 Task: In the  document biography.epub. Below name insert the link: 'in.pinterest.com' Insert Dropdown below the link: Review Status  'Select In progress'Insert Header and write  "LunaTech" . Change font style to  Caveat
Action: Mouse moved to (312, 350)
Screenshot: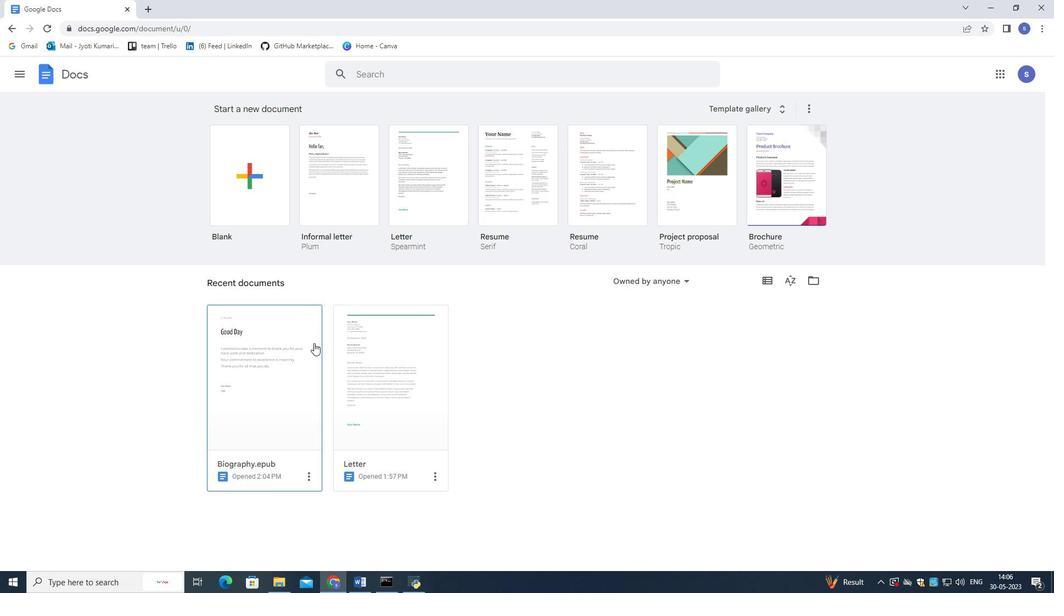 
Action: Mouse scrolled (312, 349) with delta (0, 0)
Screenshot: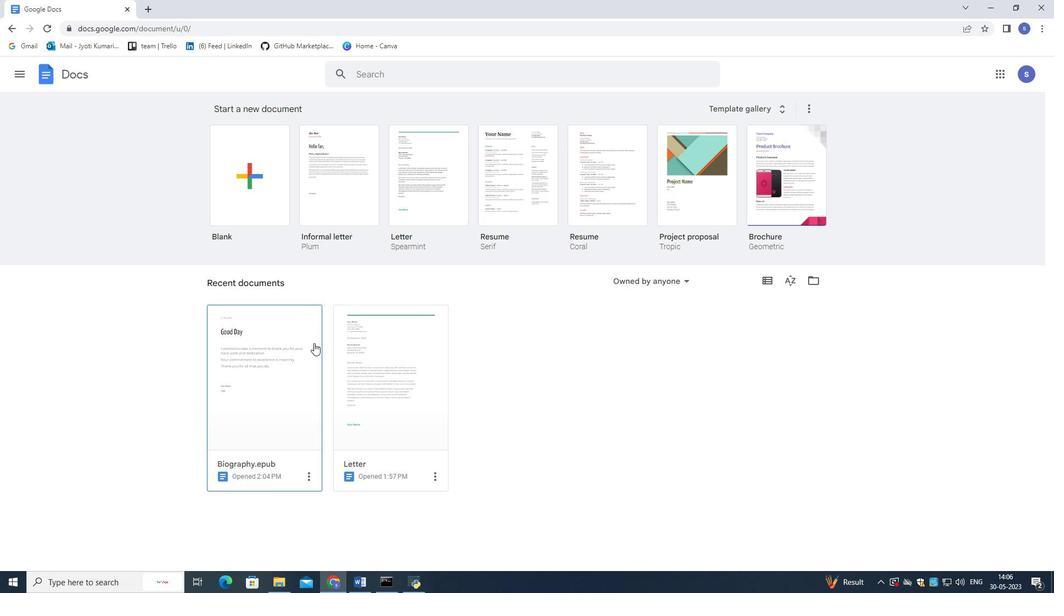 
Action: Mouse moved to (312, 351)
Screenshot: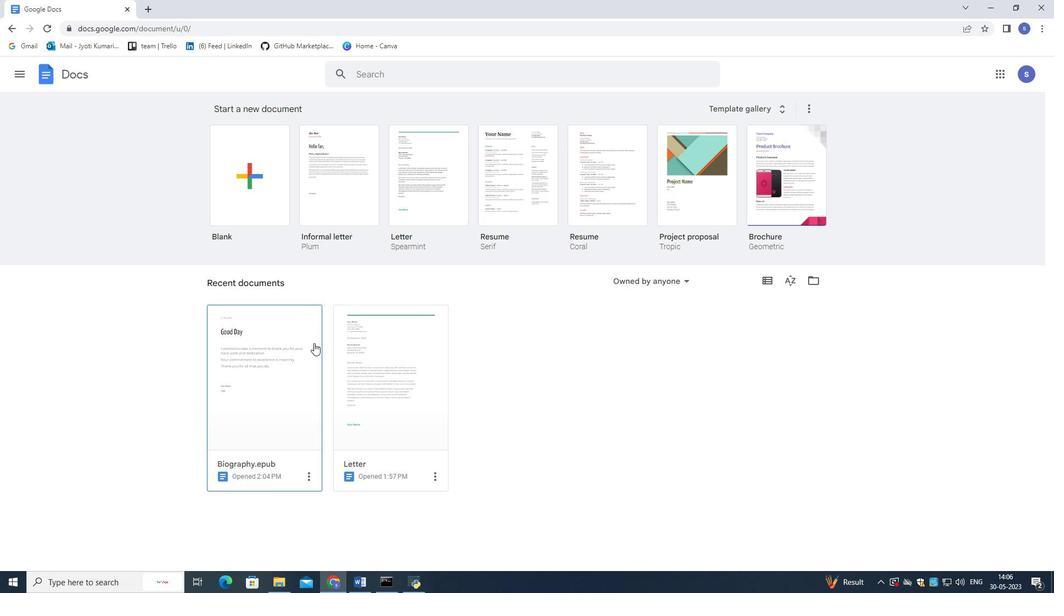 
Action: Mouse scrolled (312, 350) with delta (0, 0)
Screenshot: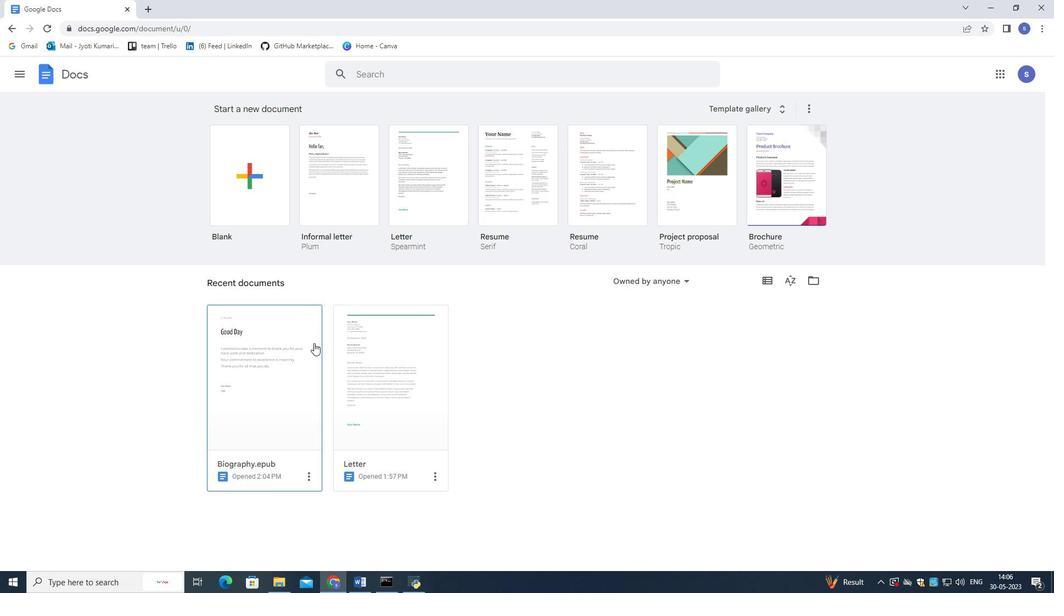 
Action: Mouse scrolled (312, 350) with delta (0, 0)
Screenshot: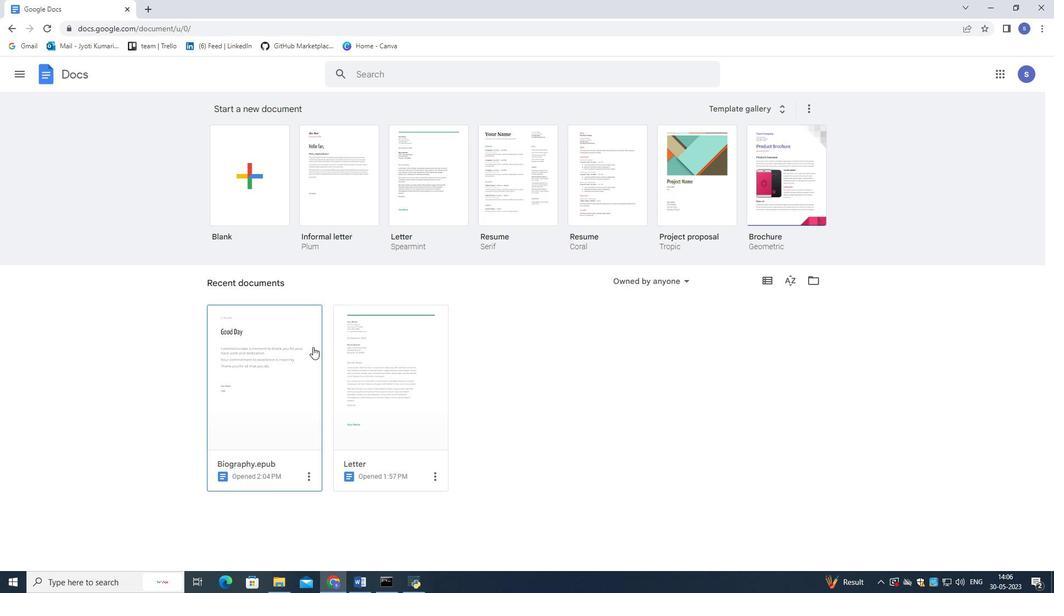 
Action: Mouse scrolled (312, 350) with delta (0, 0)
Screenshot: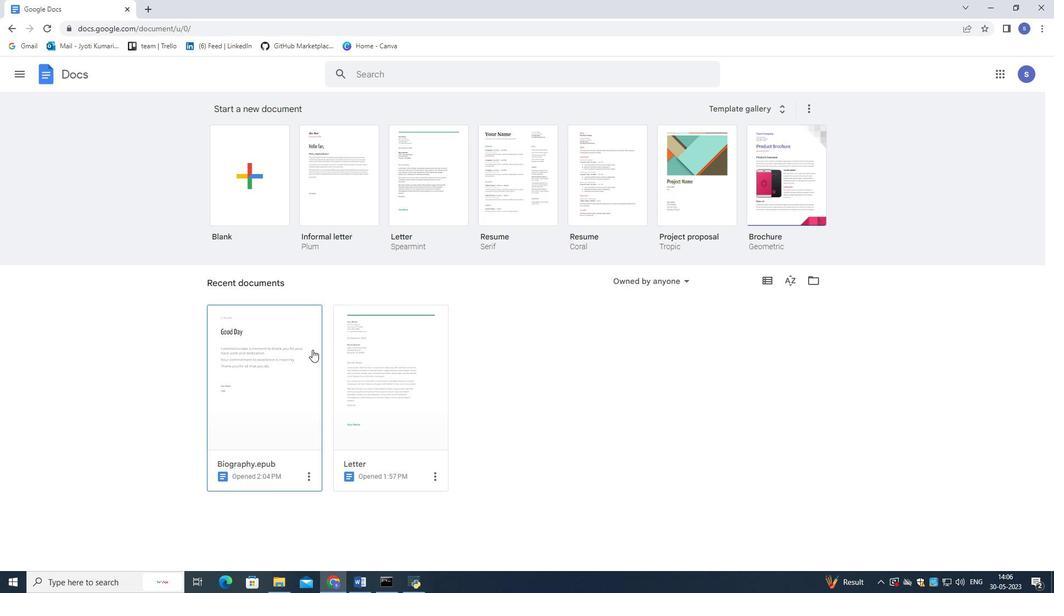 
Action: Mouse scrolled (312, 350) with delta (0, 0)
Screenshot: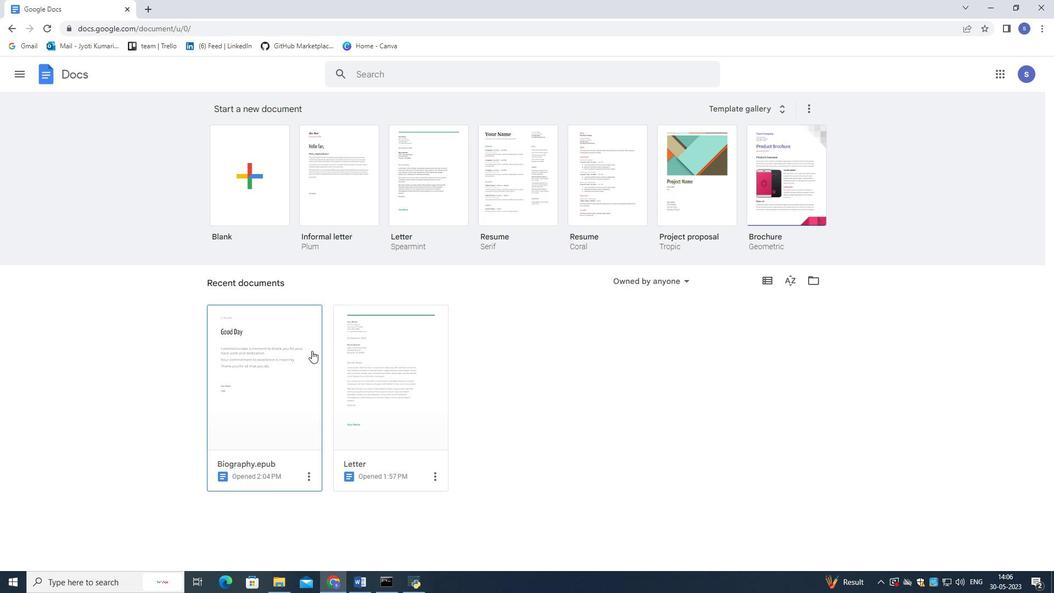 
Action: Mouse moved to (284, 365)
Screenshot: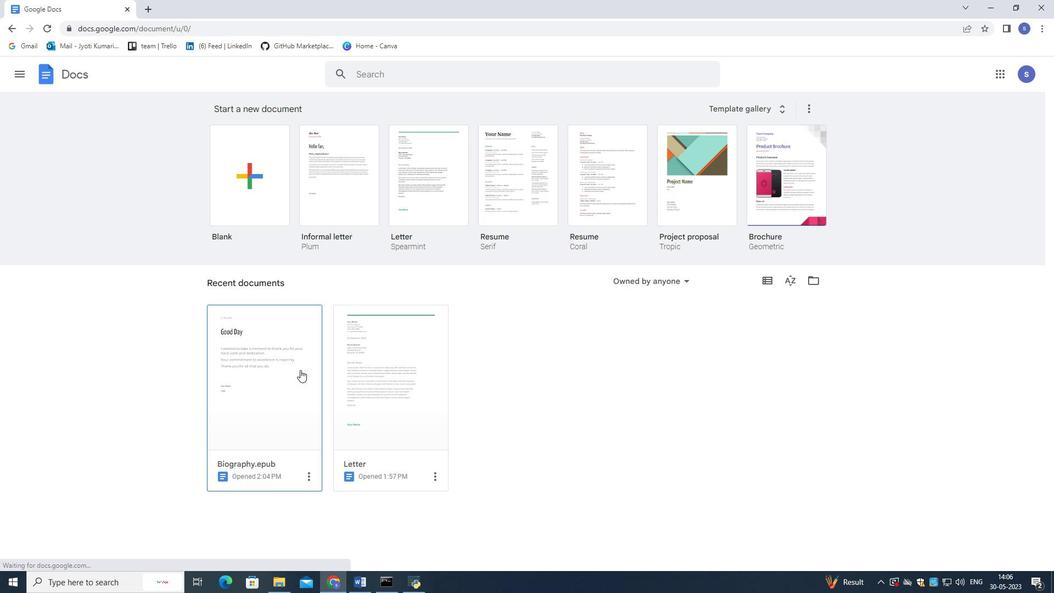 
Action: Mouse pressed left at (284, 365)
Screenshot: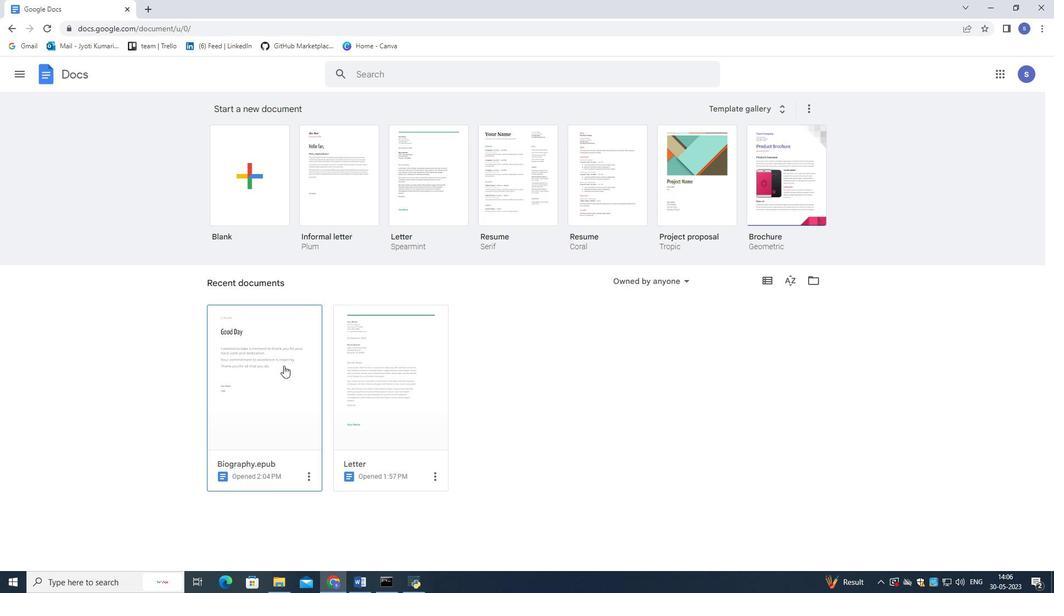 
Action: Mouse moved to (378, 474)
Screenshot: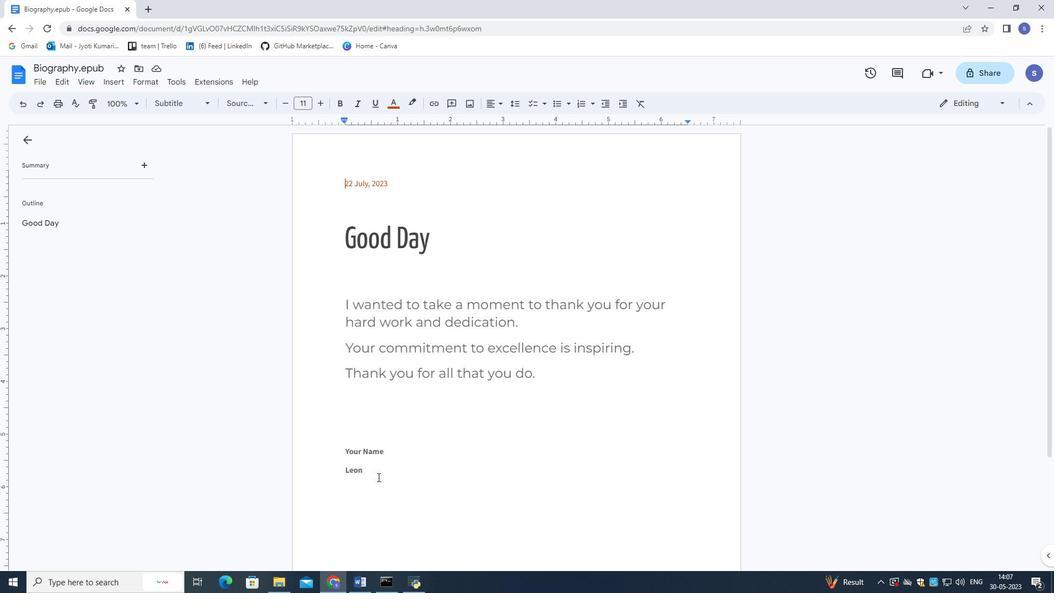 
Action: Mouse pressed left at (378, 474)
Screenshot: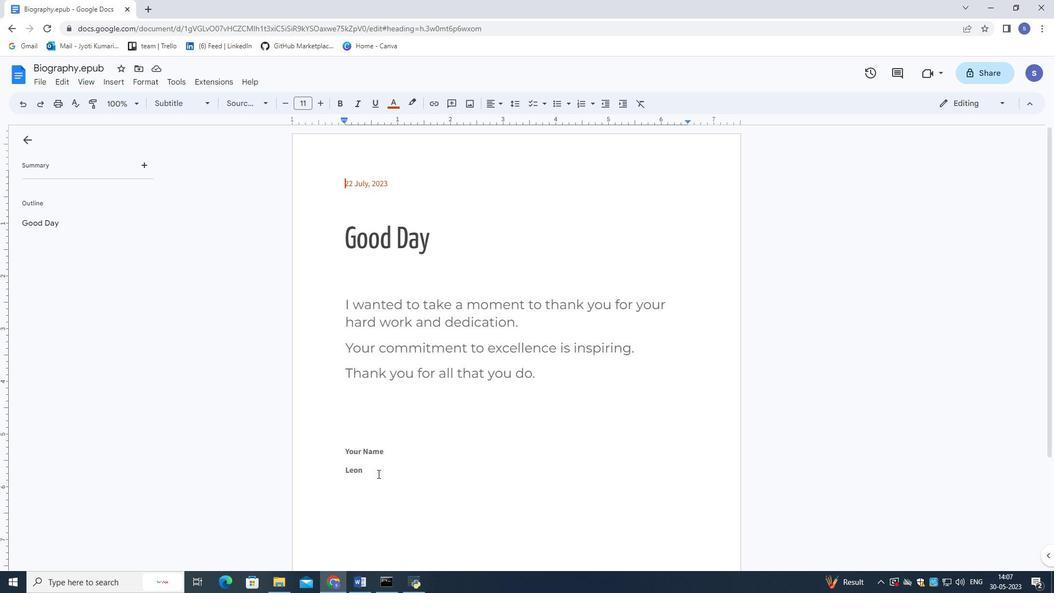 
Action: Key pressed <Key.enter>
Screenshot: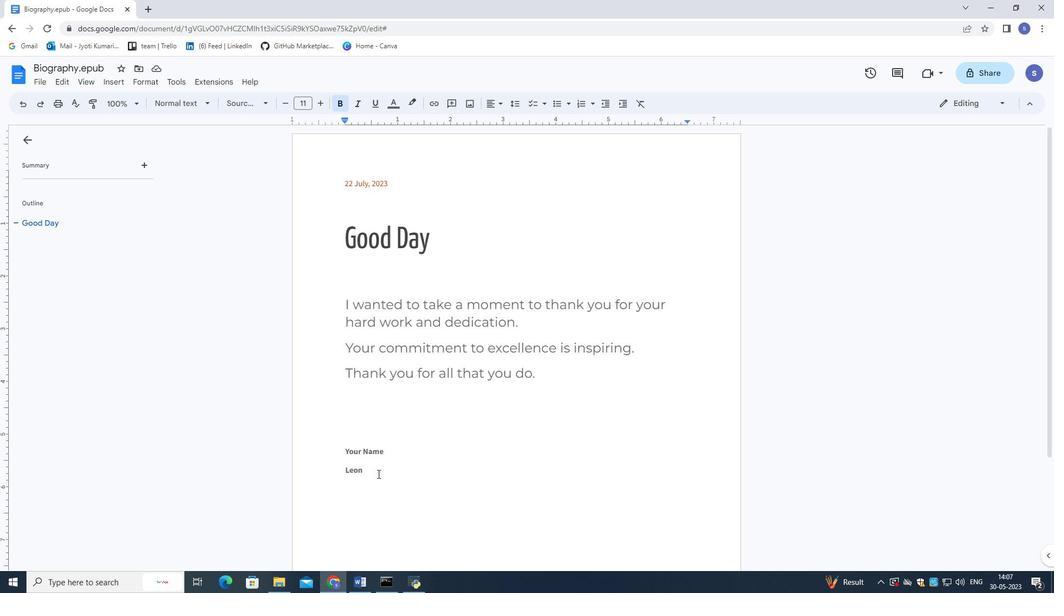 
Action: Mouse moved to (114, 79)
Screenshot: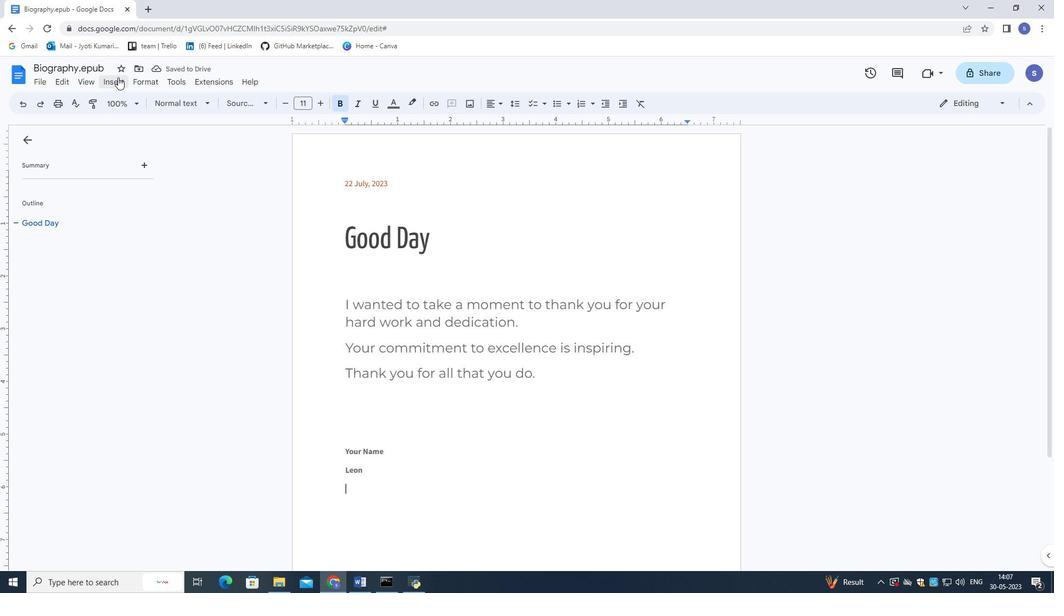 
Action: Mouse pressed left at (114, 79)
Screenshot: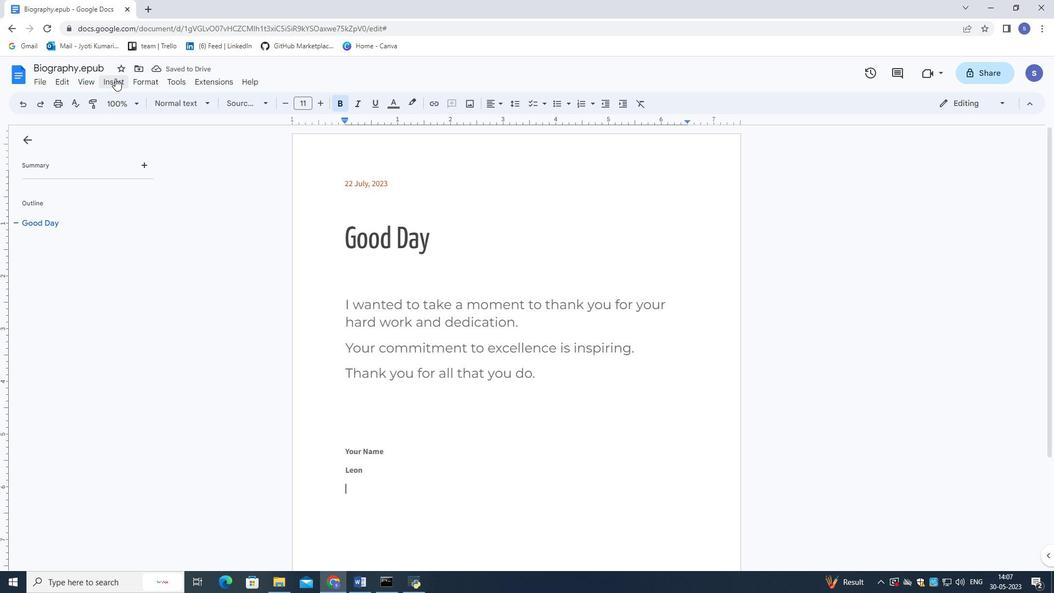 
Action: Mouse moved to (151, 410)
Screenshot: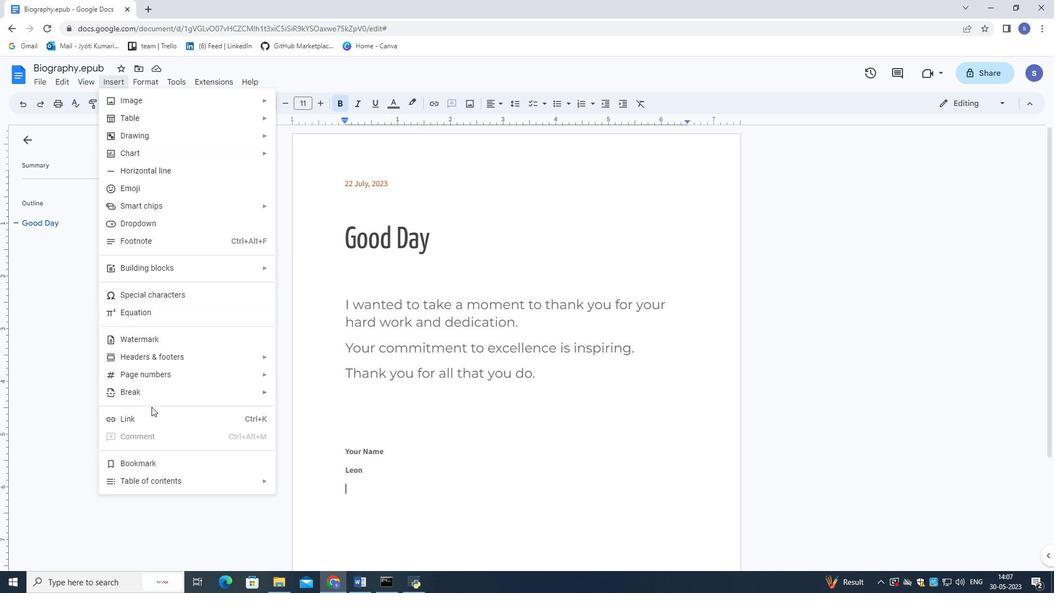 
Action: Mouse pressed left at (151, 410)
Screenshot: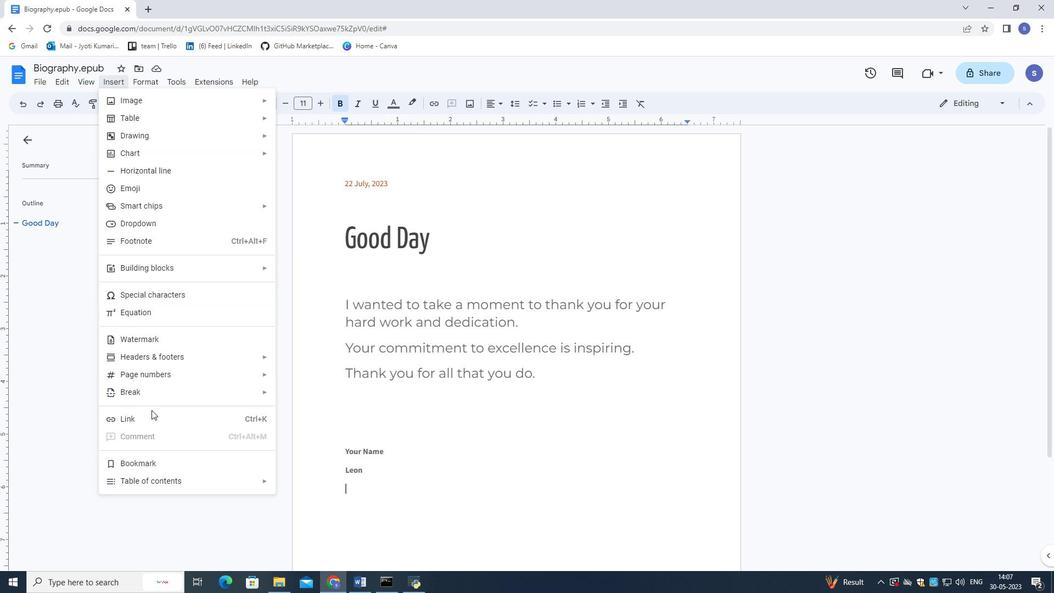 
Action: Mouse moved to (151, 415)
Screenshot: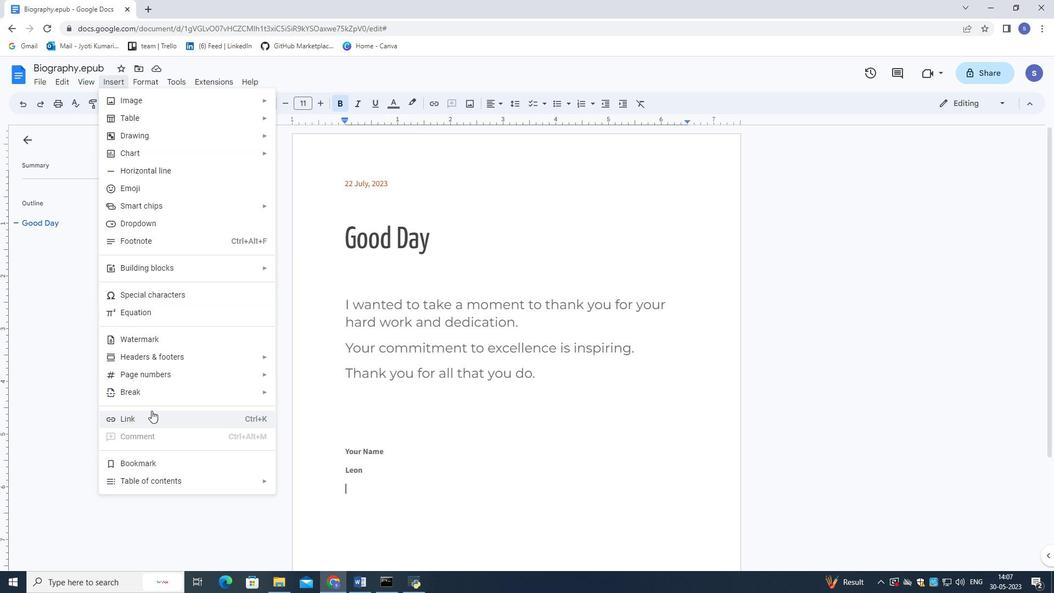 
Action: Mouse pressed left at (151, 415)
Screenshot: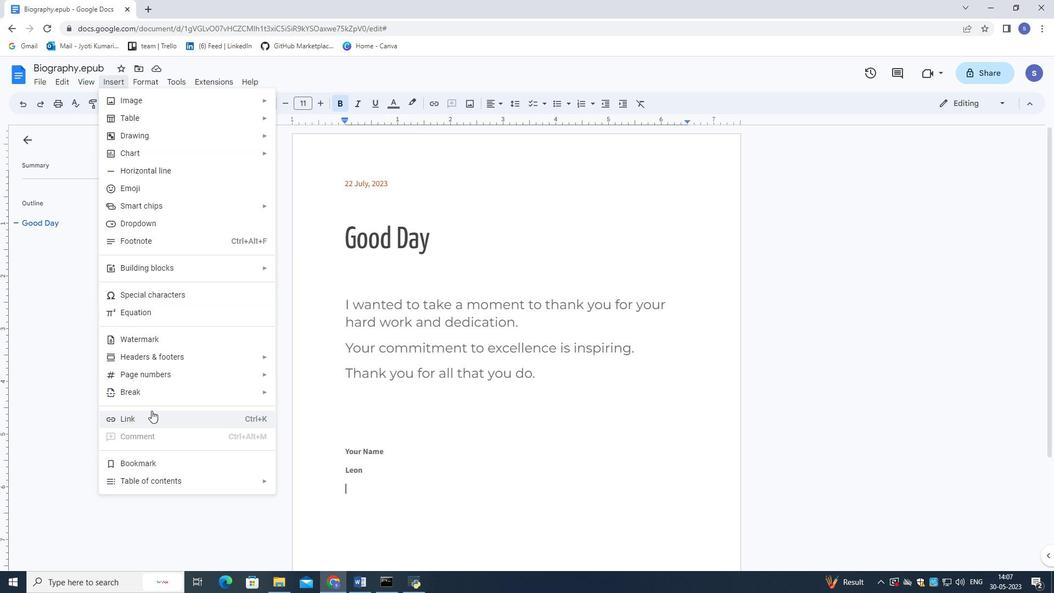 
Action: Mouse moved to (402, 332)
Screenshot: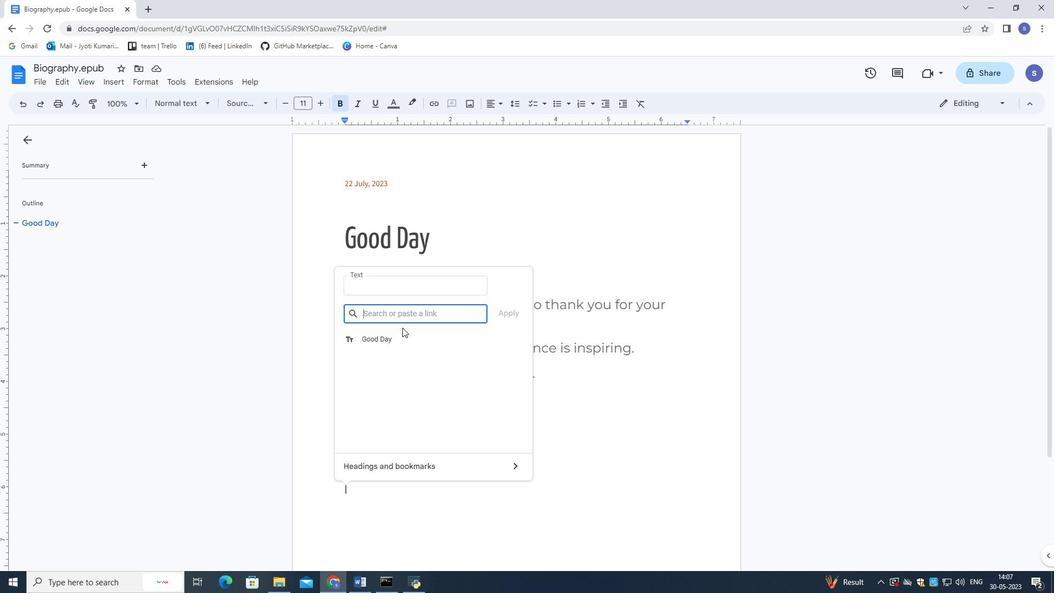 
Action: Key pressed .in<Key.backspace><Key.backspace><Key.backspace>in.pinterest.com
Screenshot: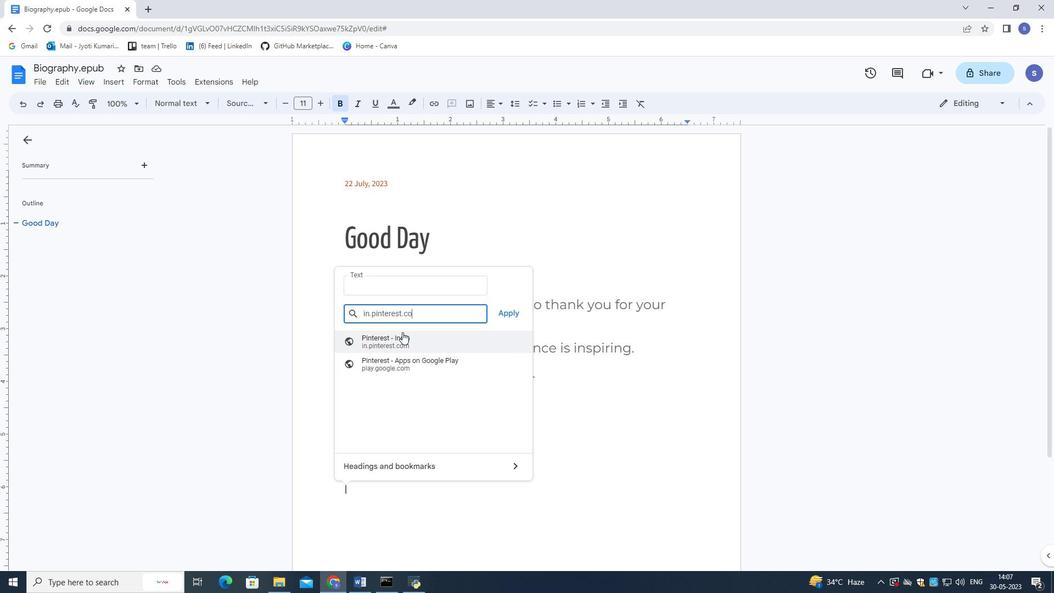 
Action: Mouse moved to (412, 337)
Screenshot: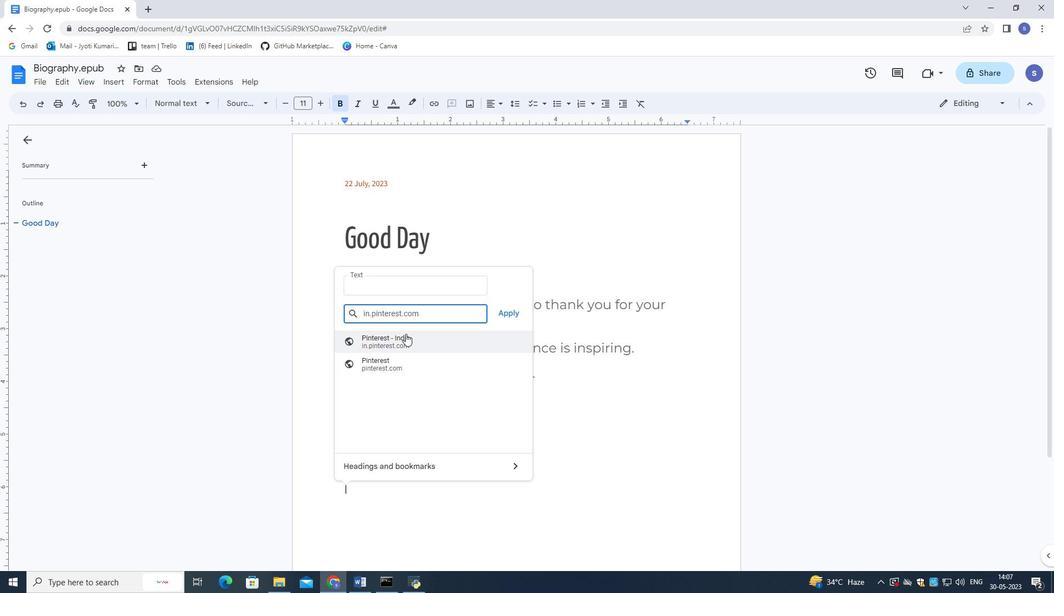 
Action: Mouse pressed left at (412, 337)
Screenshot: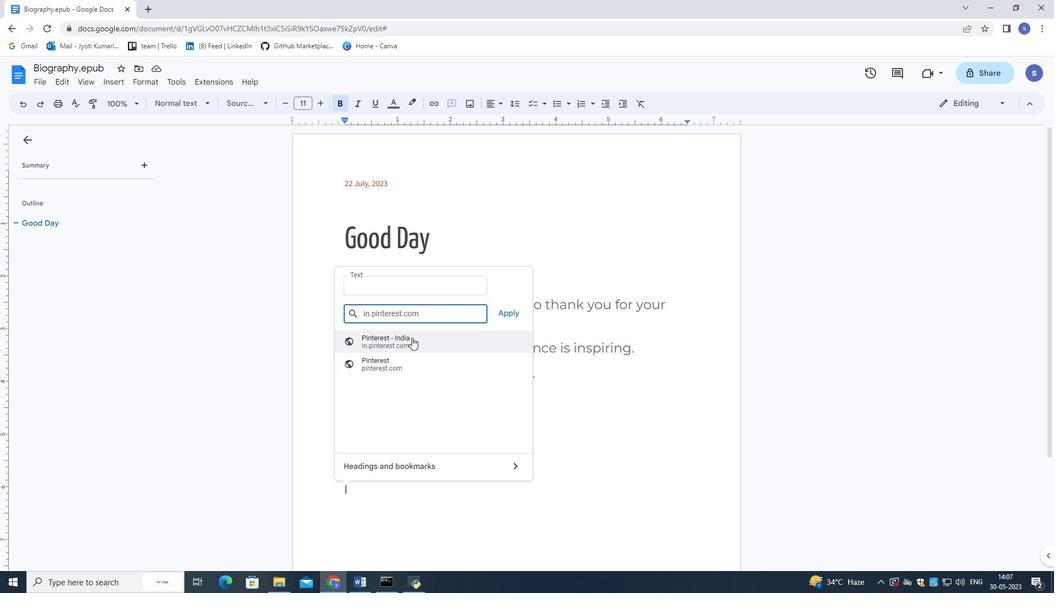 
Action: Mouse moved to (418, 488)
Screenshot: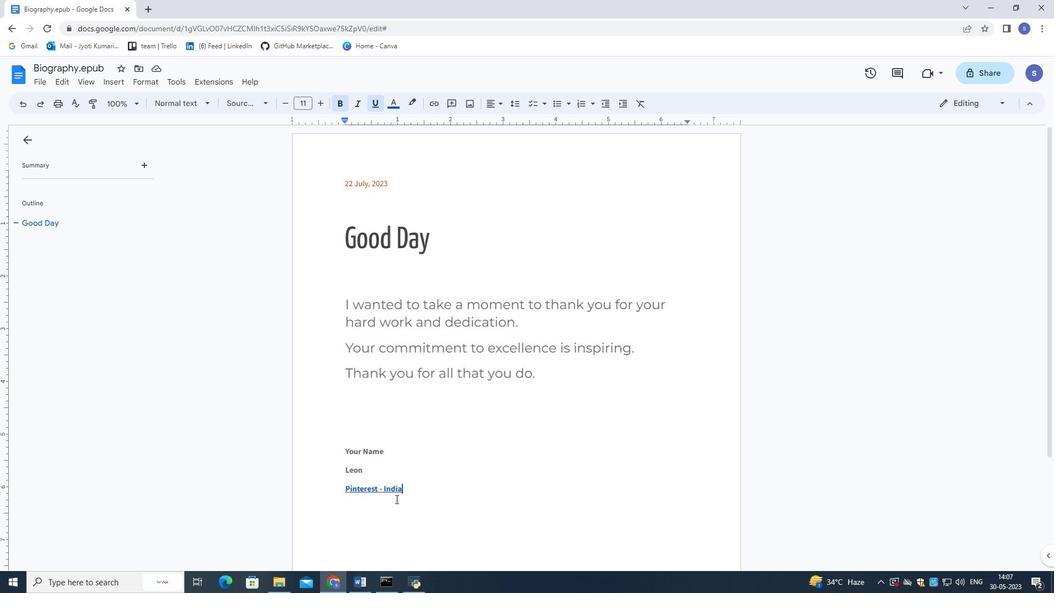 
Action: Mouse pressed left at (418, 488)
Screenshot: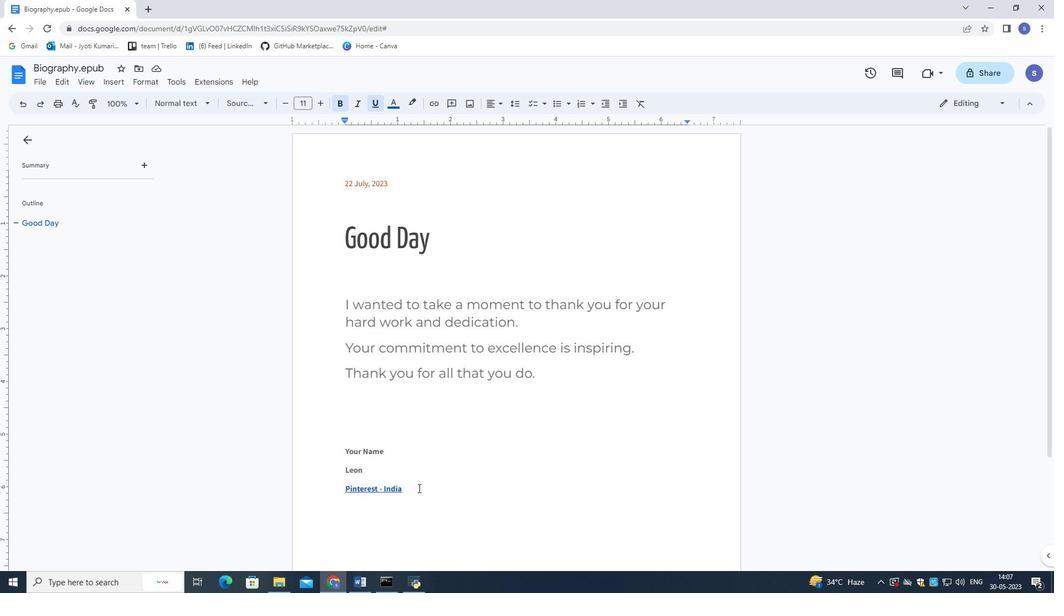 
Action: Key pressed <Key.enter>
Screenshot: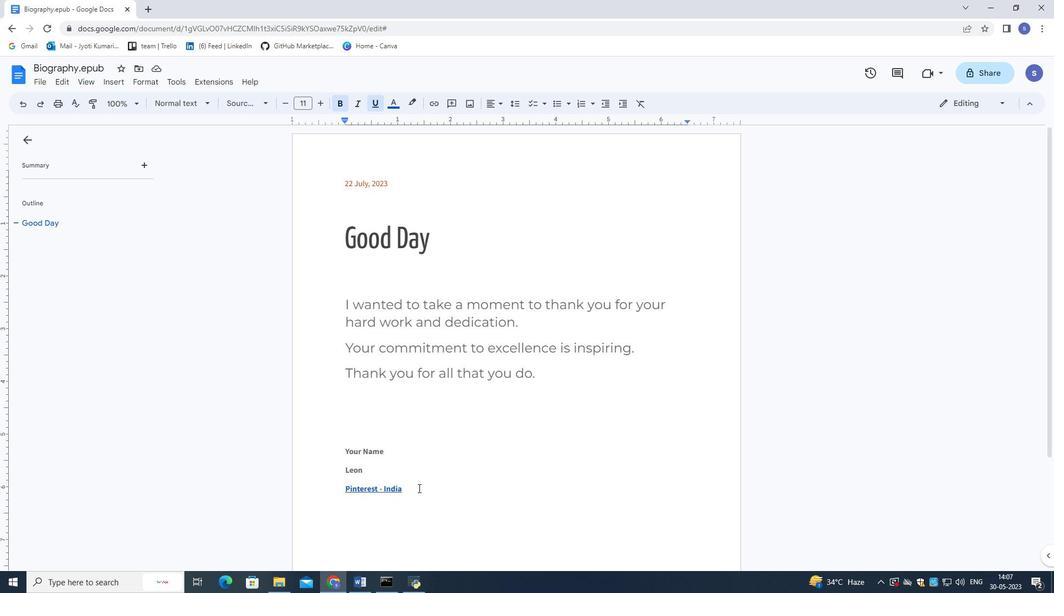 
Action: Mouse moved to (123, 79)
Screenshot: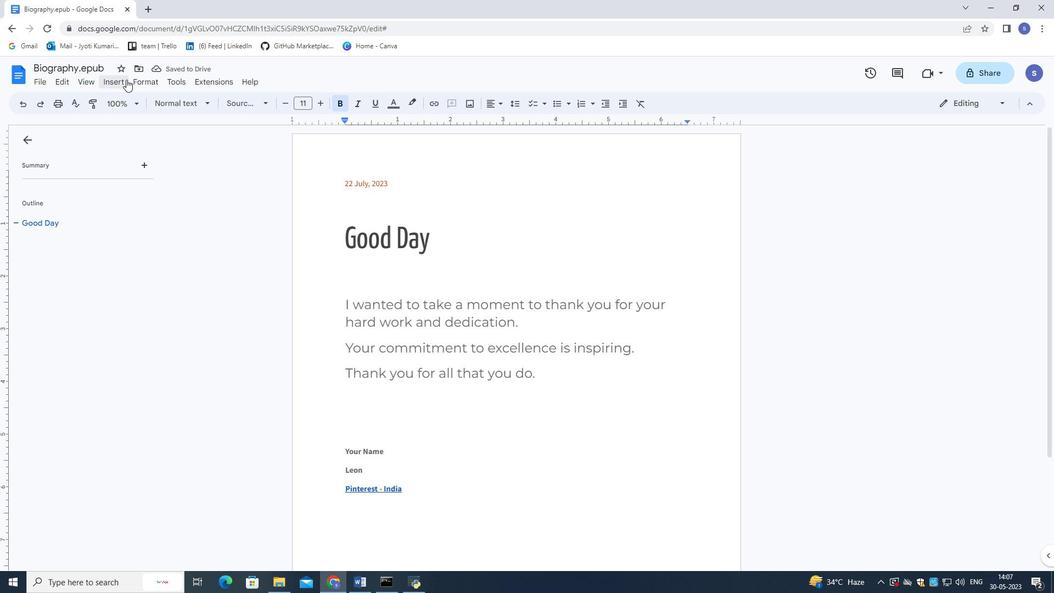 
Action: Mouse pressed left at (123, 79)
Screenshot: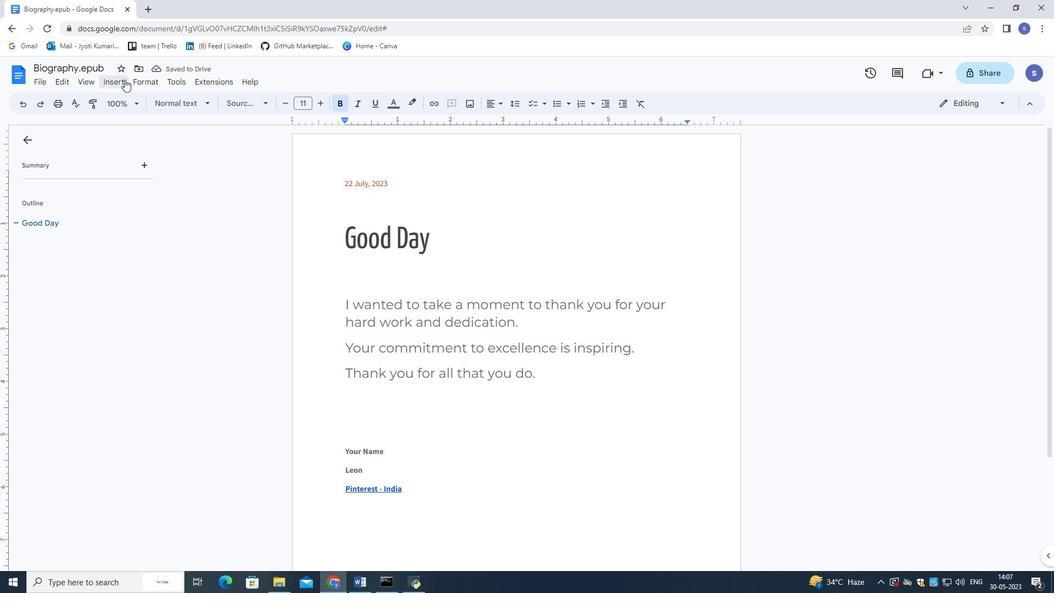 
Action: Mouse moved to (367, 509)
Screenshot: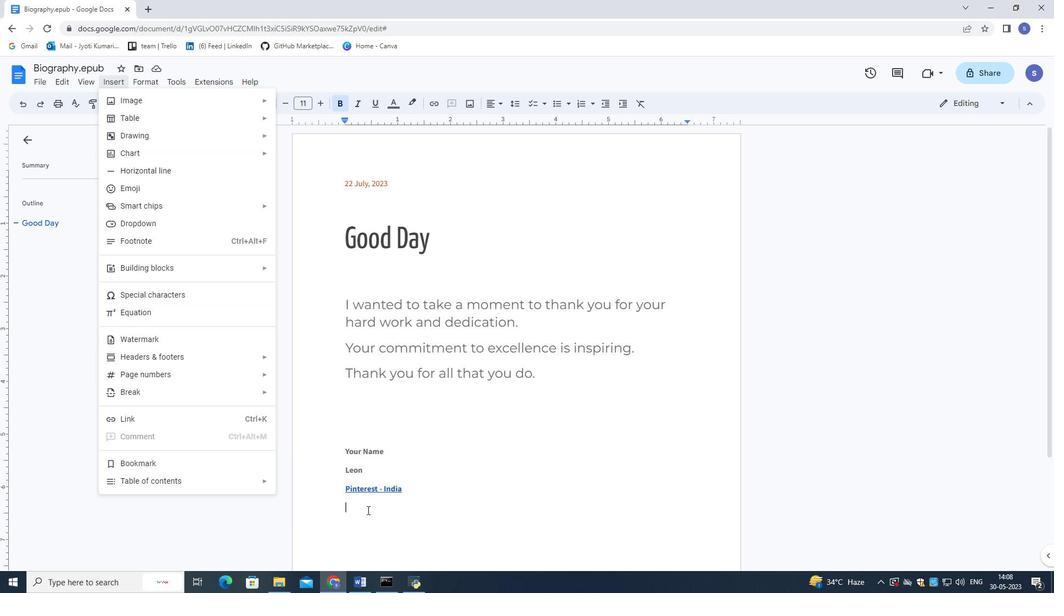 
Action: Mouse pressed left at (367, 509)
Screenshot: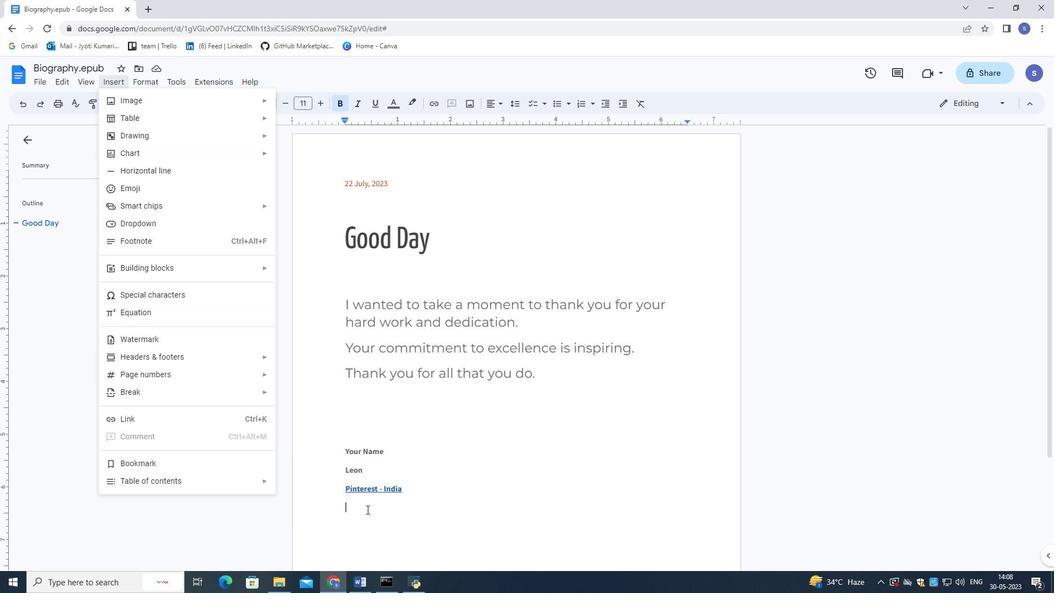 
Action: Mouse moved to (115, 85)
Screenshot: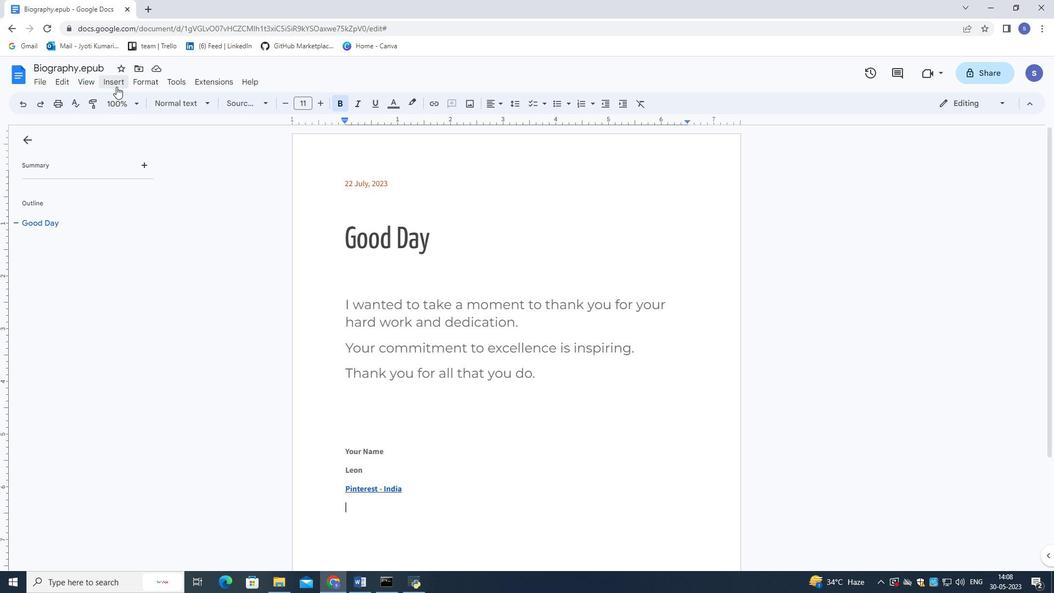 
Action: Mouse pressed left at (115, 85)
Screenshot: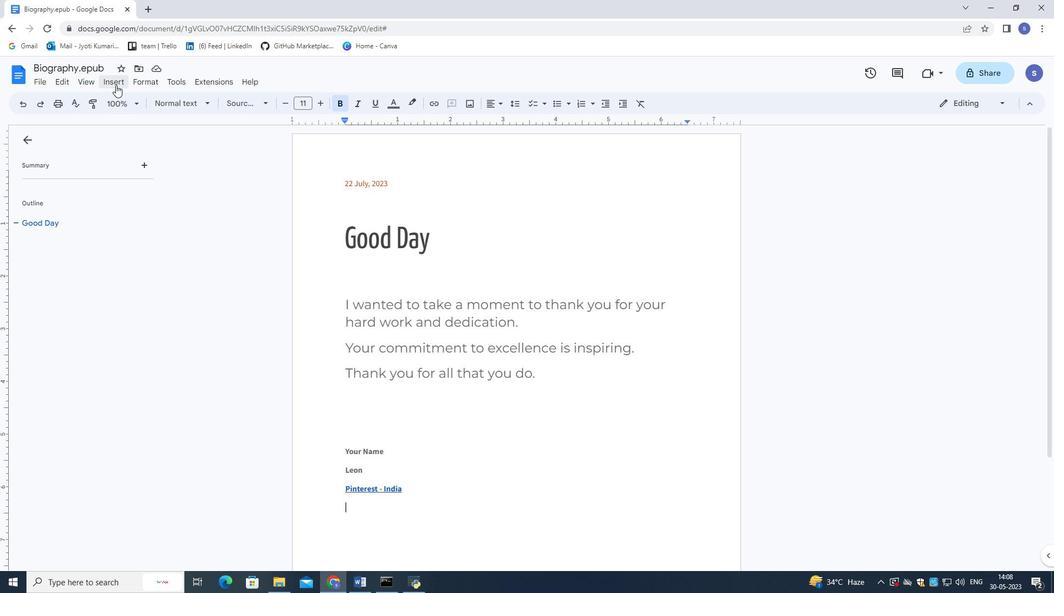
Action: Mouse moved to (136, 220)
Screenshot: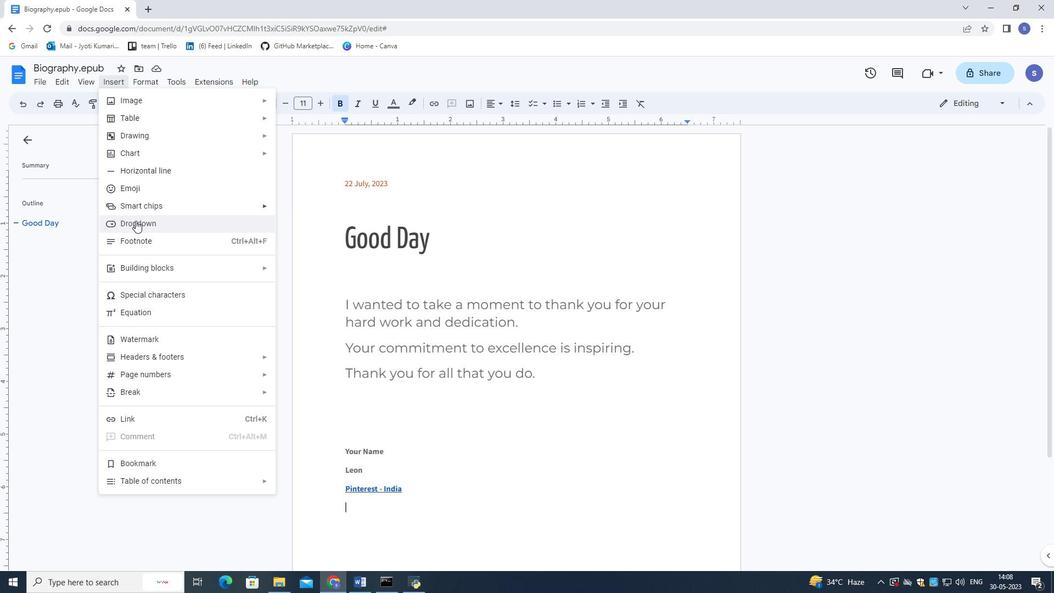
Action: Mouse pressed left at (136, 220)
Screenshot: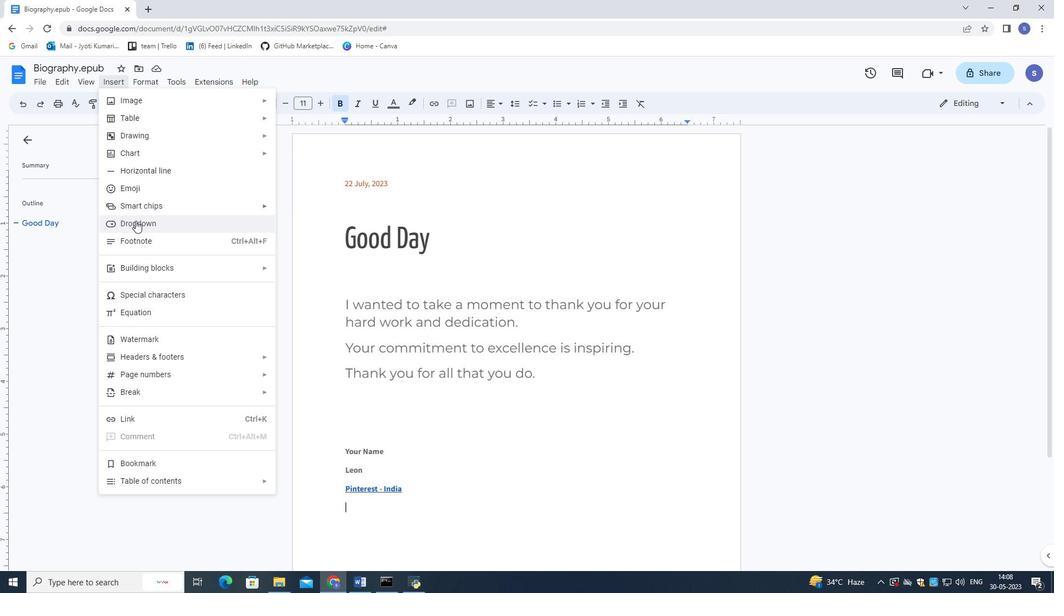 
Action: Mouse moved to (386, 426)
Screenshot: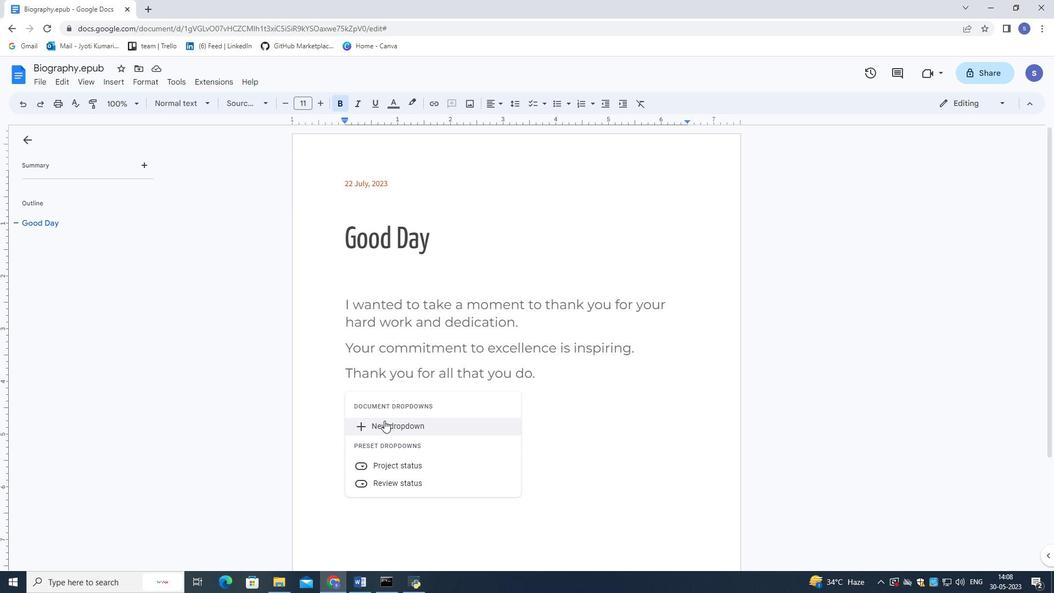 
Action: Mouse pressed left at (386, 426)
Screenshot: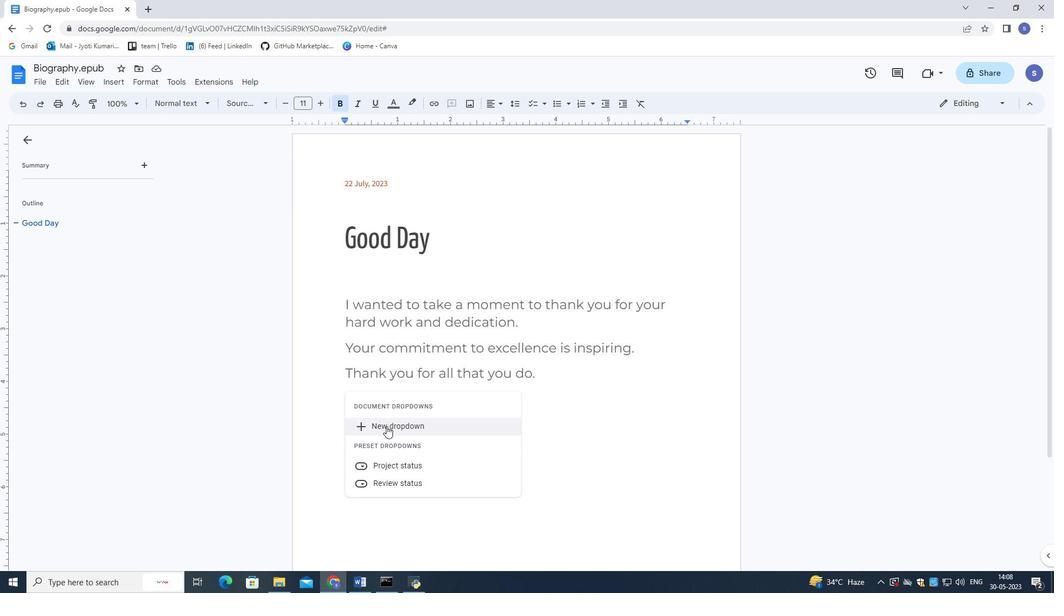 
Action: Mouse moved to (529, 250)
Screenshot: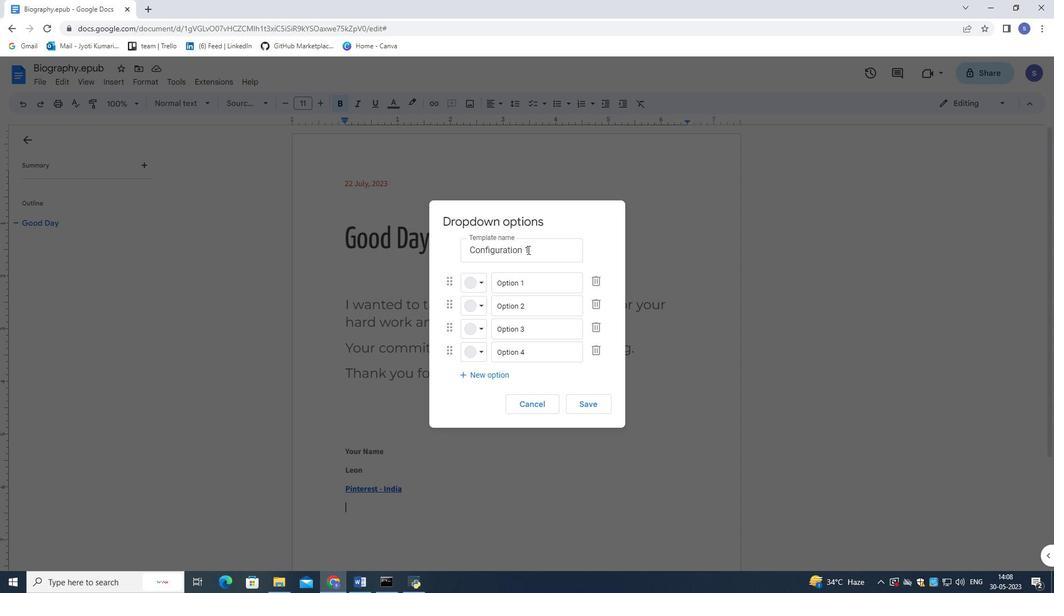 
Action: Mouse pressed left at (529, 250)
Screenshot: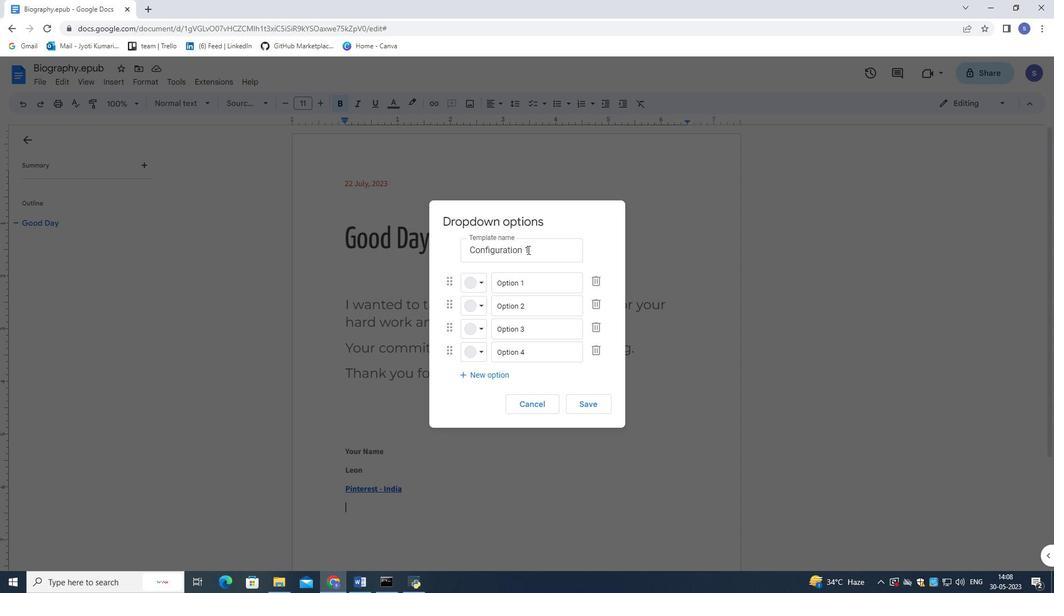 
Action: Key pressed <Key.backspace><Key.backspace><Key.backspace><Key.backspace><Key.backspace><Key.backspace><Key.backspace><Key.backspace><Key.backspace><Key.backspace><Key.backspace><Key.backspace><Key.backspace><Key.backspace><Key.backspace><Key.backspace><Key.backspace><Key.backspace><Key.backspace><Key.backspace><Key.backspace><Key.backspace><Key.backspace><Key.backspace><Key.backspace><Key.backspace><Key.backspace><Key.backspace><Key.backspace><Key.backspace><Key.backspace><Key.backspace><Key.backspace><Key.backspace>
Screenshot: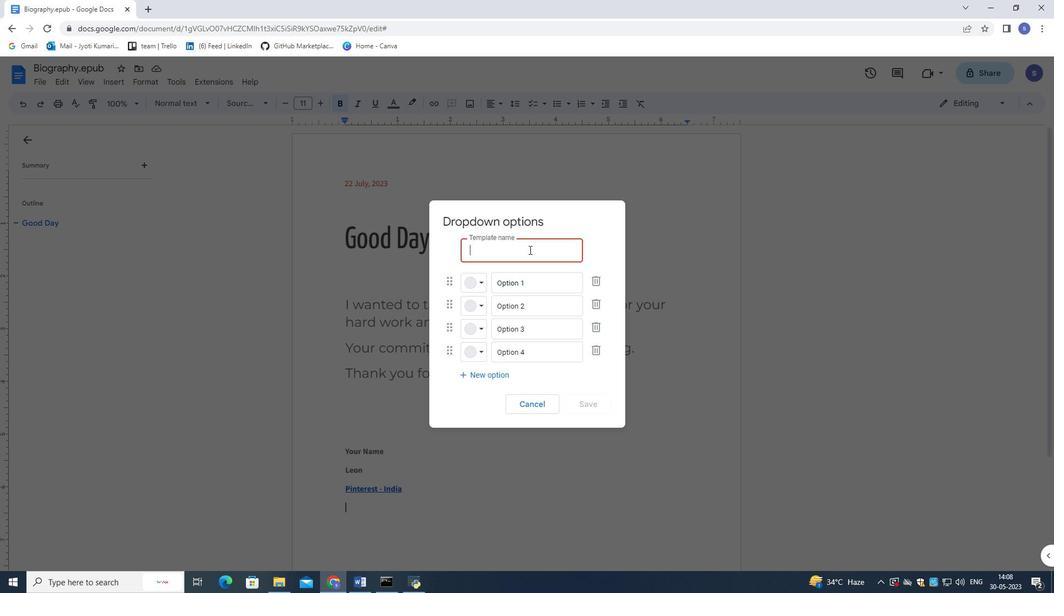 
Action: Mouse moved to (537, 250)
Screenshot: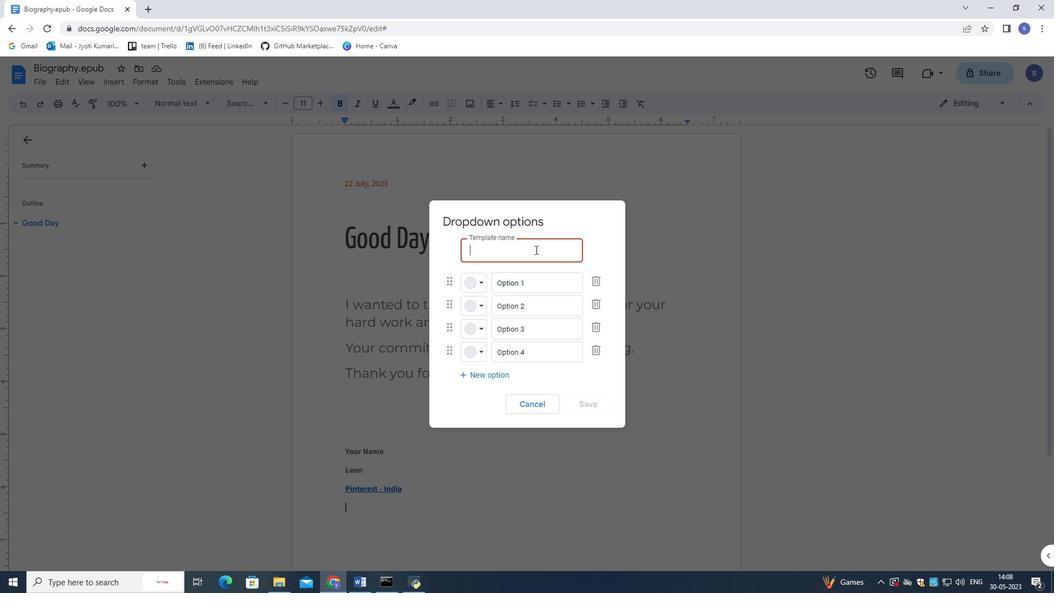 
Action: Mouse pressed left at (537, 250)
Screenshot: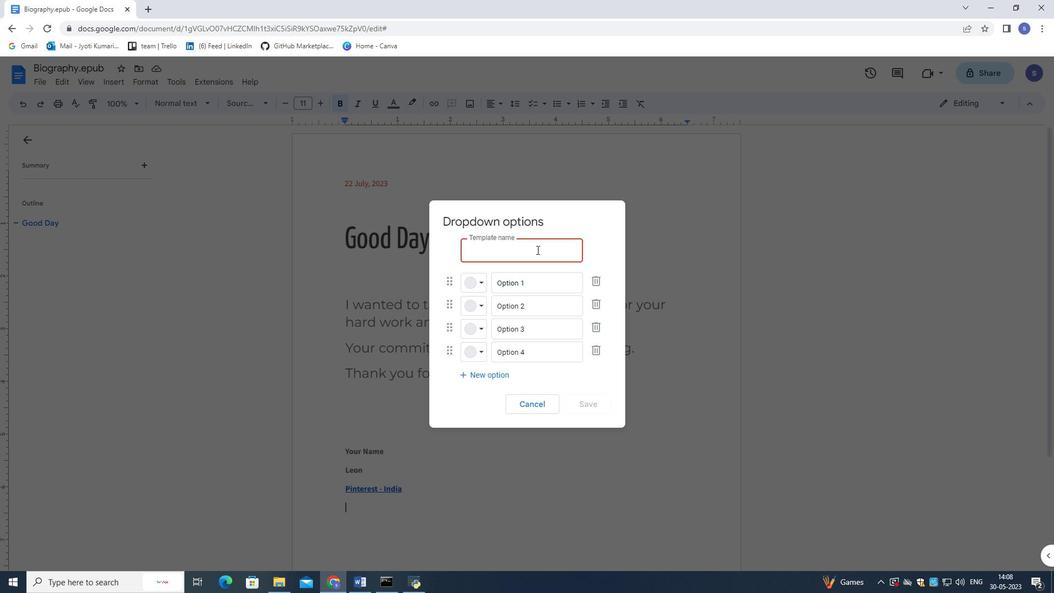 
Action: Mouse moved to (536, 249)
Screenshot: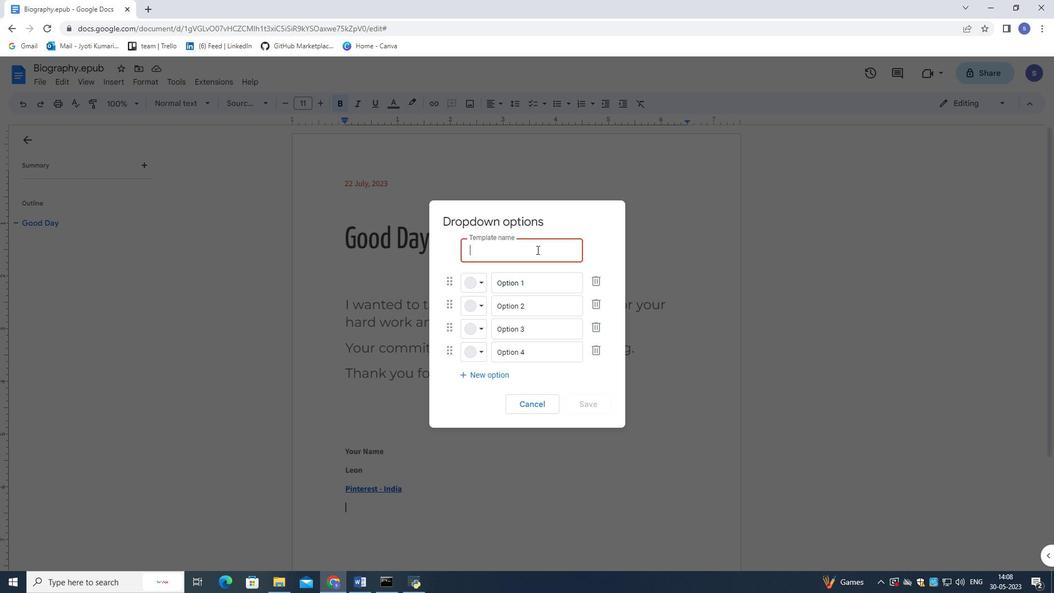 
Action: Key pressed <Key.shift>Review<Key.space><Key.shift>Status
Screenshot: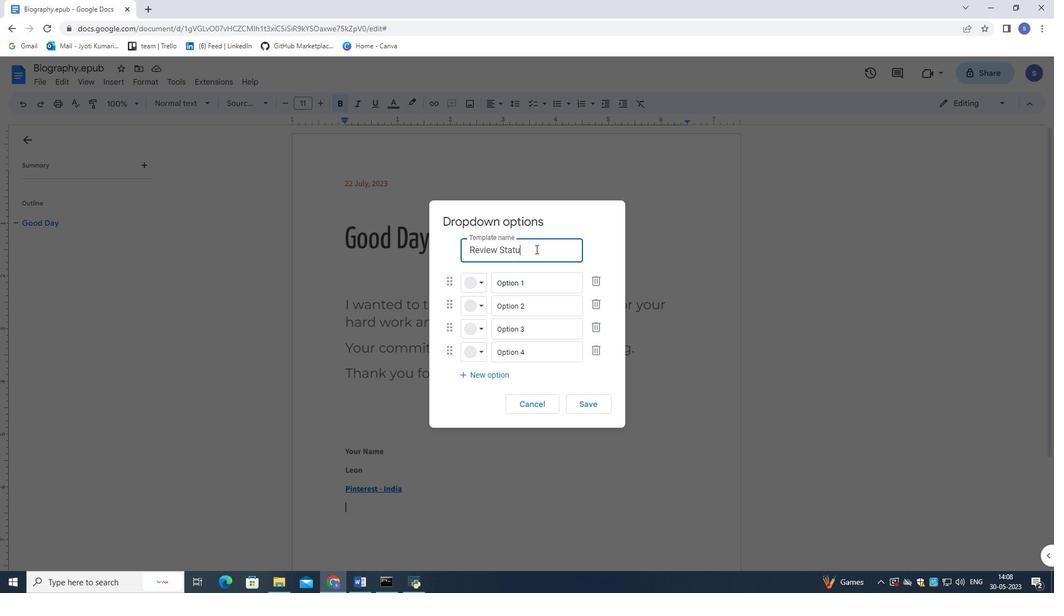 
Action: Mouse moved to (578, 406)
Screenshot: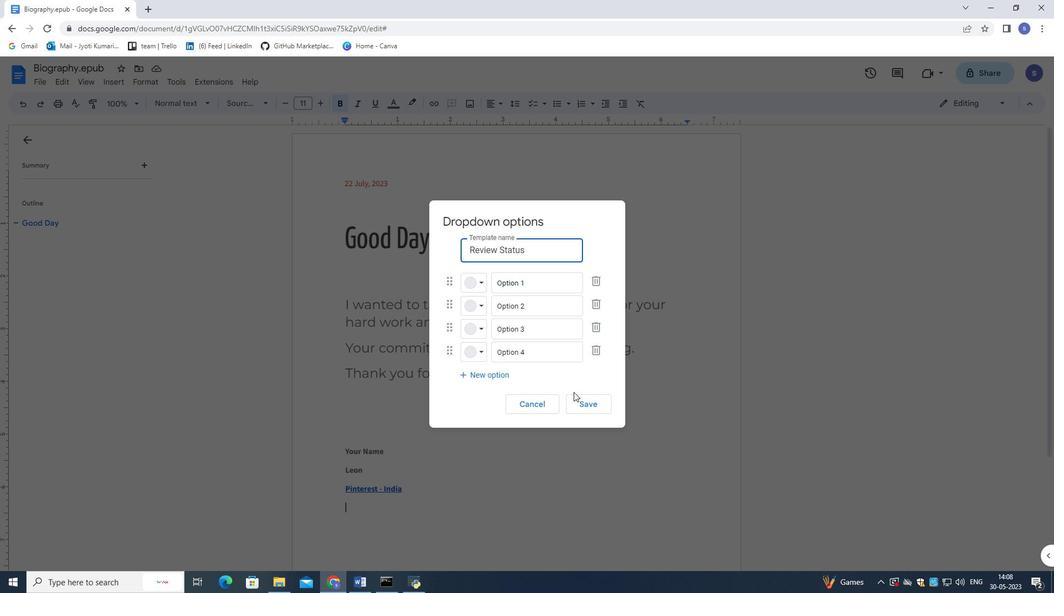 
Action: Mouse pressed left at (578, 406)
Screenshot: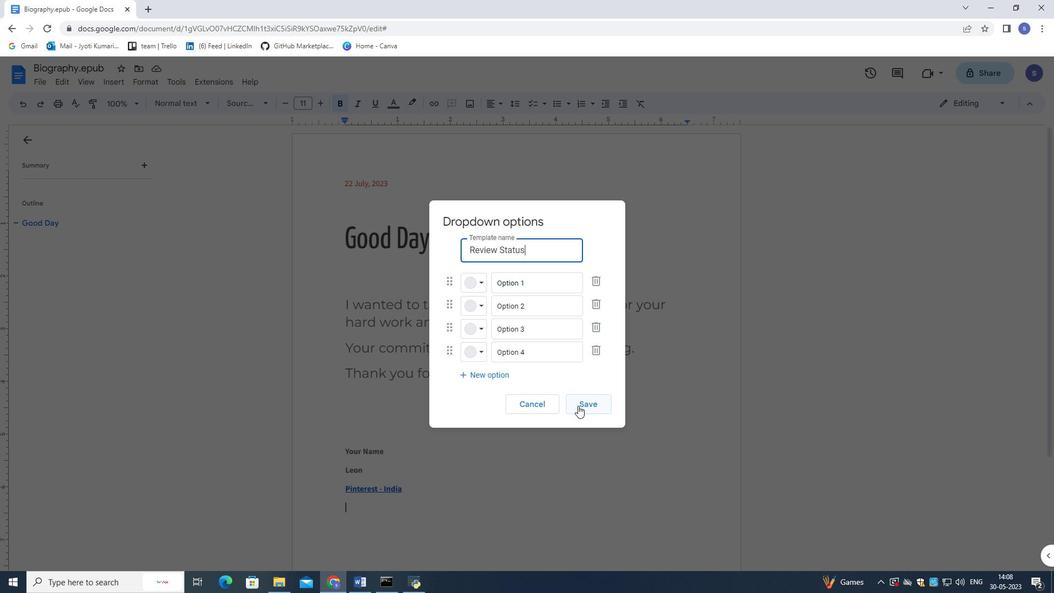 
Action: Mouse moved to (376, 506)
Screenshot: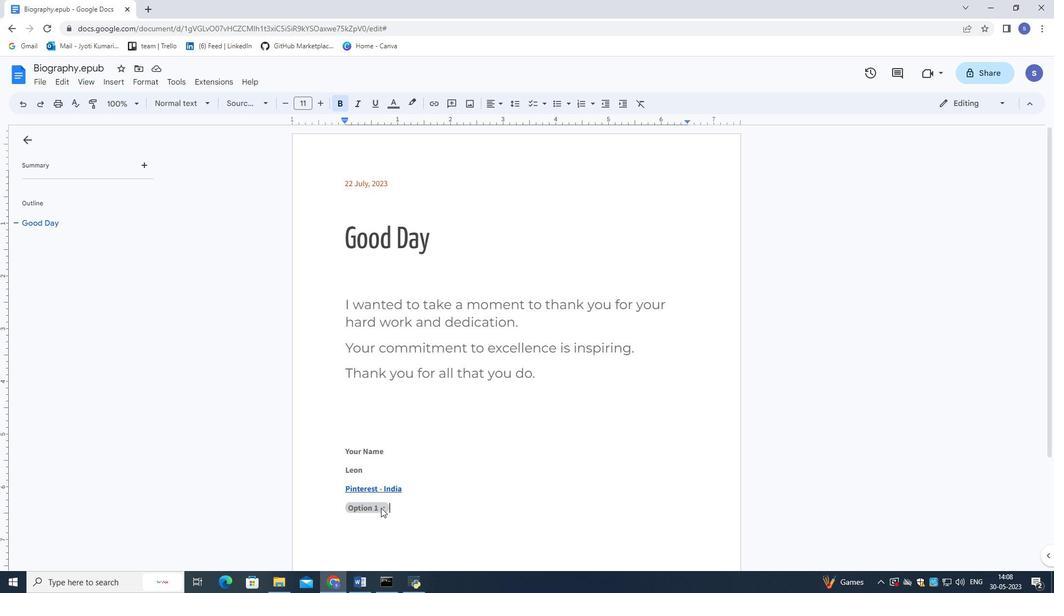 
Action: Mouse pressed left at (376, 506)
Screenshot: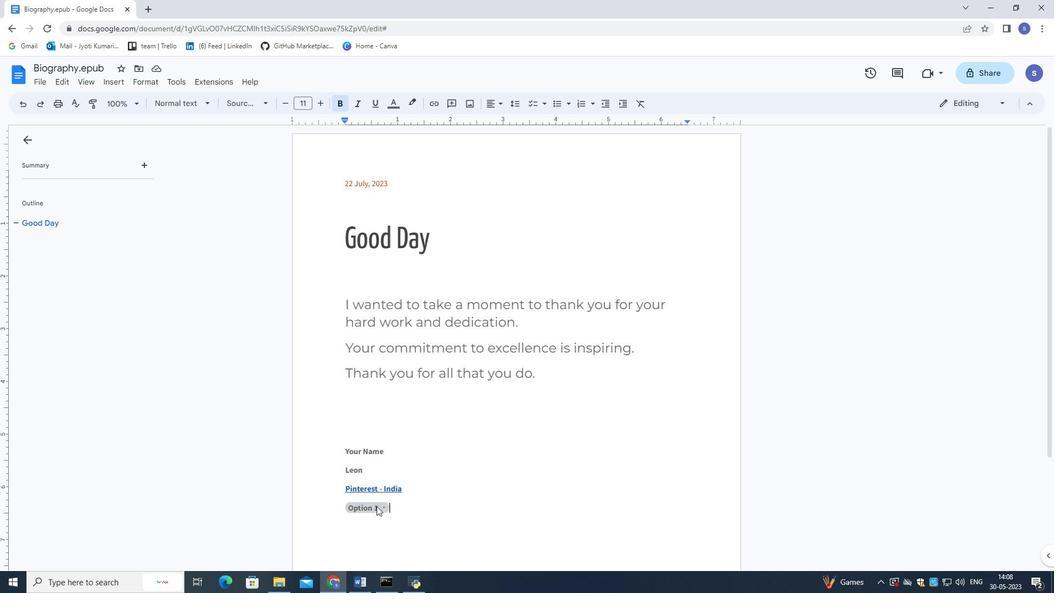 
Action: Mouse moved to (406, 504)
Screenshot: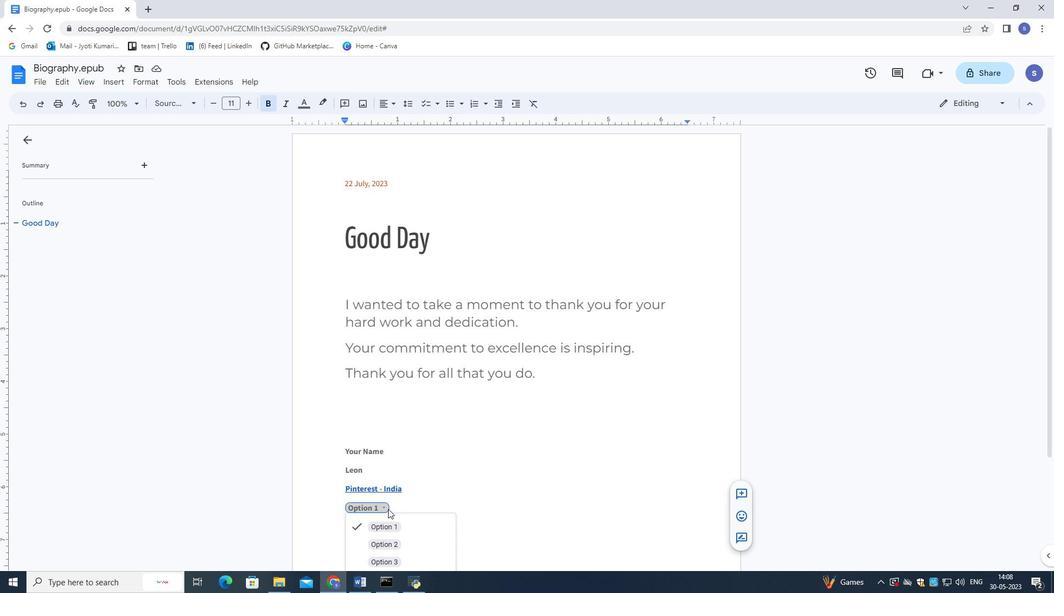 
Action: Mouse scrolled (406, 504) with delta (0, 0)
Screenshot: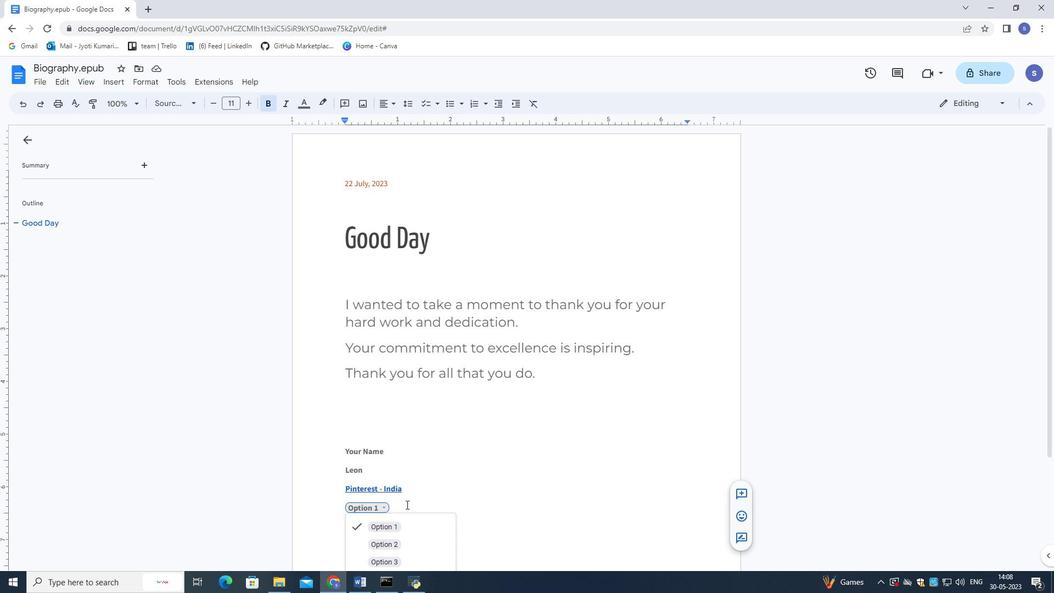 
Action: Mouse moved to (406, 504)
Screenshot: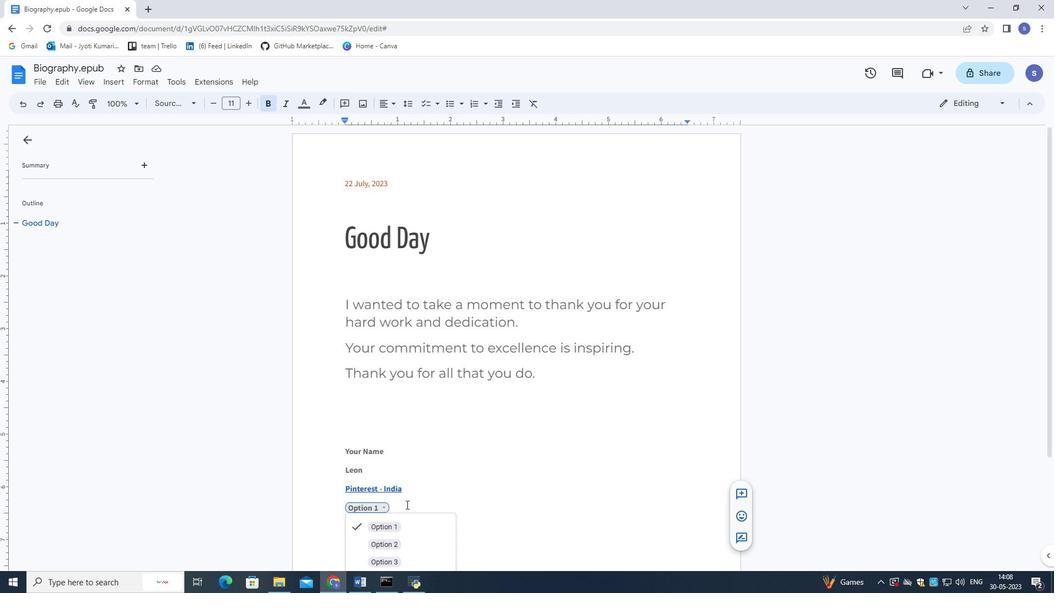 
Action: Mouse scrolled (406, 504) with delta (0, 0)
Screenshot: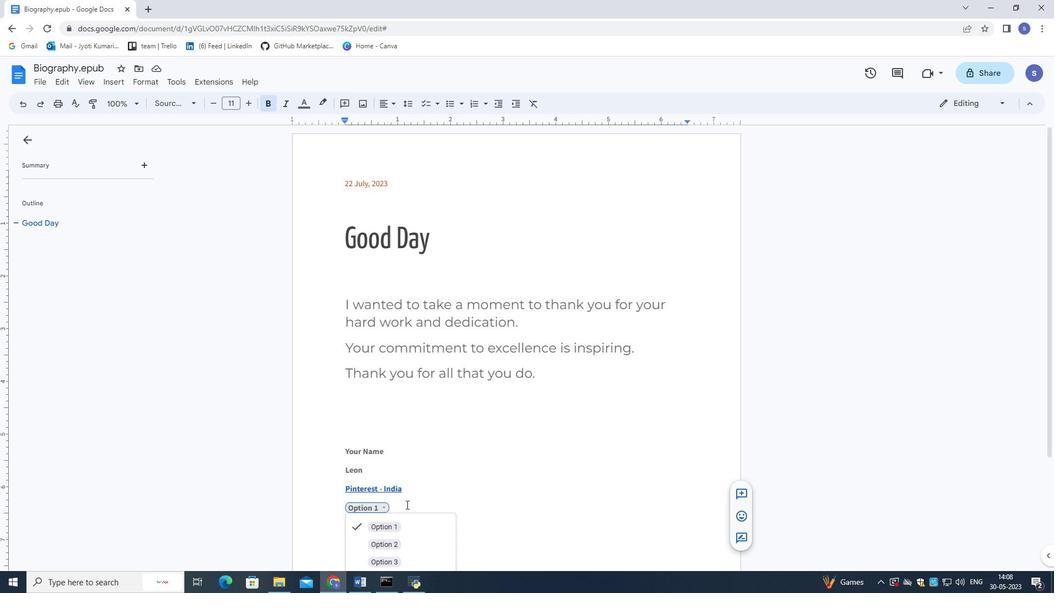 
Action: Mouse moved to (390, 419)
Screenshot: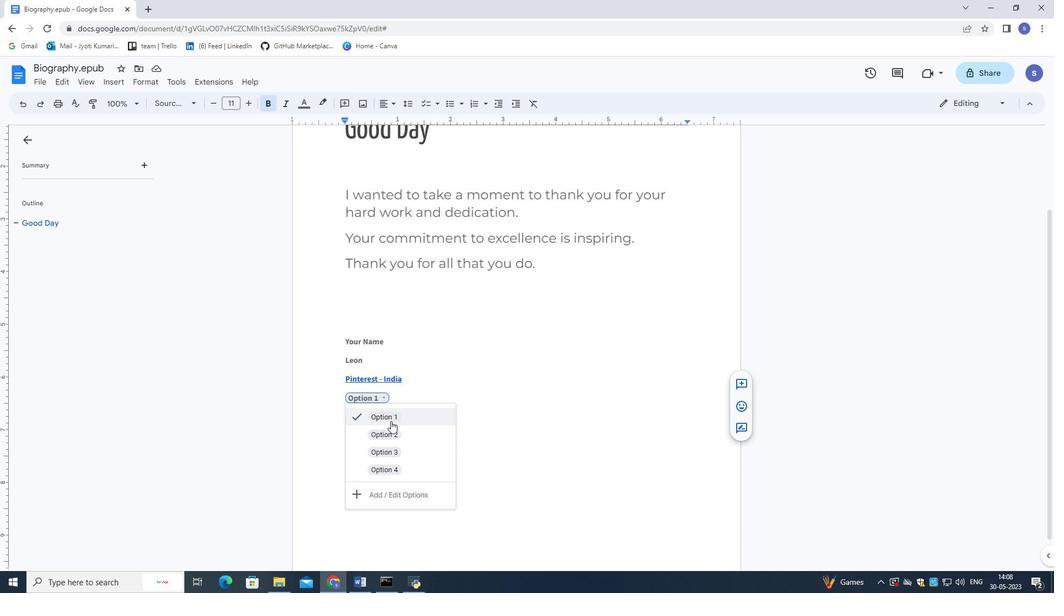 
Action: Mouse pressed left at (390, 419)
Screenshot: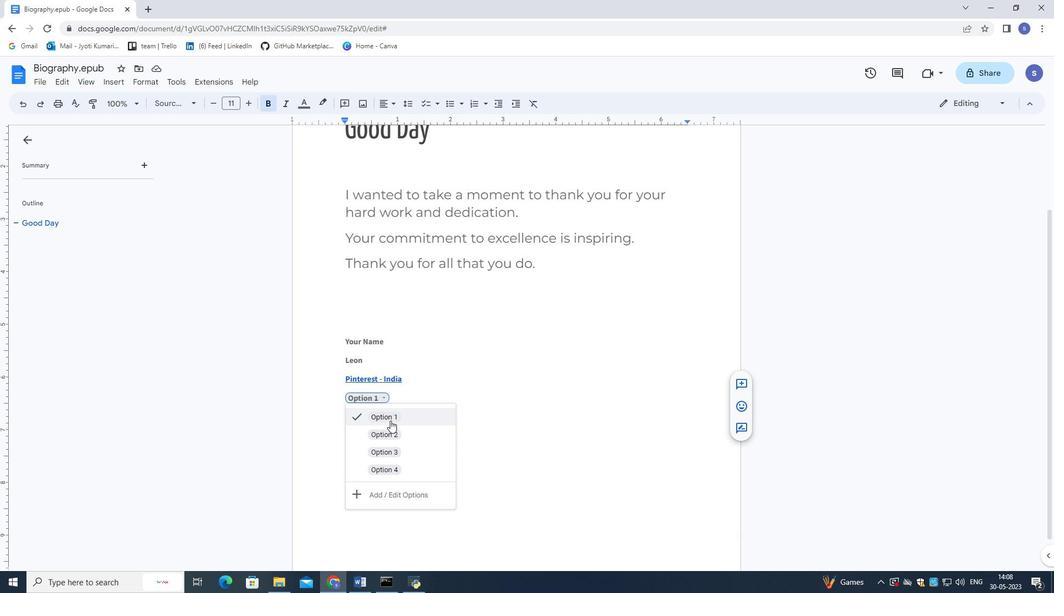 
Action: Mouse moved to (389, 415)
Screenshot: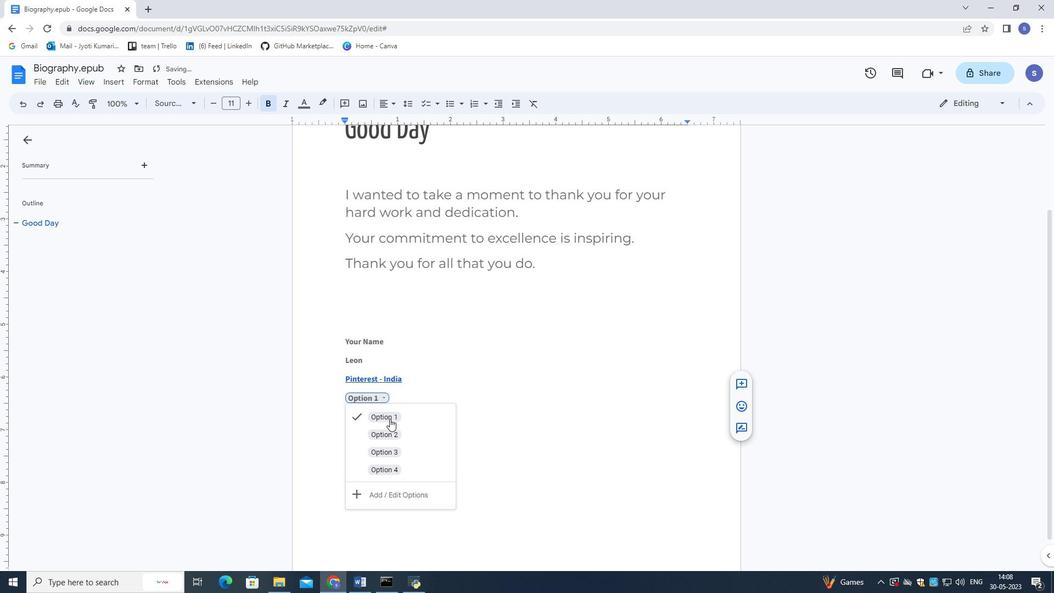 
Action: Mouse pressed left at (389, 415)
Screenshot: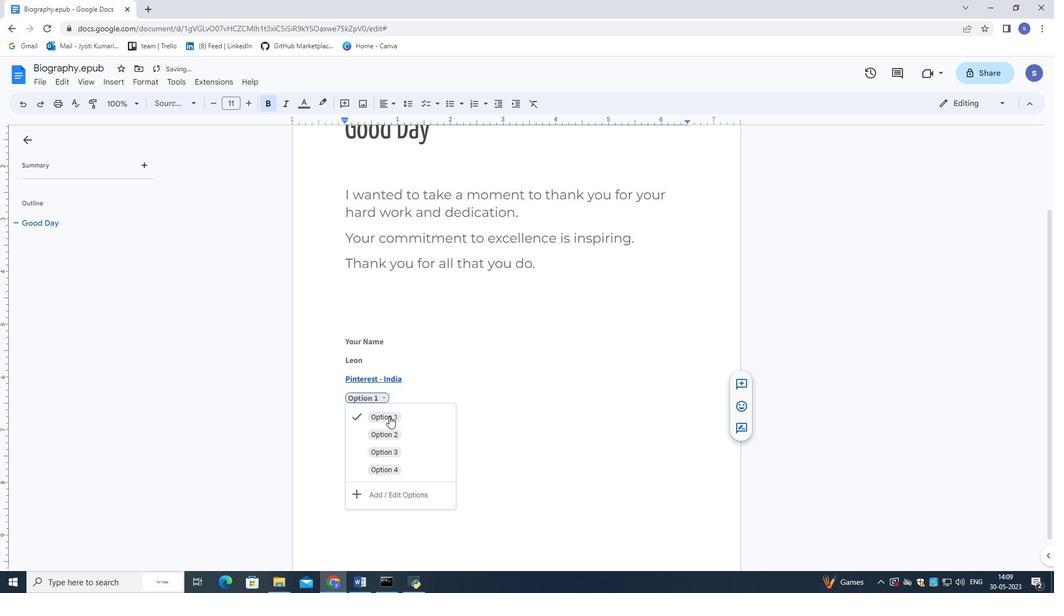 
Action: Mouse moved to (395, 434)
Screenshot: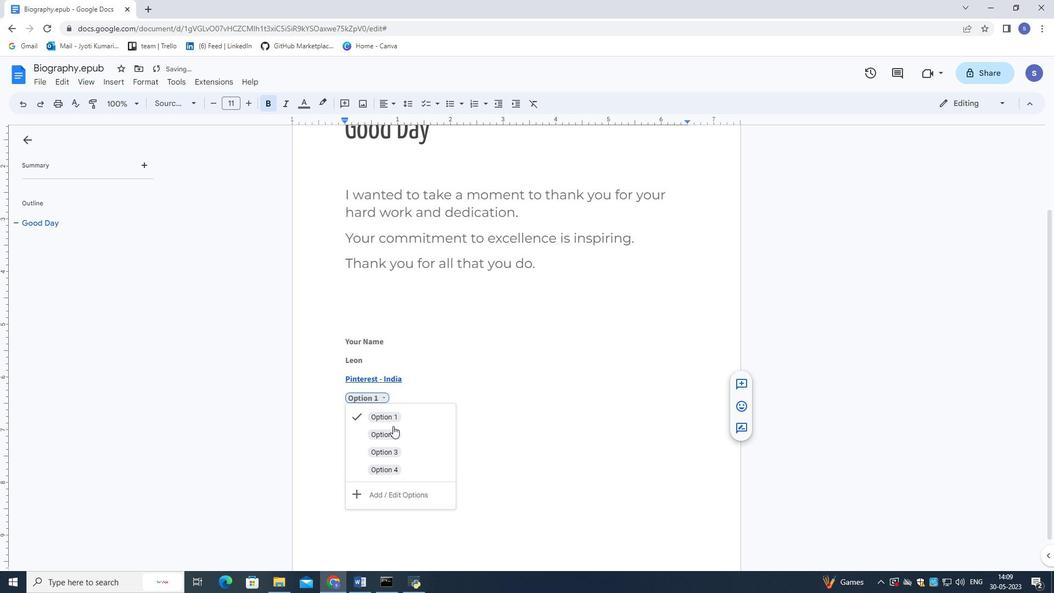 
Action: Mouse pressed left at (395, 434)
Screenshot: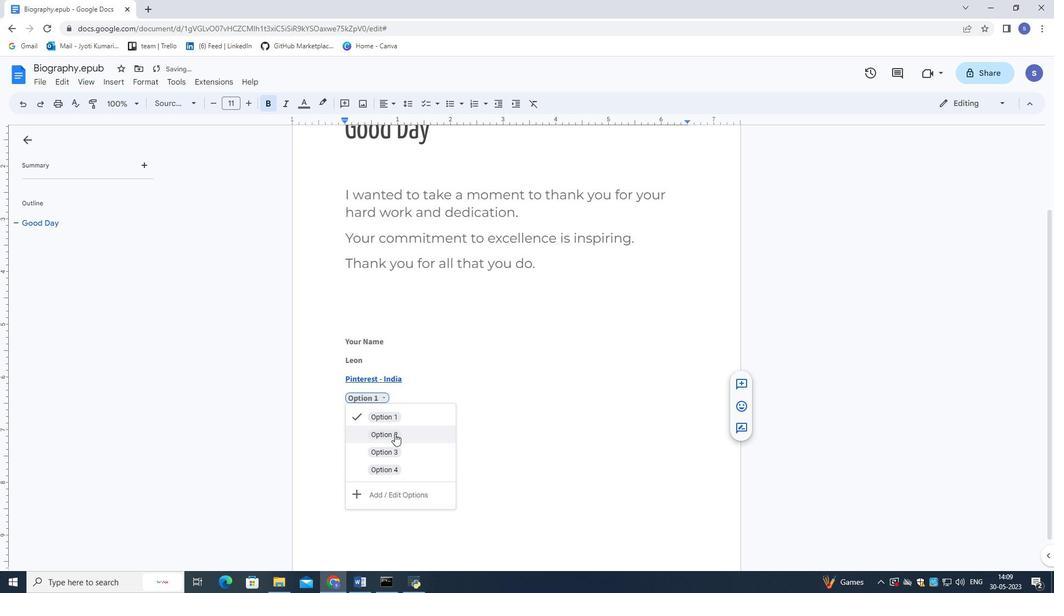 
Action: Mouse moved to (380, 397)
Screenshot: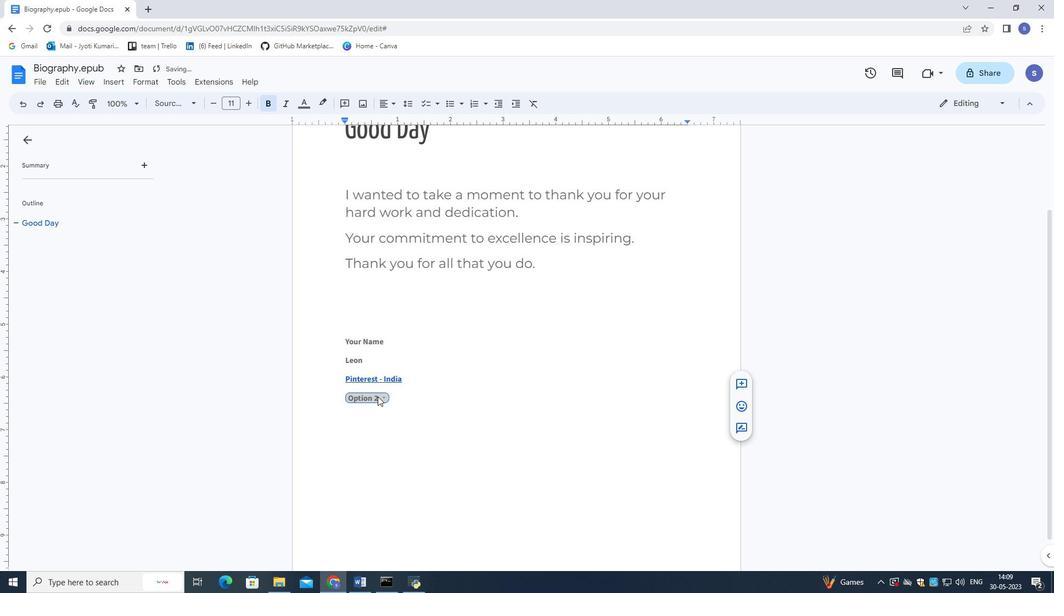 
Action: Mouse pressed left at (380, 397)
Screenshot: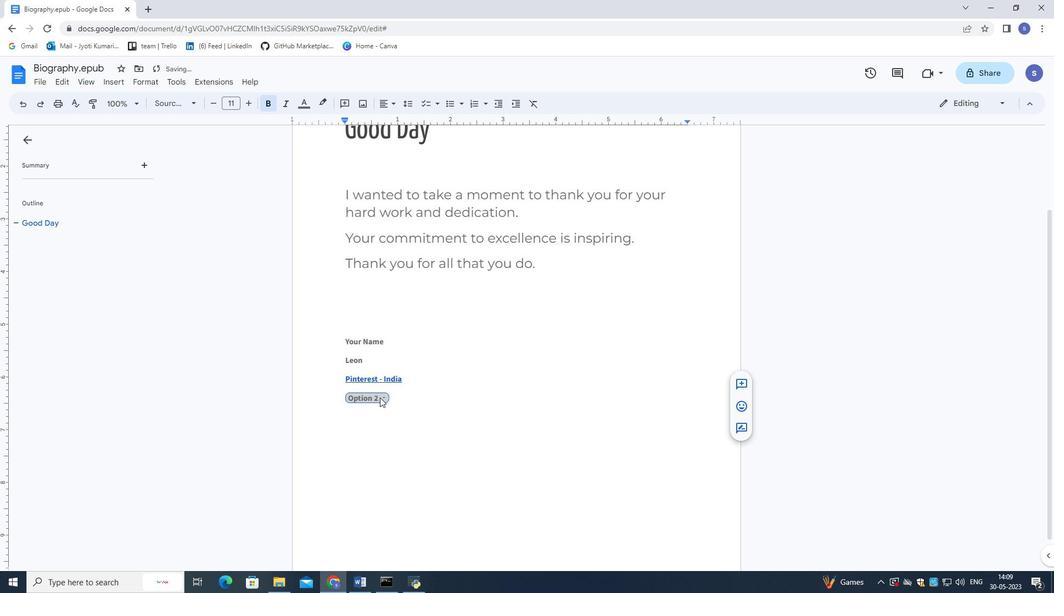 
Action: Mouse moved to (380, 417)
Screenshot: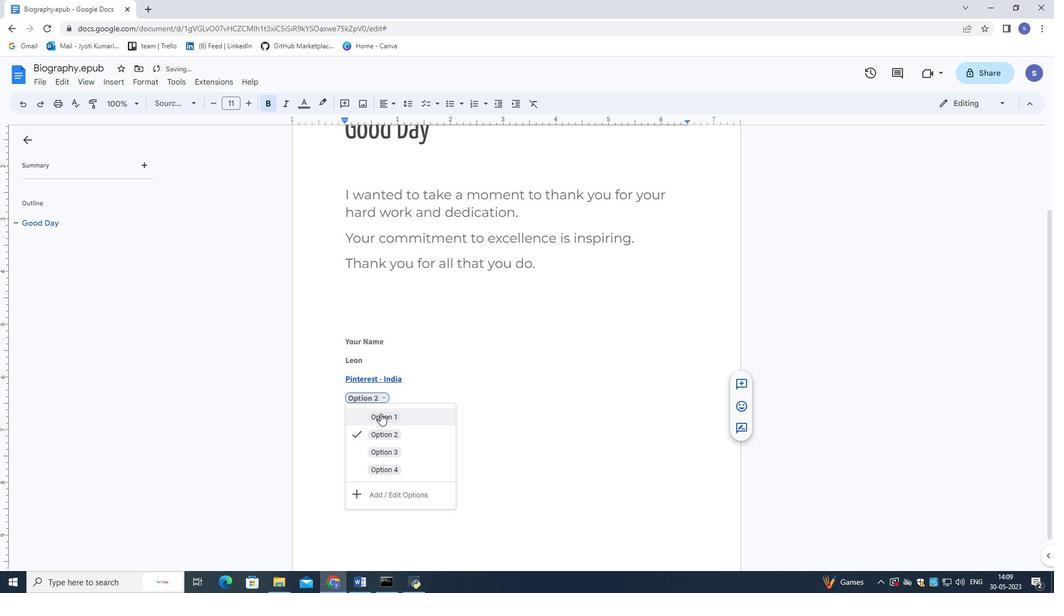 
Action: Mouse pressed left at (380, 417)
Screenshot: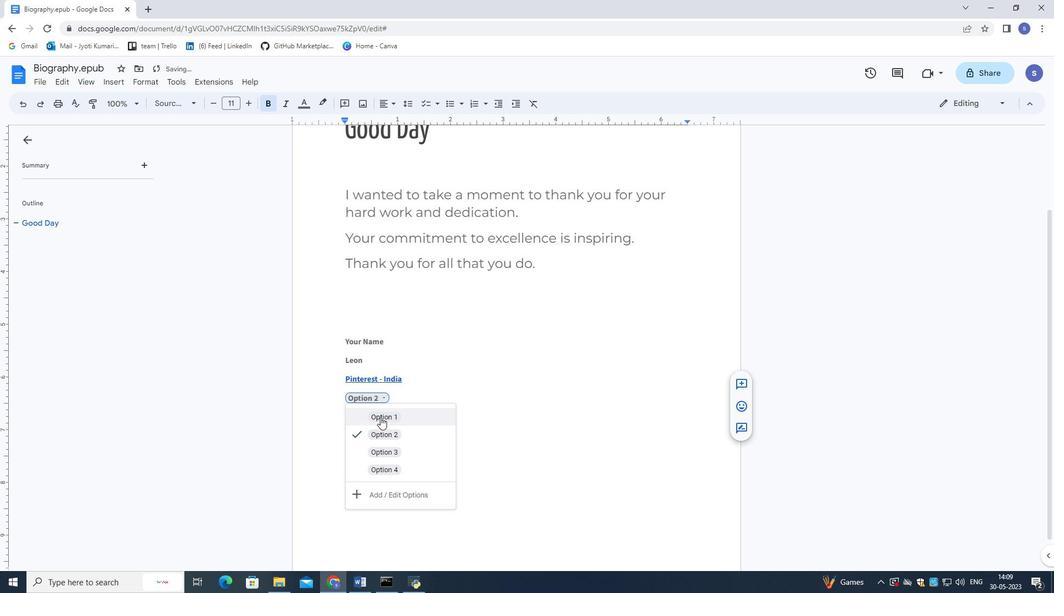 
Action: Mouse moved to (382, 400)
Screenshot: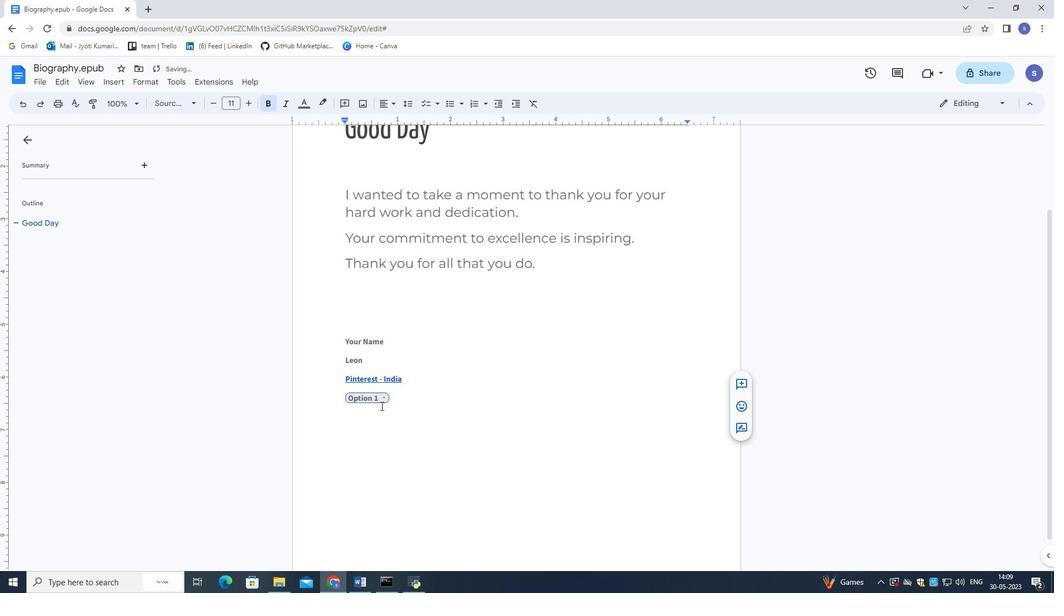 
Action: Mouse pressed left at (382, 400)
Screenshot: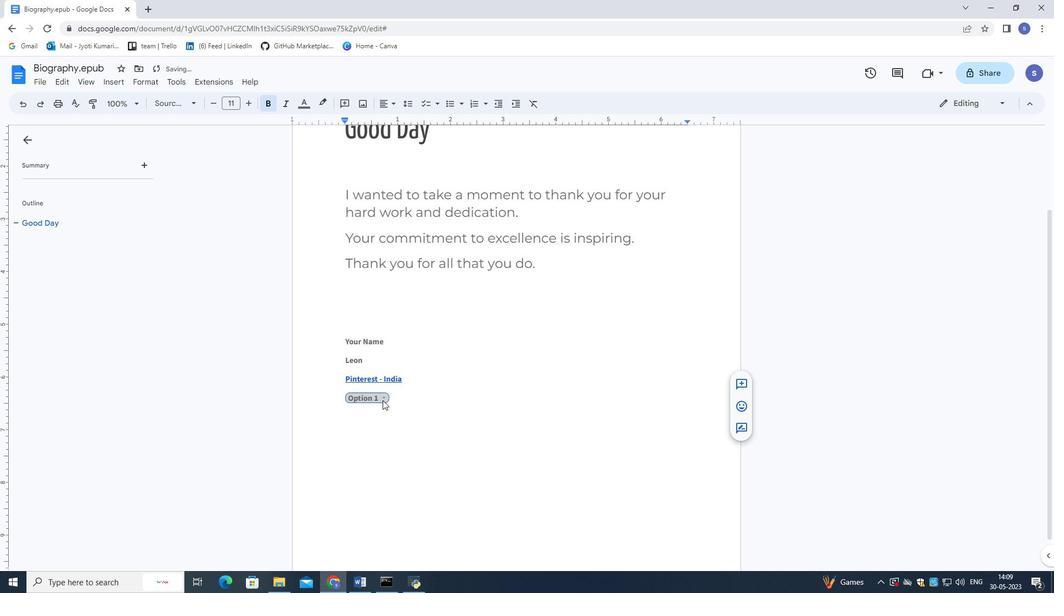 
Action: Mouse moved to (384, 493)
Screenshot: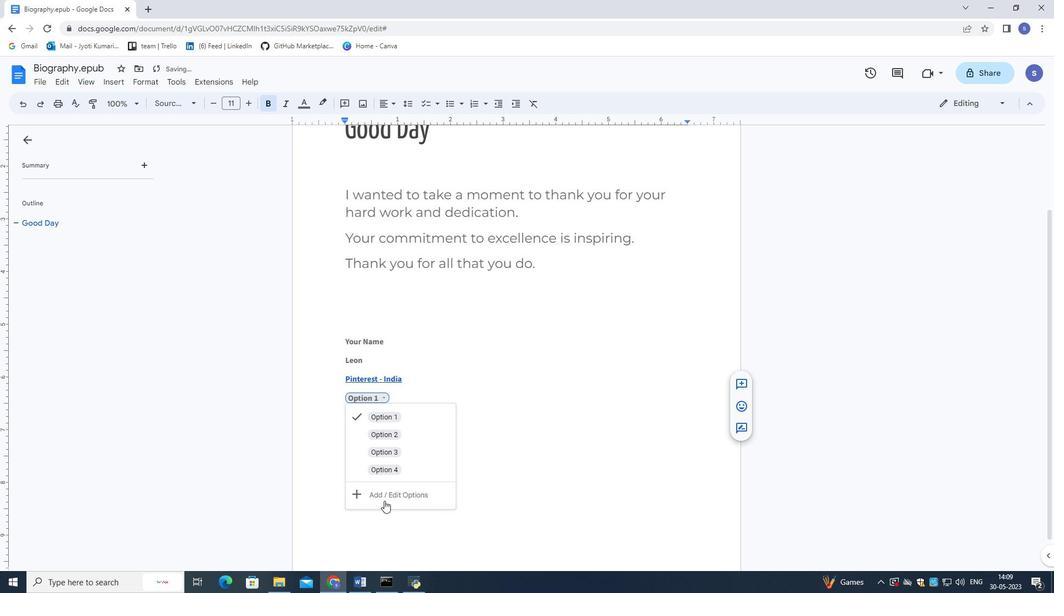 
Action: Mouse pressed left at (384, 493)
Screenshot: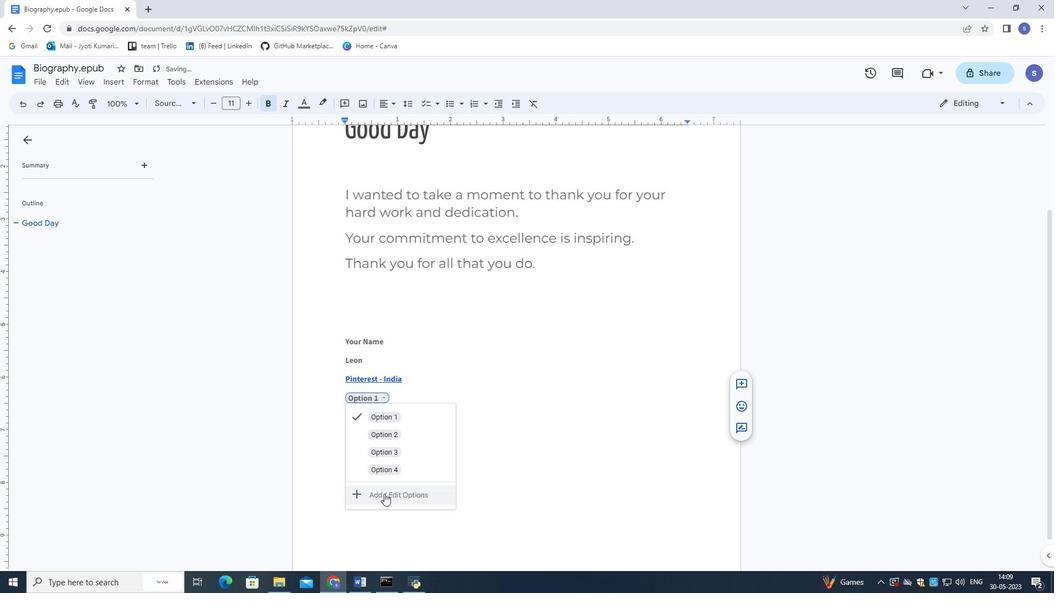 
Action: Mouse moved to (526, 285)
Screenshot: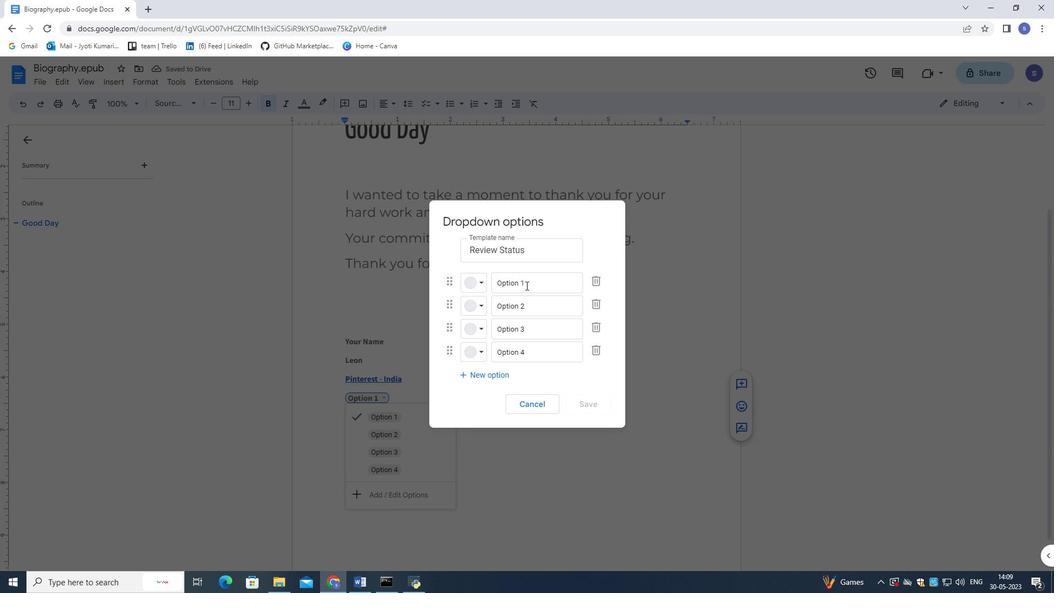 
Action: Mouse pressed left at (526, 285)
Screenshot: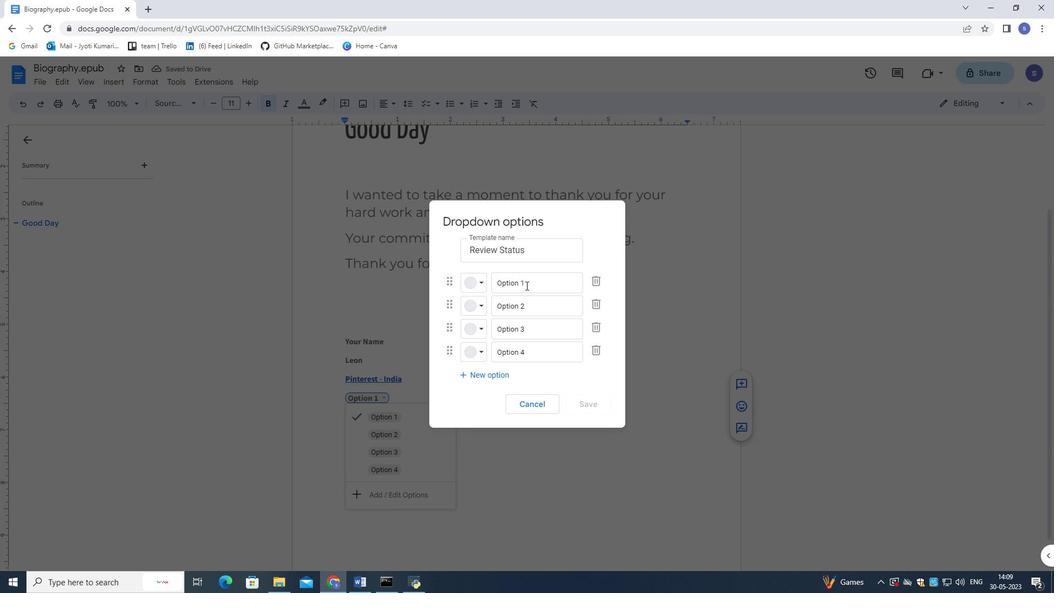
Action: Mouse moved to (528, 285)
Screenshot: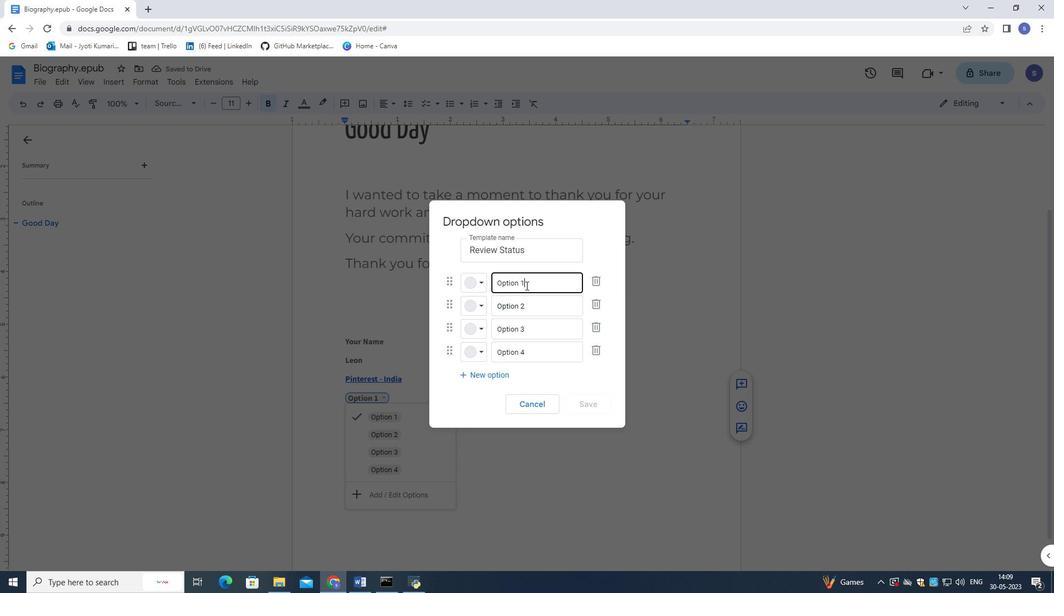 
Action: Key pressed <Key.backspace><Key.backspace><Key.backspace><Key.backspace><Key.backspace><Key.backspace><Key.backspace><Key.backspace><Key.backspace><Key.backspace><Key.backspace><Key.backspace><Key.backspace><Key.backspace><Key.backspace><Key.backspace><Key.backspace><Key.backspace><Key.backspace><Key.backspace><Key.backspace><Key.backspace><Key.backspace><Key.backspace><Key.backspace><Key.backspace><Key.backspace>
Screenshot: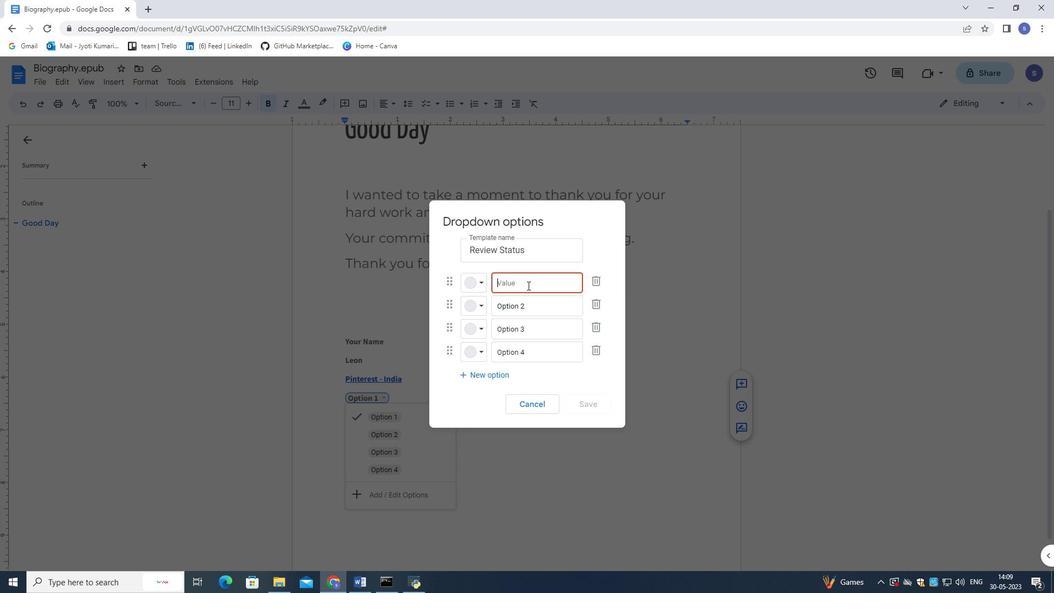 
Action: Mouse moved to (522, 404)
Screenshot: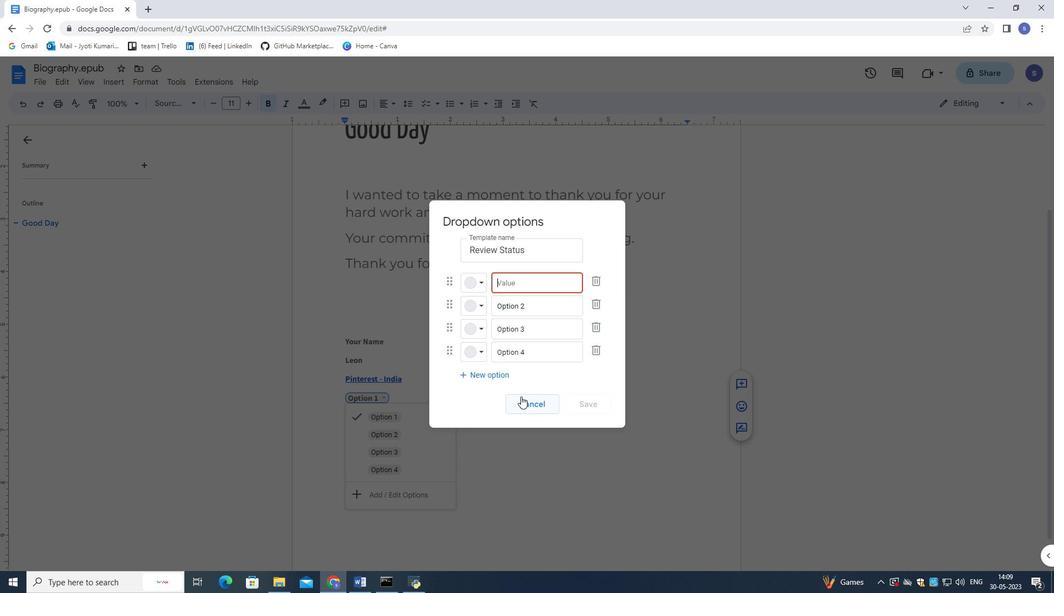 
Action: Mouse pressed left at (522, 404)
Screenshot: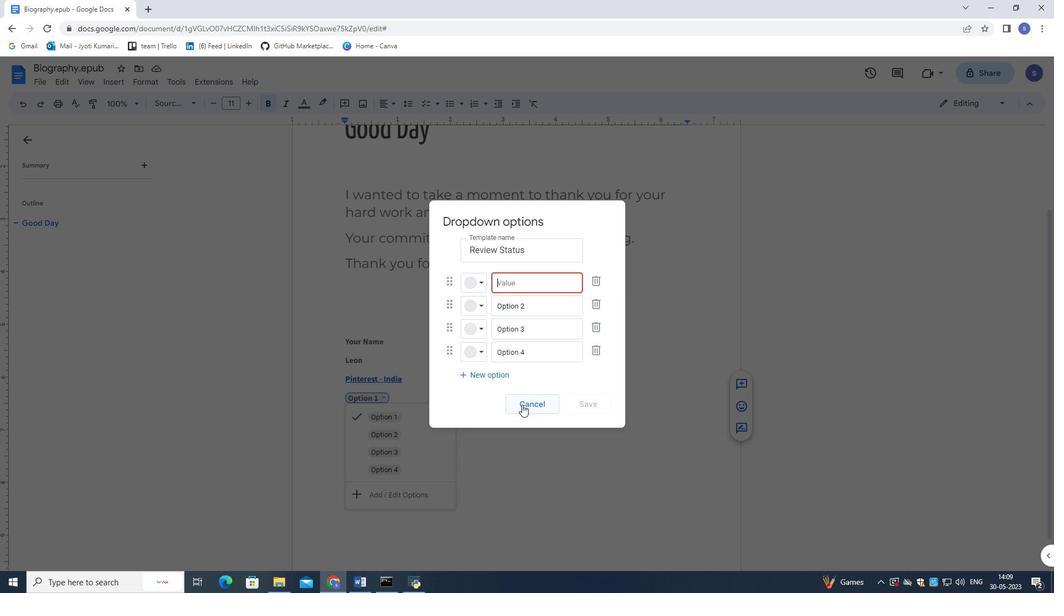 
Action: Mouse moved to (403, 415)
Screenshot: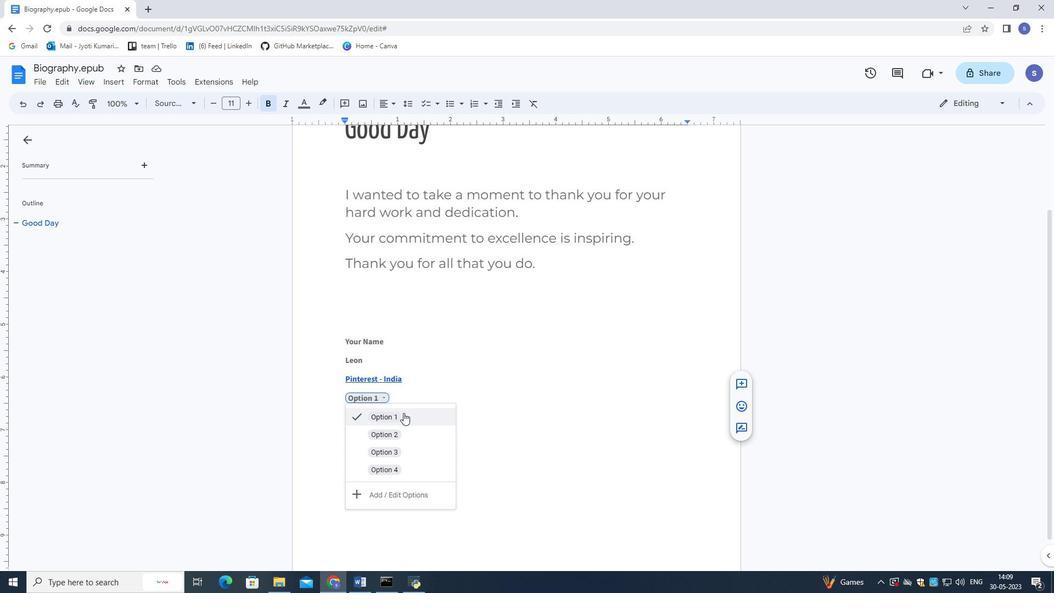 
Action: Mouse pressed left at (403, 415)
Screenshot: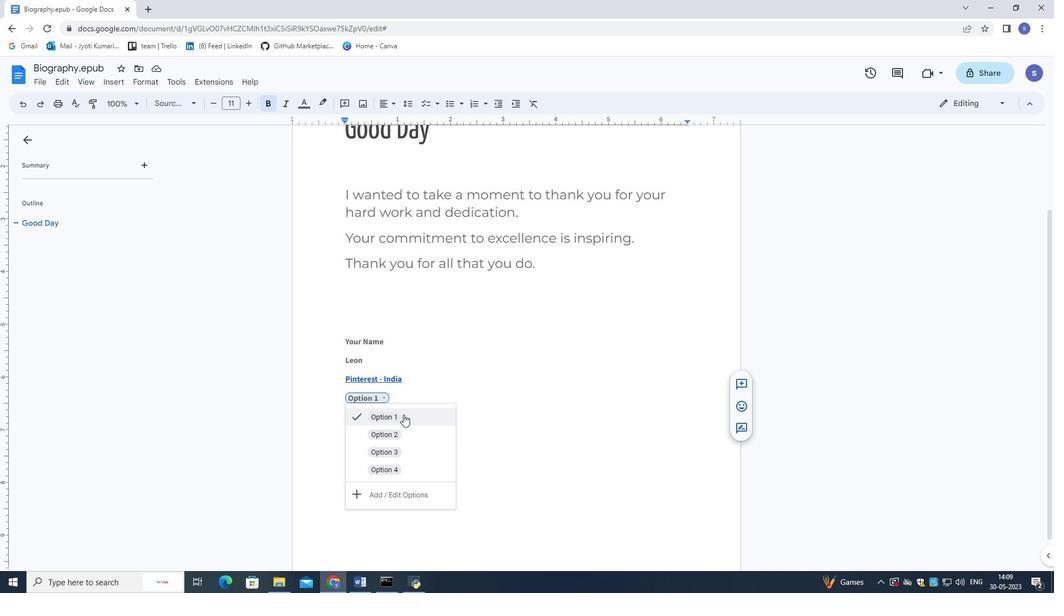 
Action: Mouse moved to (407, 490)
Screenshot: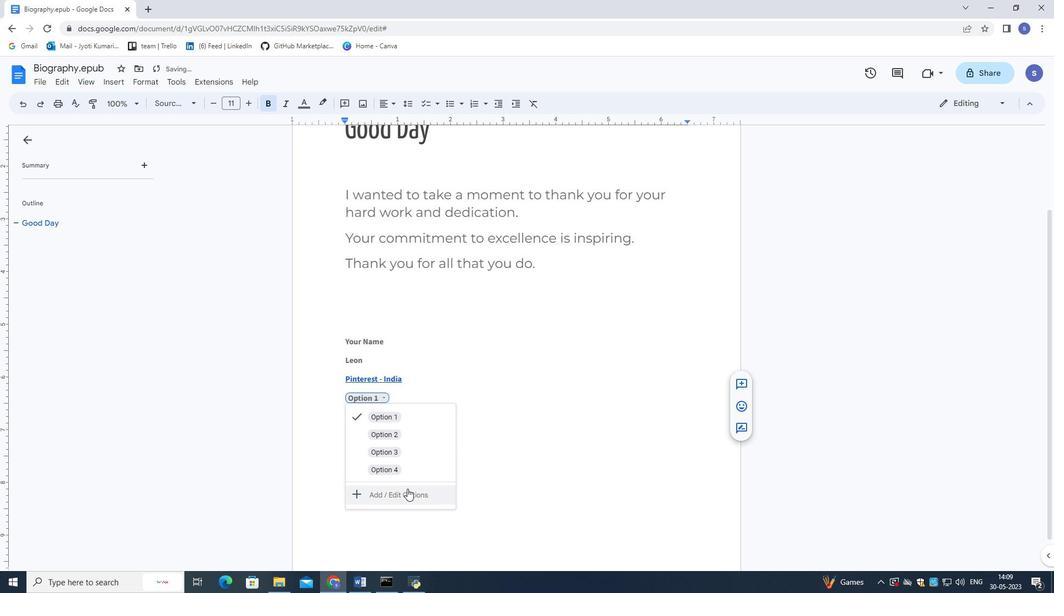 
Action: Mouse pressed left at (407, 490)
Screenshot: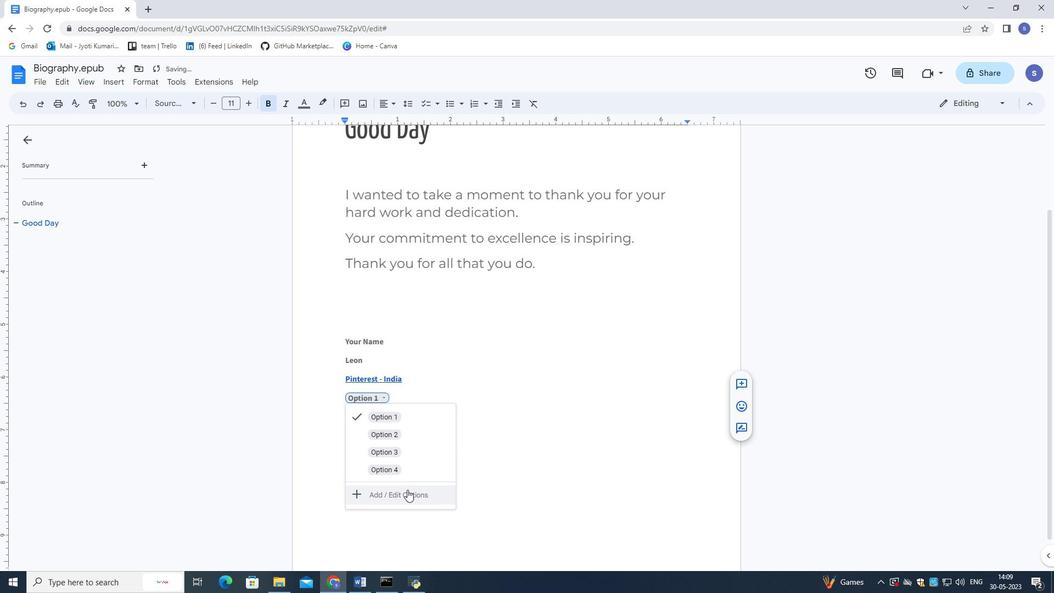 
Action: Mouse moved to (562, 286)
Screenshot: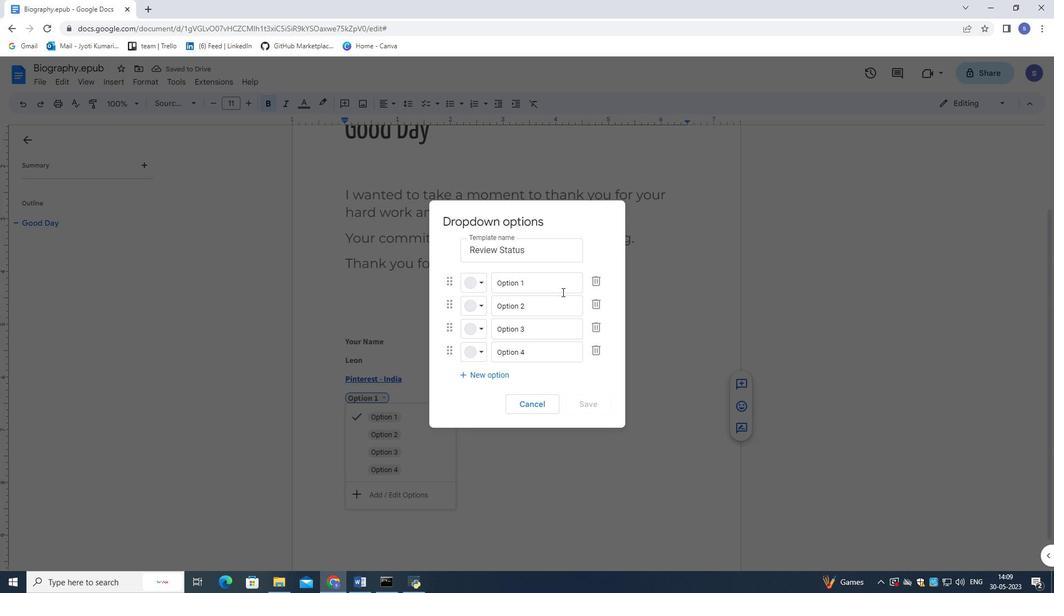 
Action: Mouse pressed left at (562, 286)
Screenshot: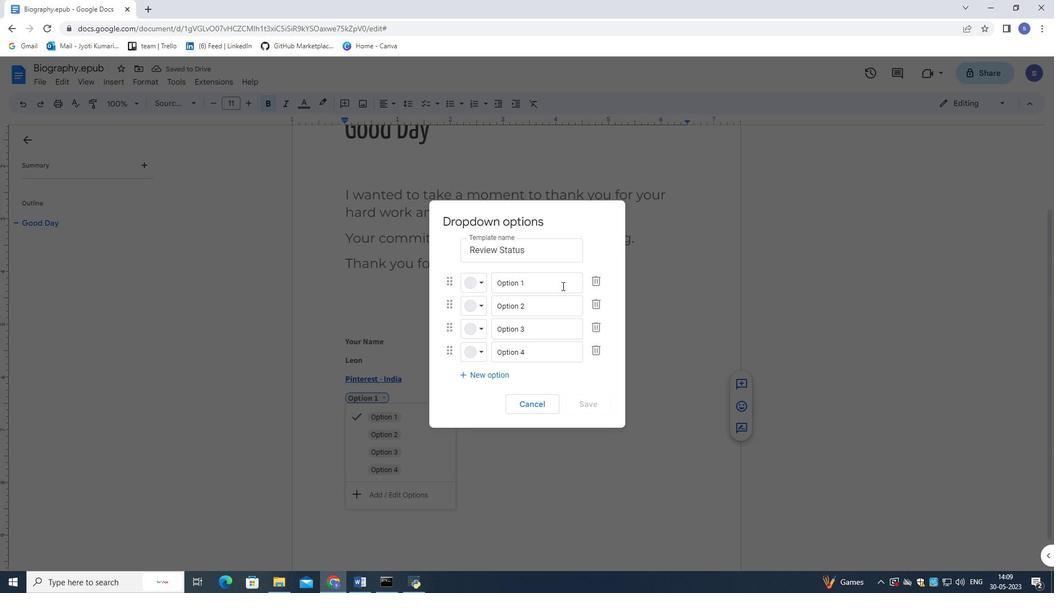 
Action: Key pressed <Key.backspace><Key.backspace><Key.backspace><Key.backspace><Key.backspace><Key.backspace><Key.backspace><Key.backspace><Key.backspace><Key.backspace><Key.backspace><Key.backspace><Key.backspace><Key.backspace><Key.backspace><Key.backspace><Key.backspace><Key.shift>Review<Key.space><Key.shift>Status
Screenshot: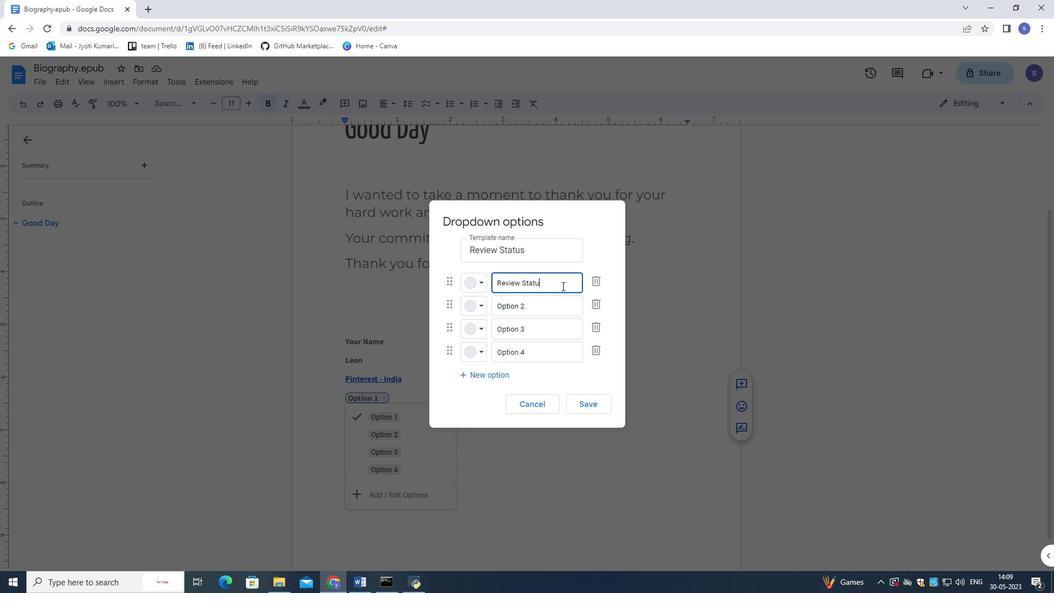 
Action: Mouse moved to (589, 404)
Screenshot: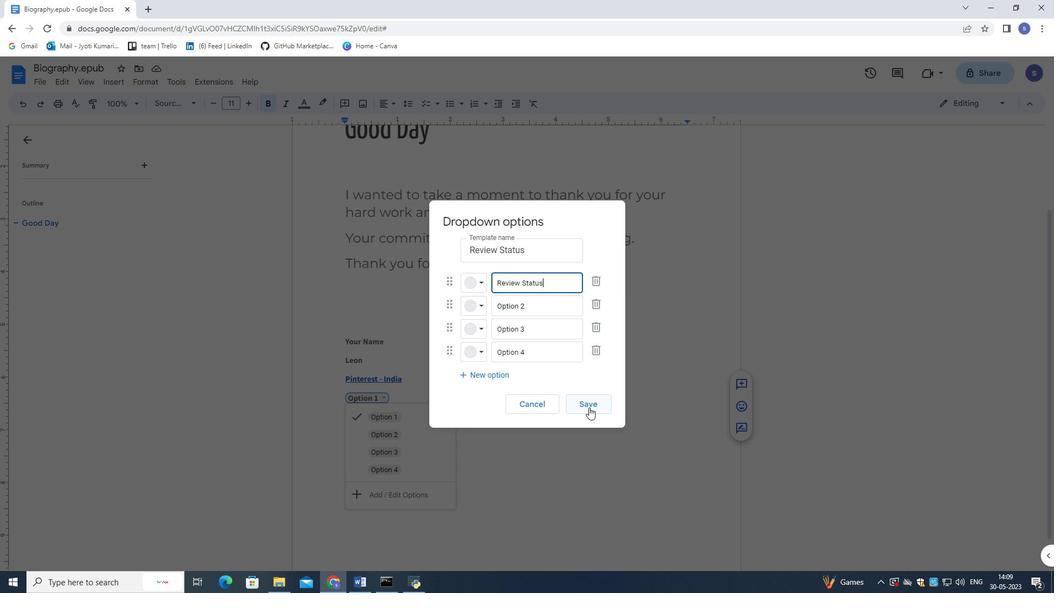 
Action: Mouse pressed left at (589, 404)
Screenshot: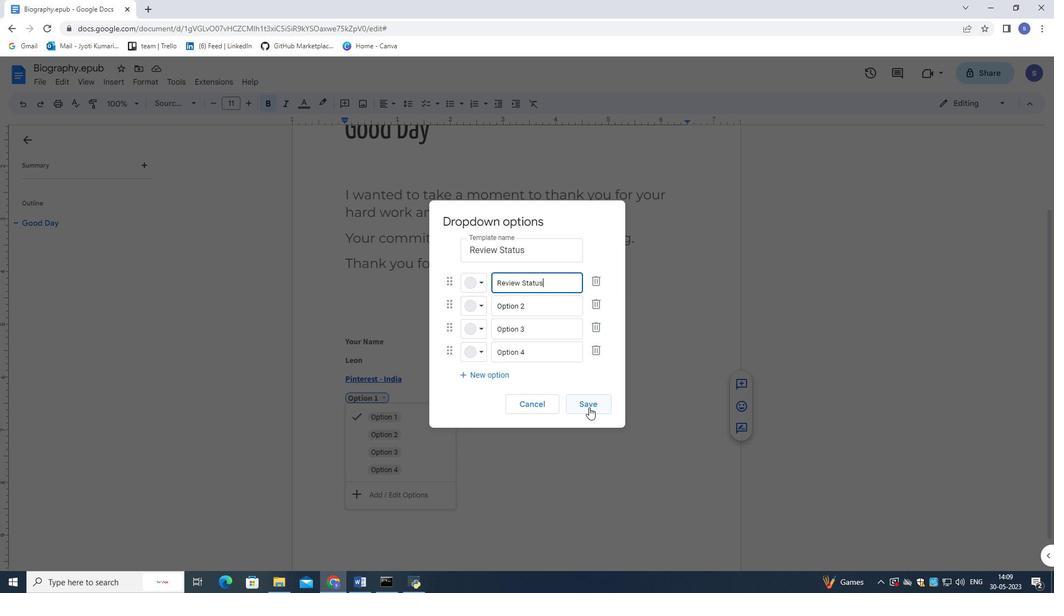 
Action: Mouse moved to (410, 436)
Screenshot: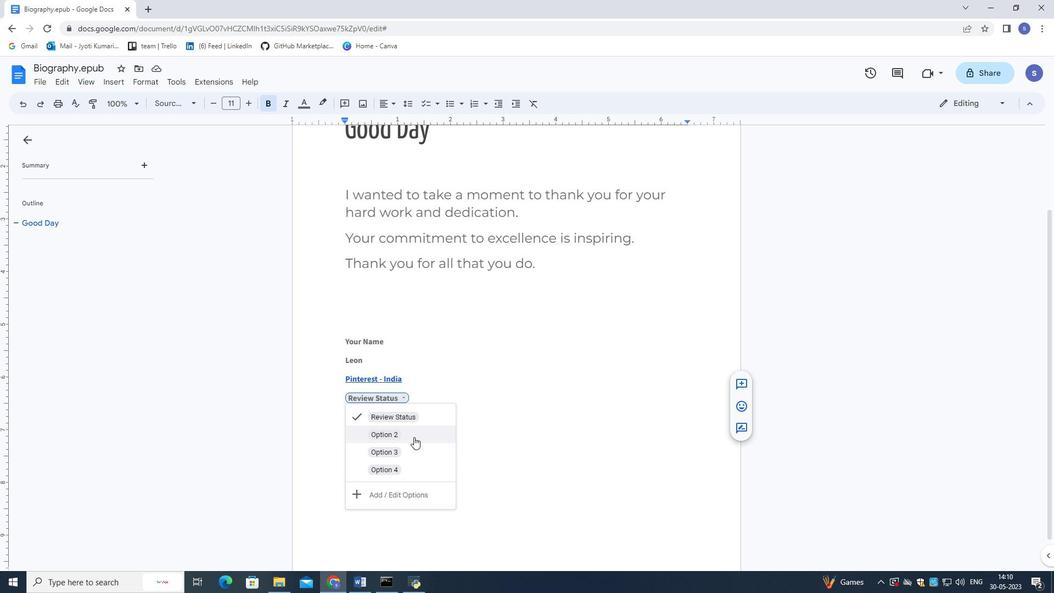 
Action: Mouse pressed left at (410, 436)
Screenshot: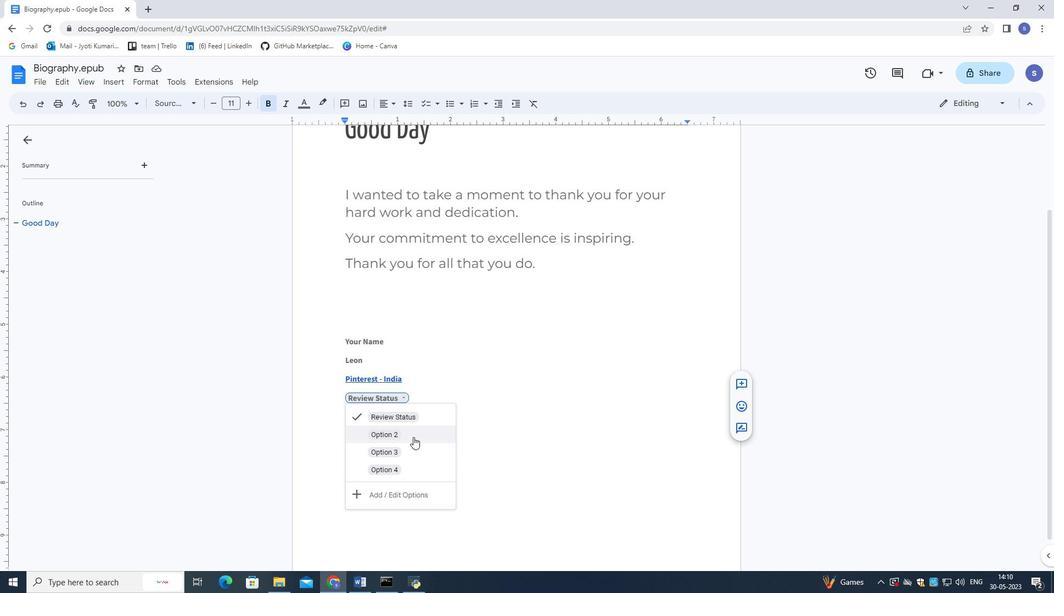 
Action: Mouse moved to (384, 398)
Screenshot: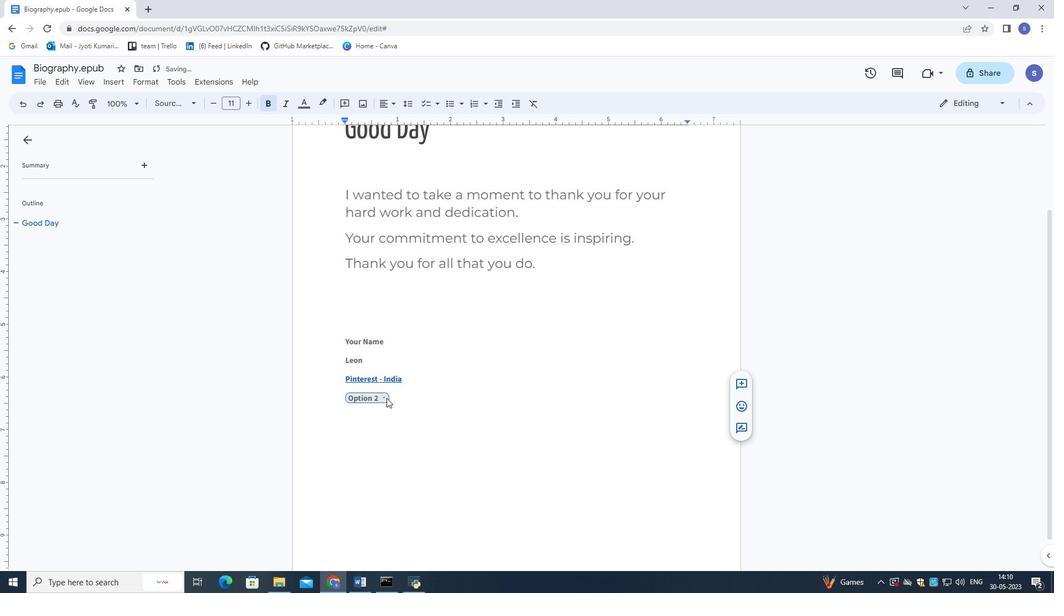 
Action: Mouse pressed left at (384, 398)
Screenshot: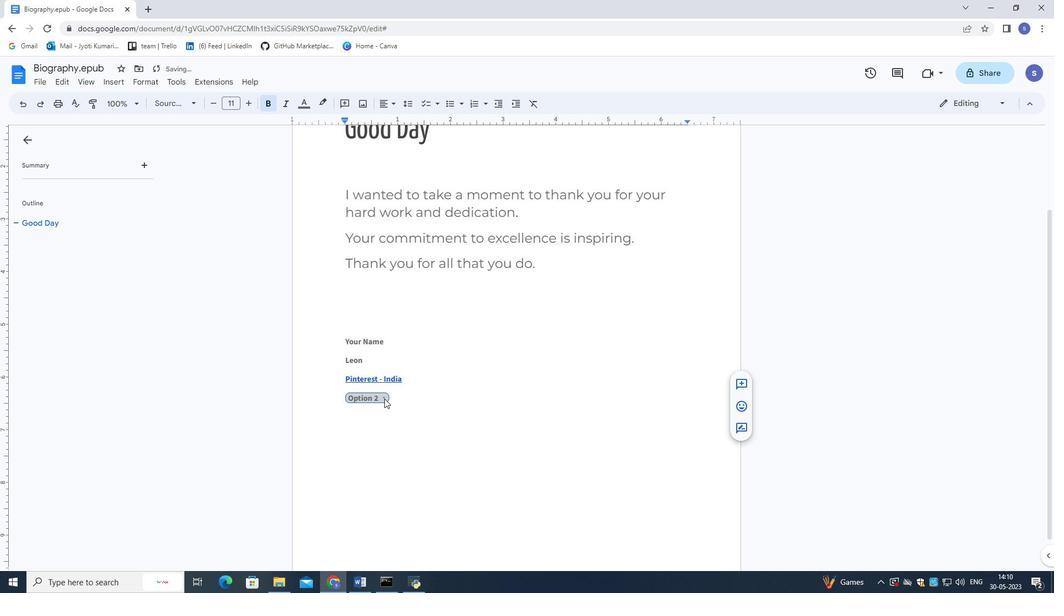 
Action: Mouse moved to (393, 497)
Screenshot: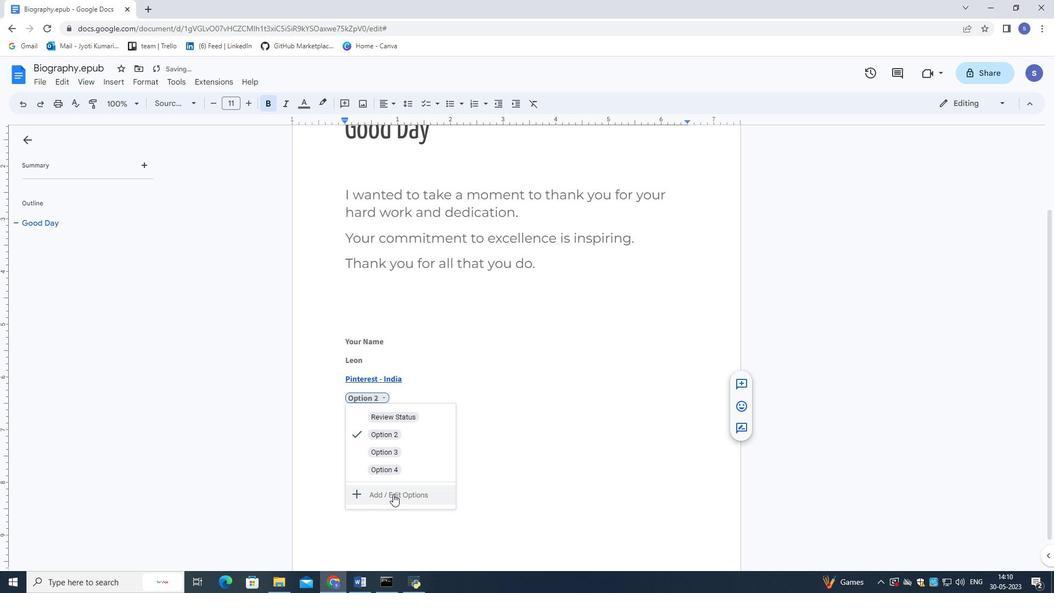 
Action: Mouse pressed left at (393, 497)
Screenshot: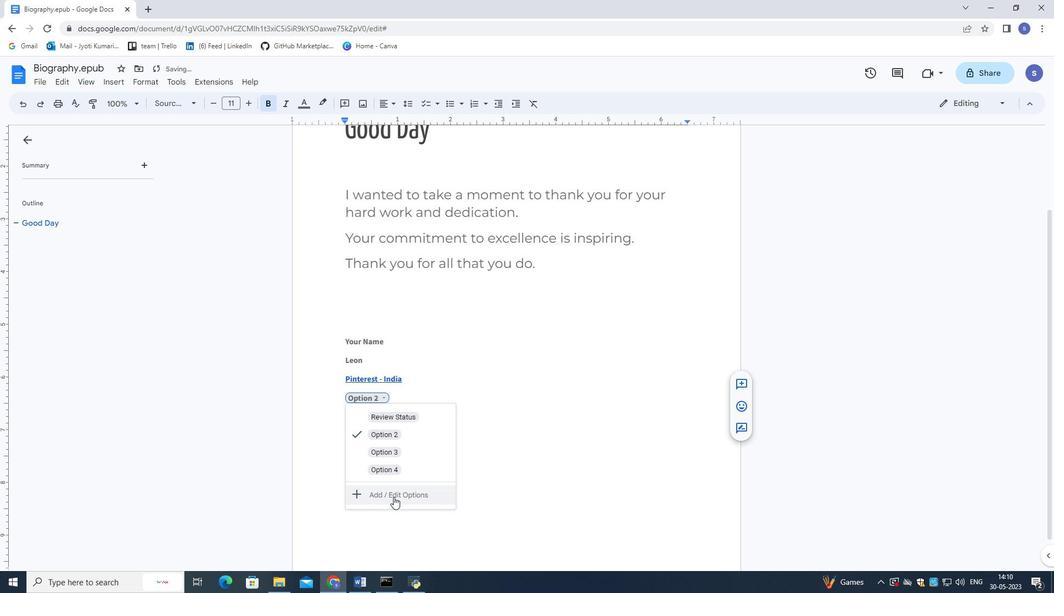 
Action: Mouse moved to (543, 310)
Screenshot: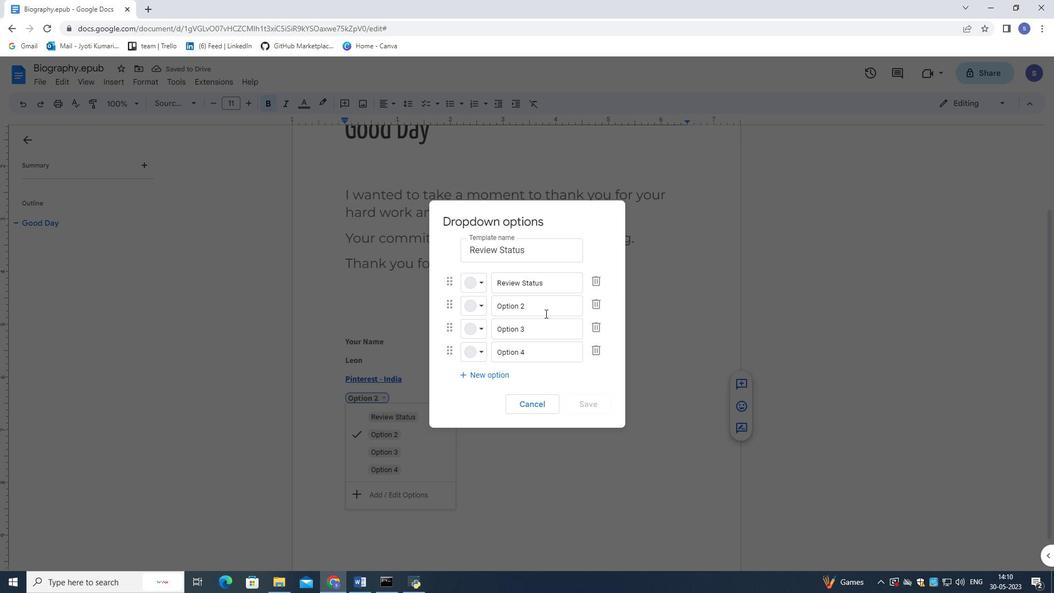 
Action: Mouse pressed left at (543, 310)
Screenshot: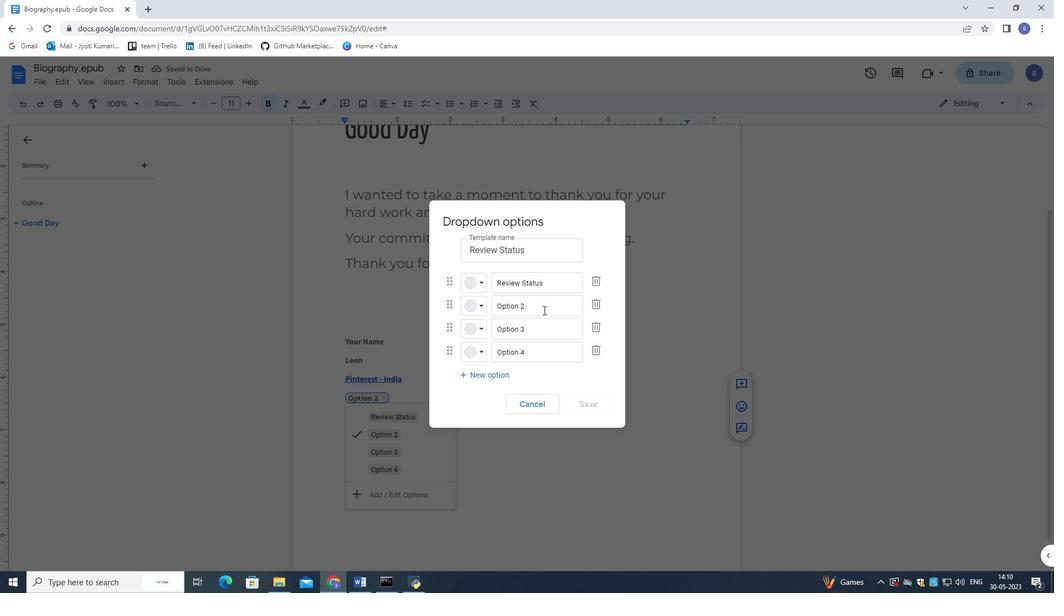 
Action: Key pressed <Key.backspace><Key.backspace><Key.backspace><Key.backspace><Key.backspace><Key.backspace><Key.backspace><Key.backspace><Key.backspace><Key.backspace><Key.backspace><Key.backspace><Key.backspace><Key.backspace><Key.backspace><Key.backspace><Key.backspace><Key.backspace><Key.backspace>
Screenshot: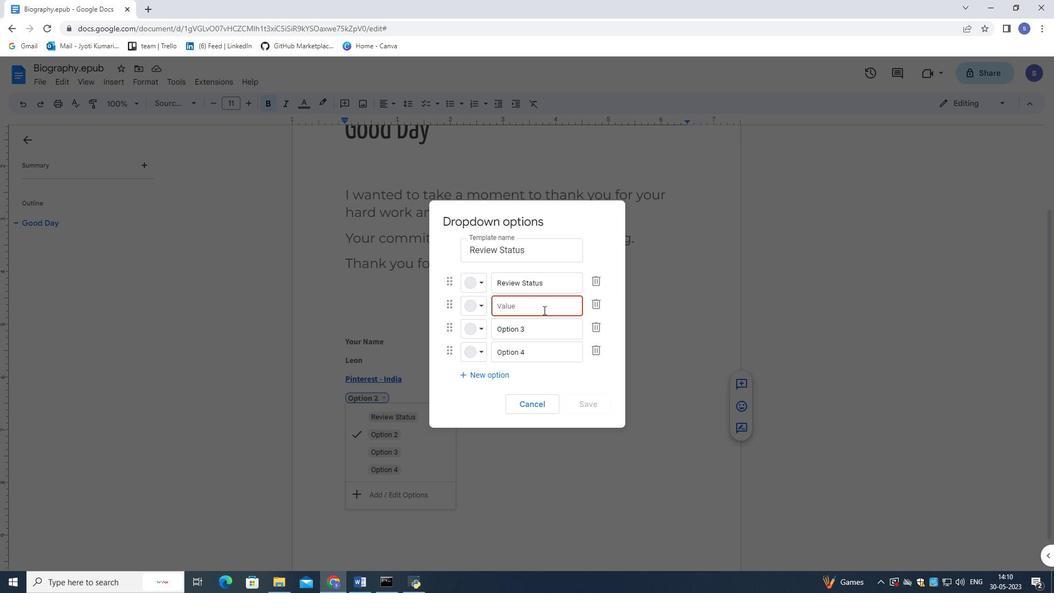 
Action: Mouse moved to (480, 308)
Screenshot: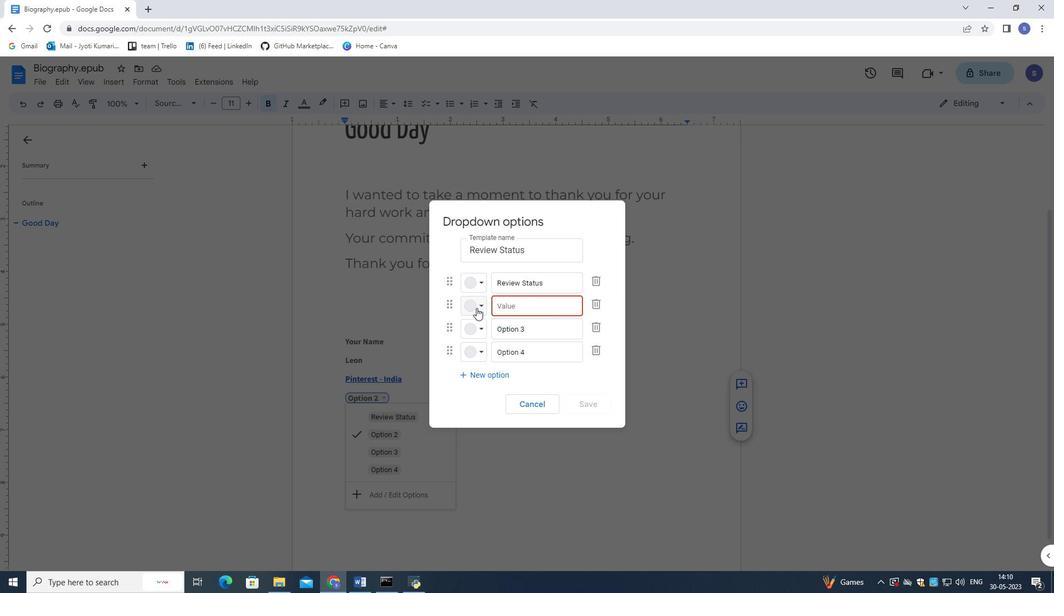 
Action: Mouse pressed left at (480, 308)
Screenshot: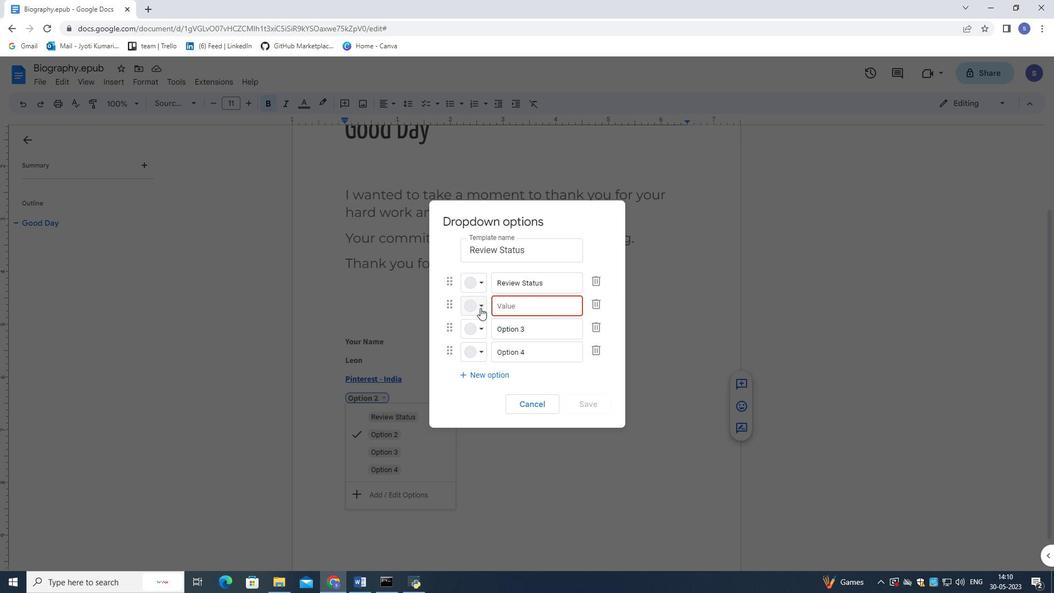 
Action: Mouse moved to (450, 304)
Screenshot: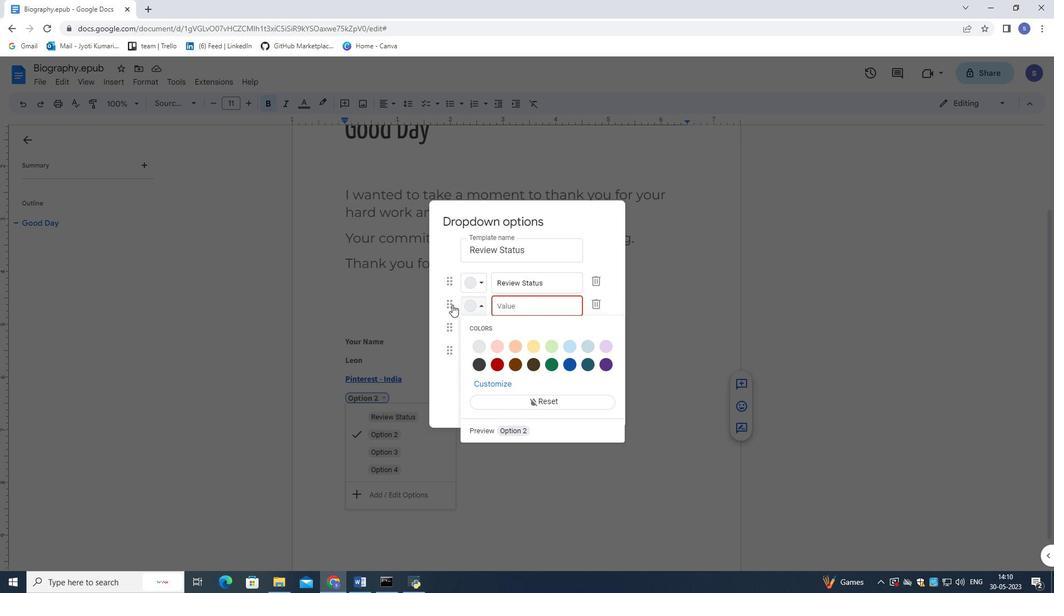 
Action: Mouse pressed left at (450, 304)
Screenshot: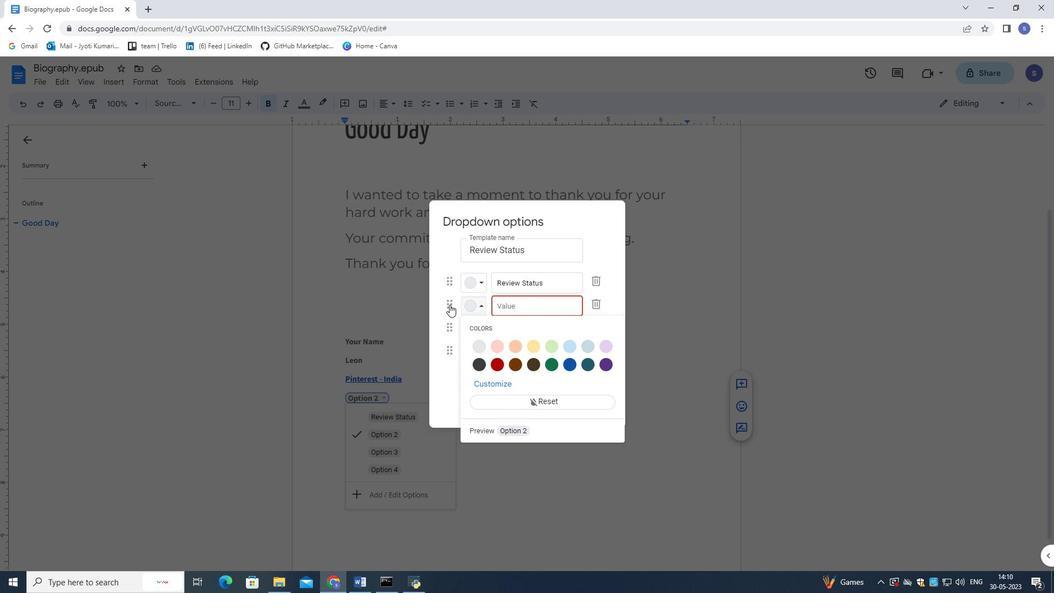 
Action: Mouse moved to (503, 307)
Screenshot: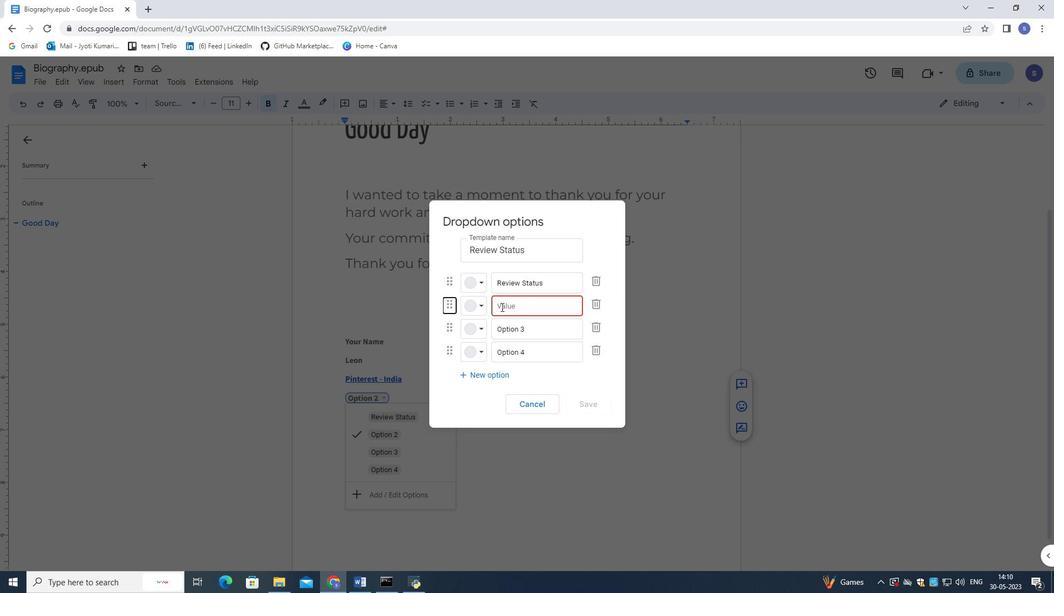 
Action: Mouse pressed left at (503, 307)
Screenshot: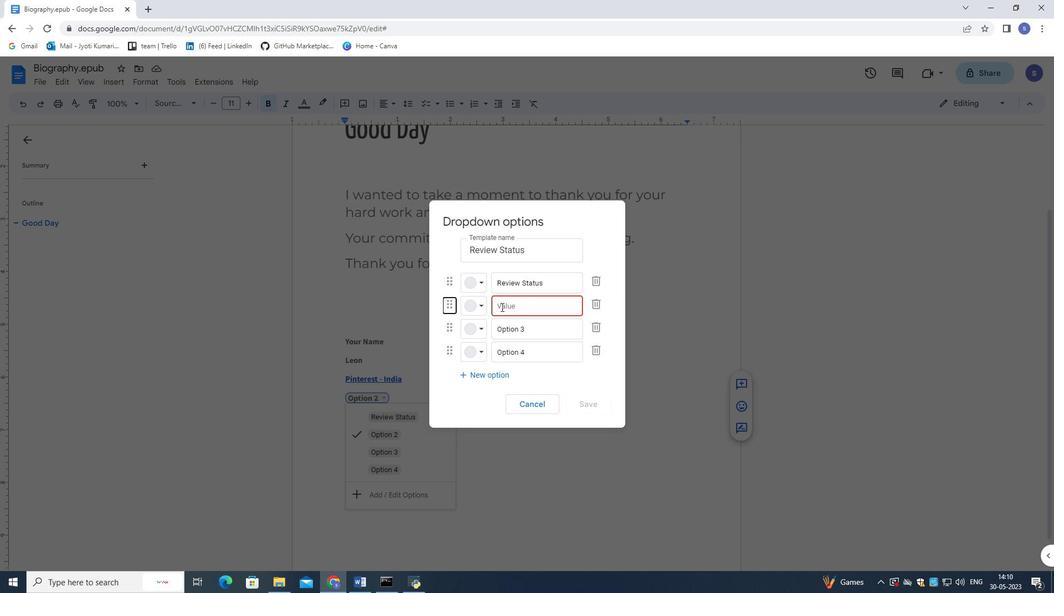 
Action: Mouse moved to (503, 307)
Screenshot: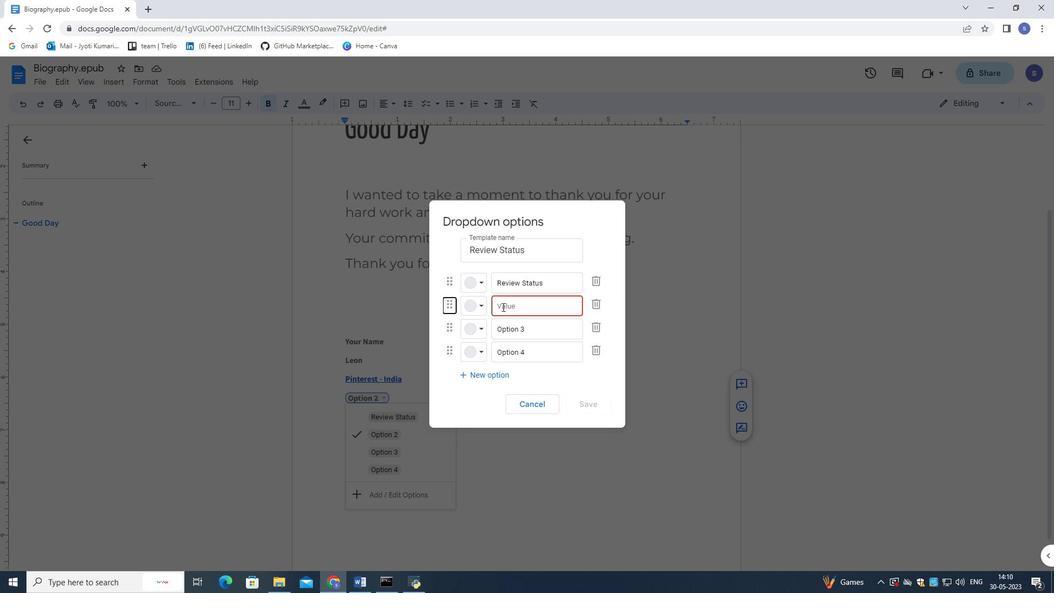
Action: Key pressed <Key.shift><Key.shift><Key.shift><Key.shift><Key.shift><Key.shift><Key.shift><Key.shift><Key.shift><Key.shift>Select<Key.space>in<Key.space><Key.shift>Progress
Screenshot: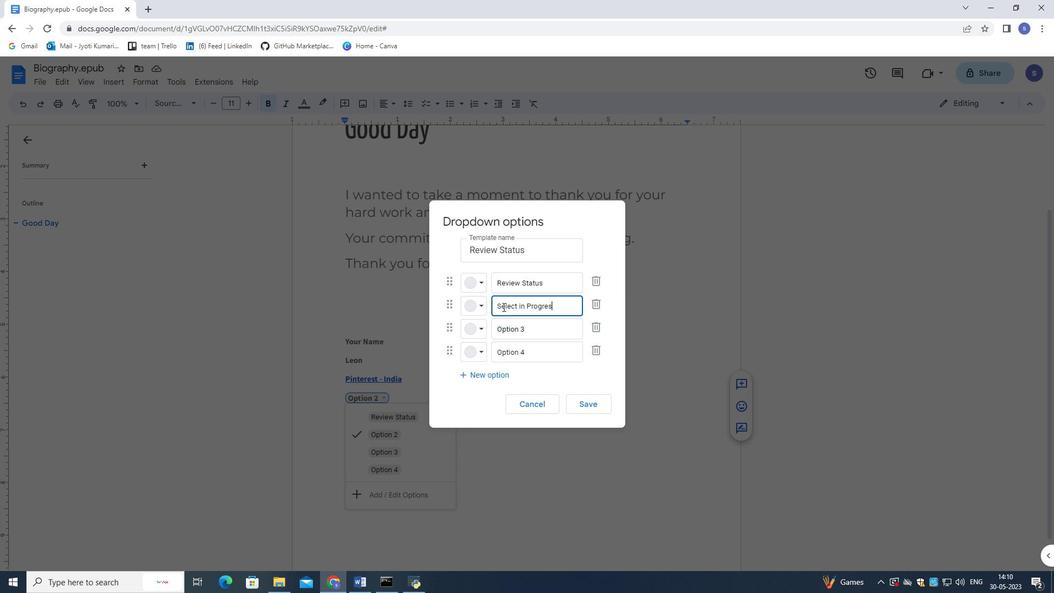 
Action: Mouse moved to (581, 403)
Screenshot: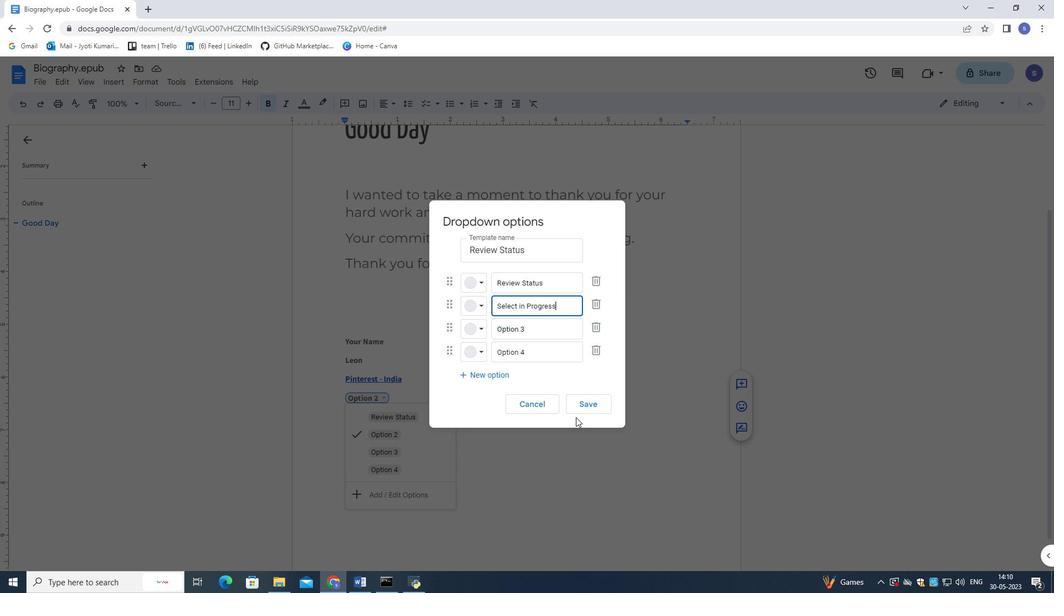 
Action: Mouse pressed left at (581, 403)
Screenshot: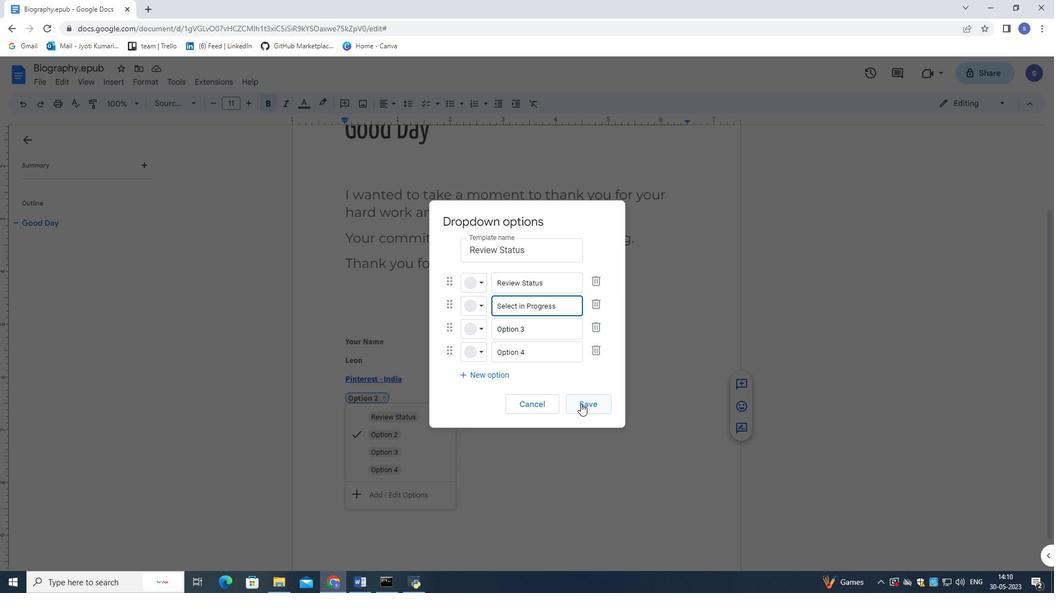 
Action: Mouse moved to (506, 446)
Screenshot: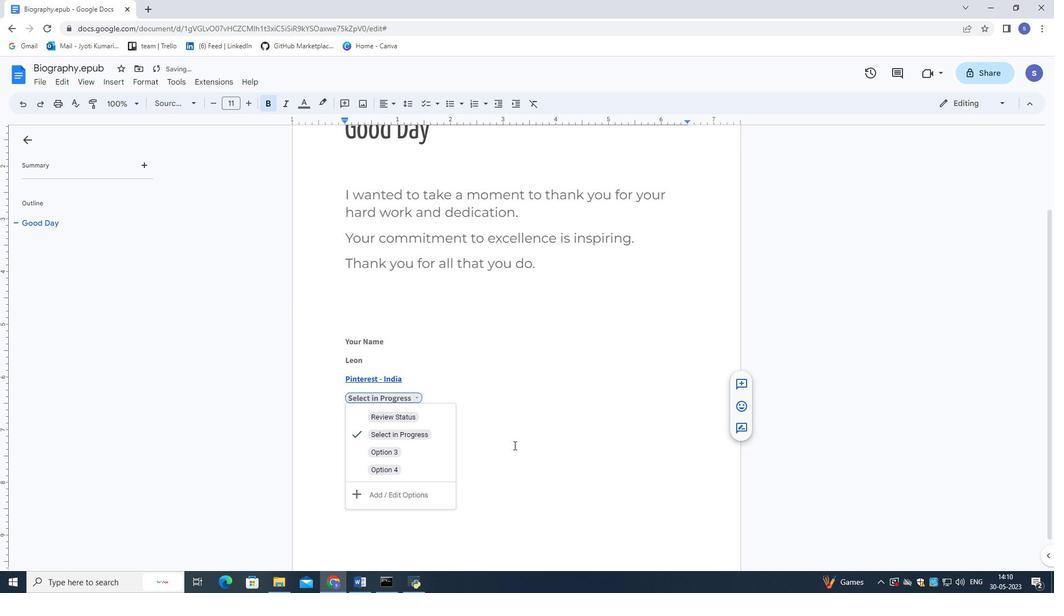 
Action: Mouse pressed left at (506, 446)
Screenshot: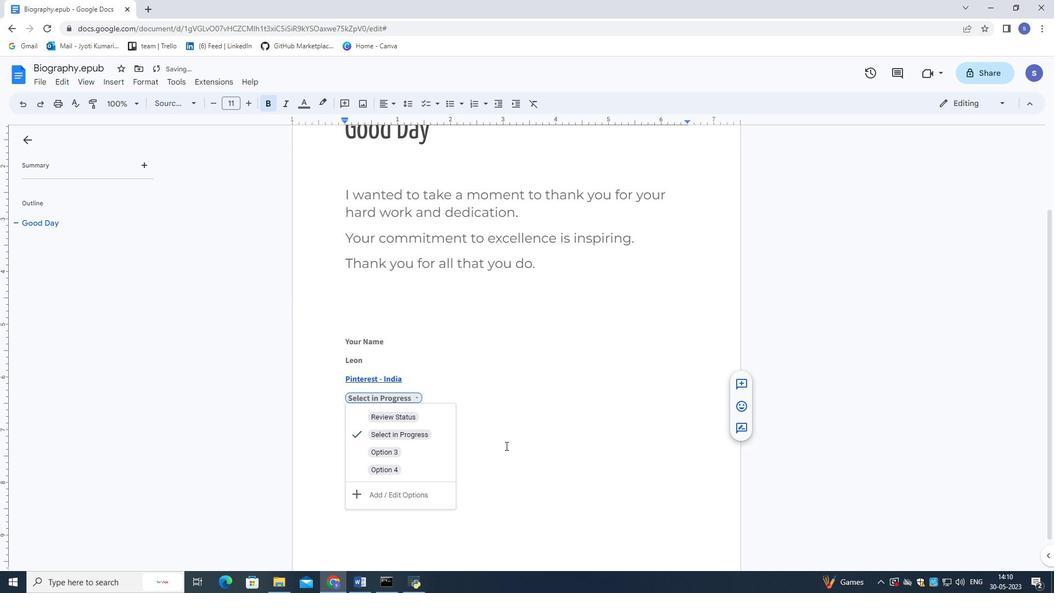 
Action: Mouse moved to (355, 354)
Screenshot: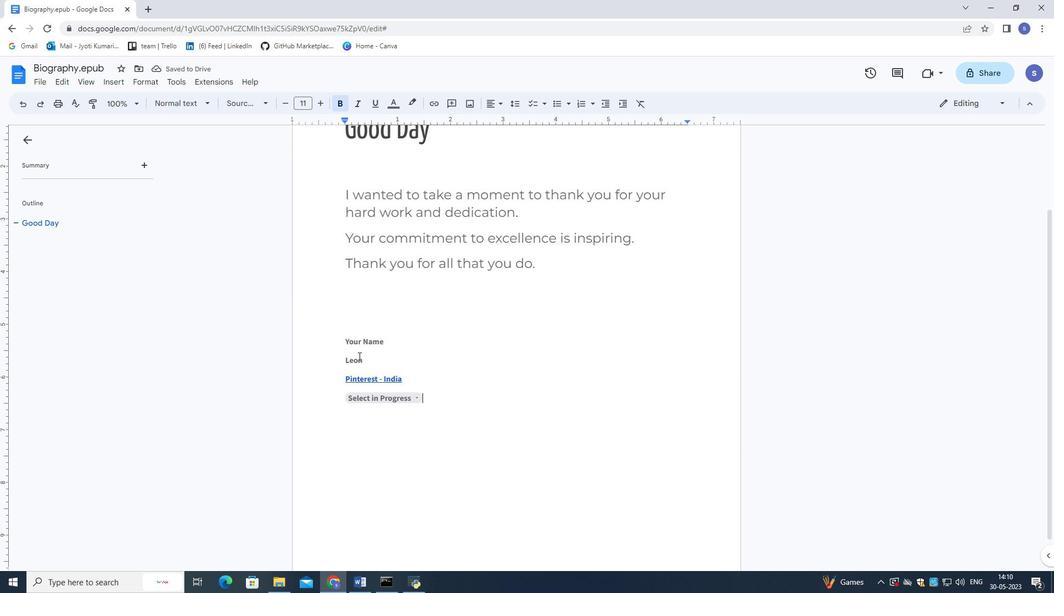 
Action: Mouse scrolled (355, 354) with delta (0, 0)
Screenshot: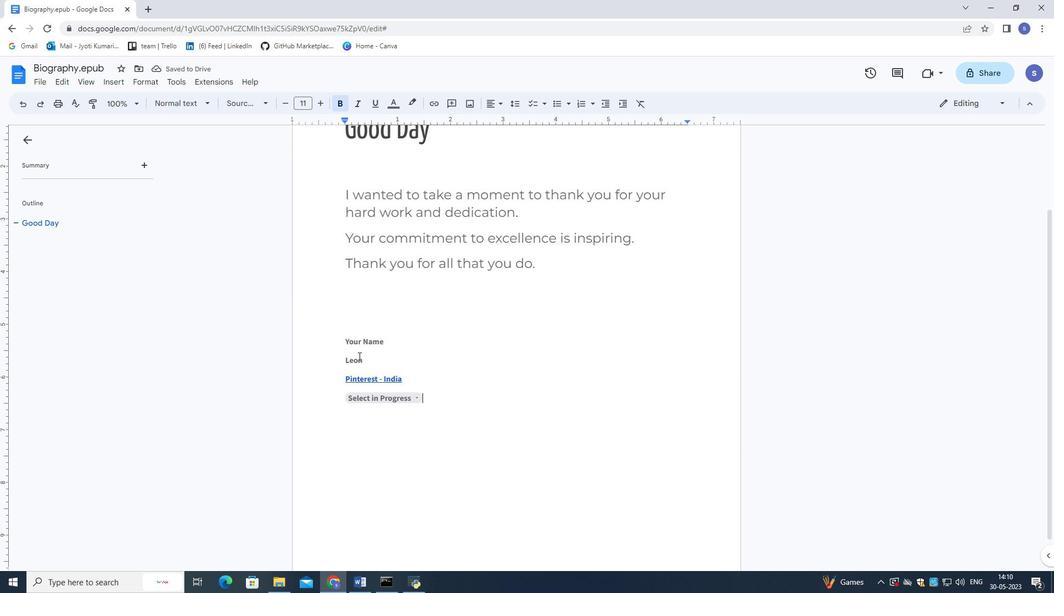 
Action: Mouse scrolled (355, 354) with delta (0, 0)
Screenshot: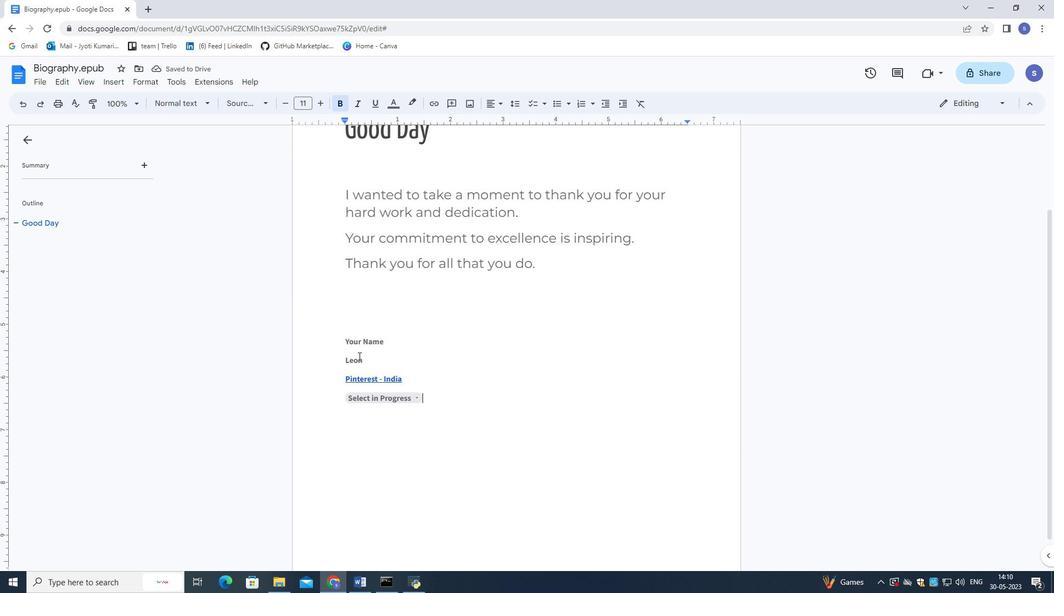 
Action: Mouse scrolled (355, 354) with delta (0, 0)
Screenshot: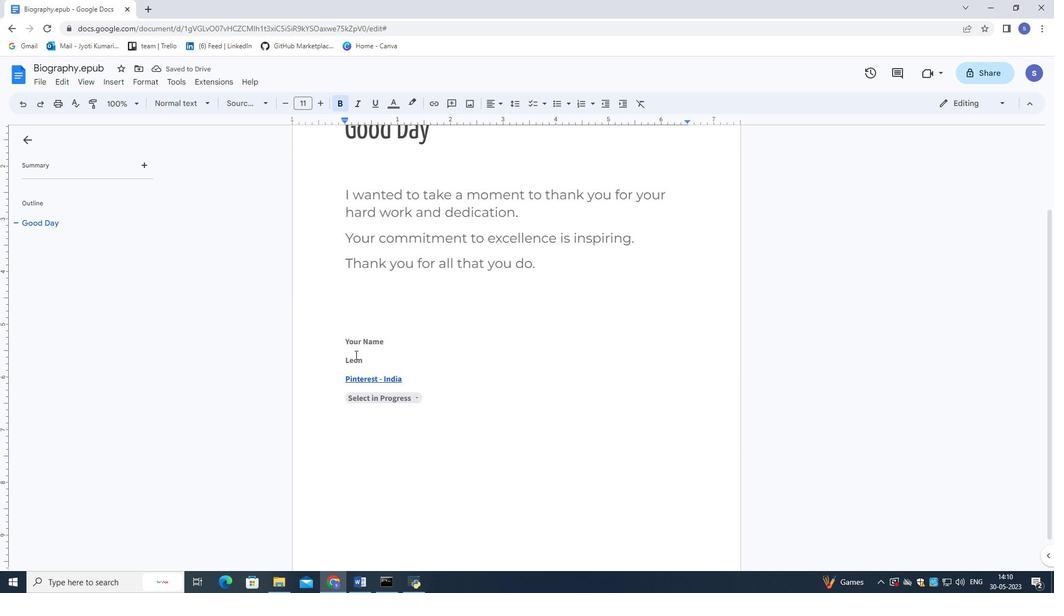 
Action: Mouse moved to (115, 82)
Screenshot: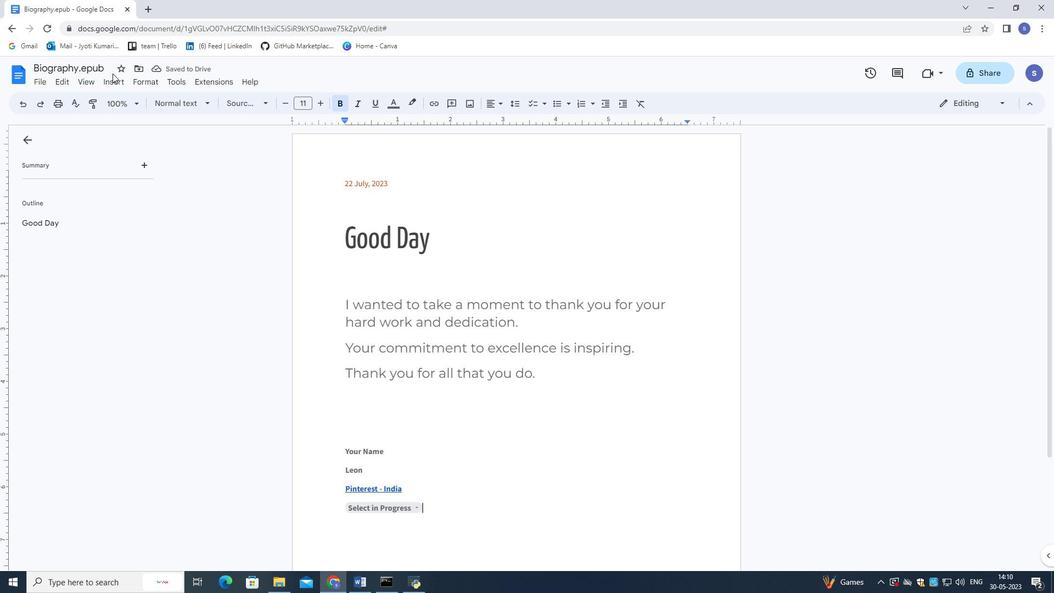 
Action: Mouse pressed left at (115, 82)
Screenshot: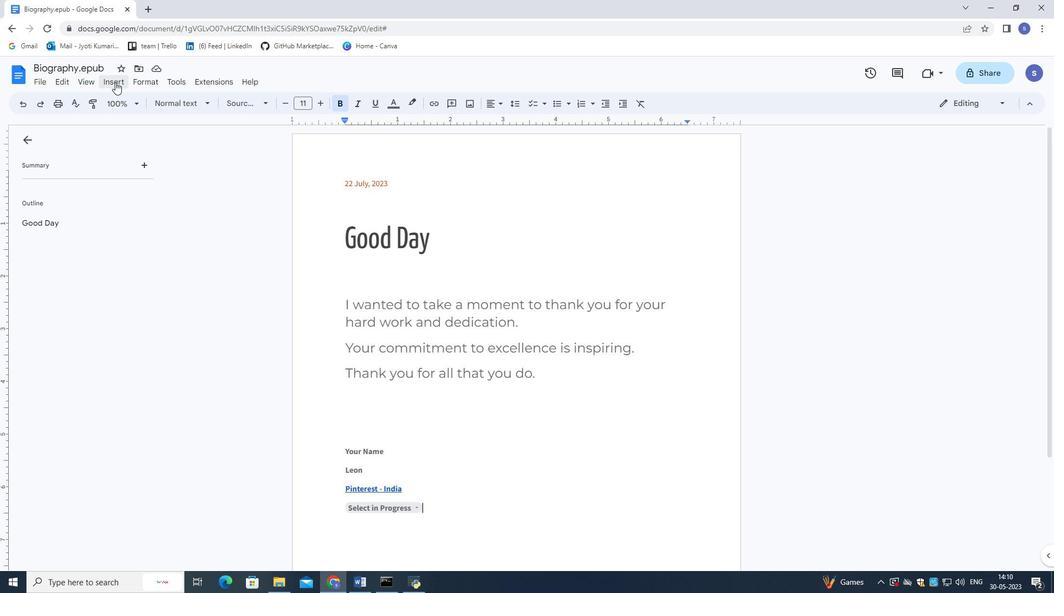 
Action: Mouse moved to (291, 363)
Screenshot: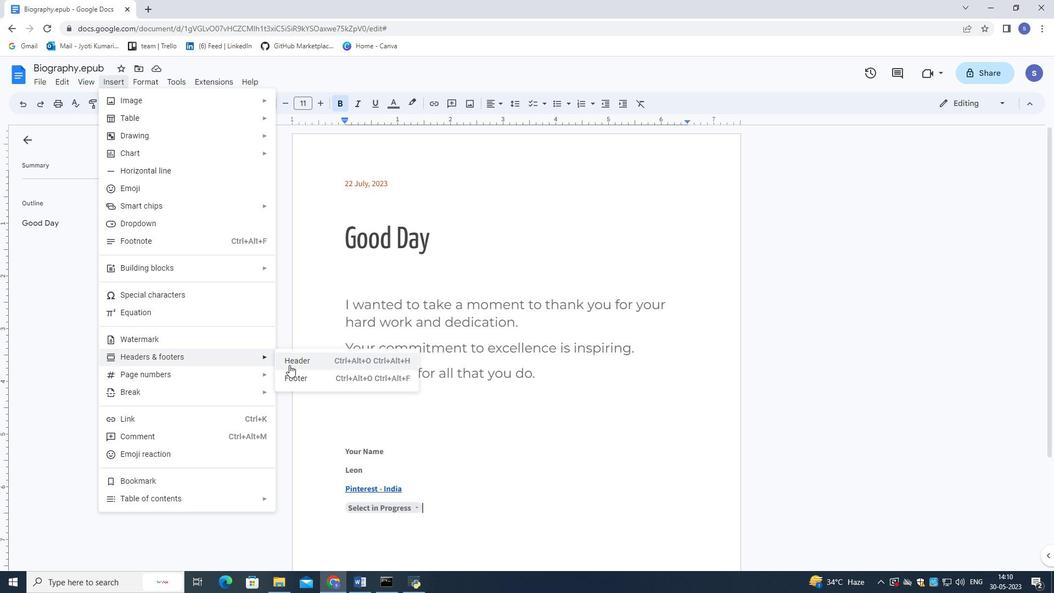 
Action: Mouse pressed left at (291, 363)
Screenshot: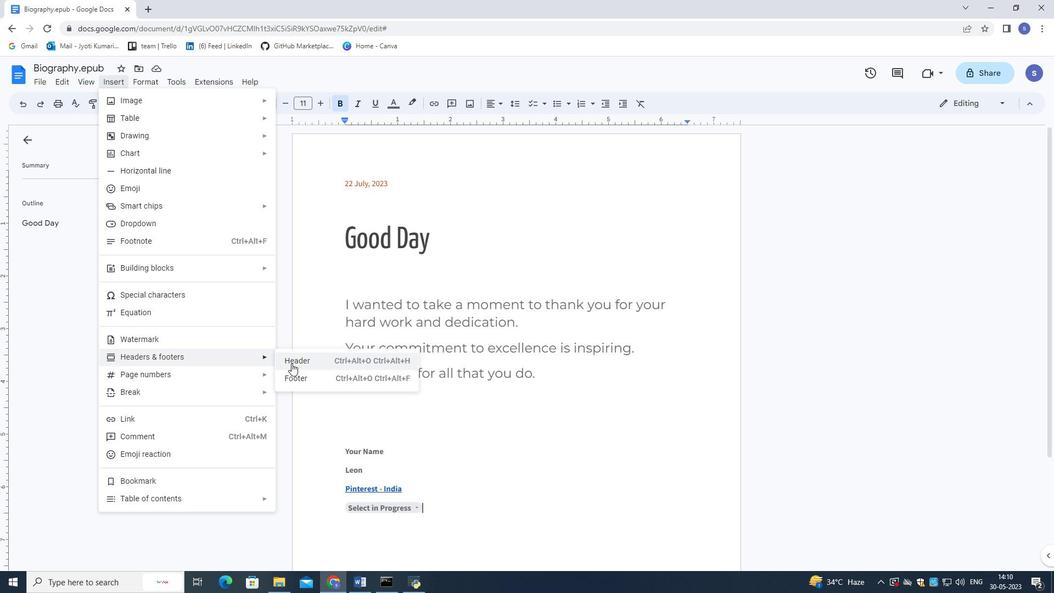 
Action: Mouse moved to (471, 182)
Screenshot: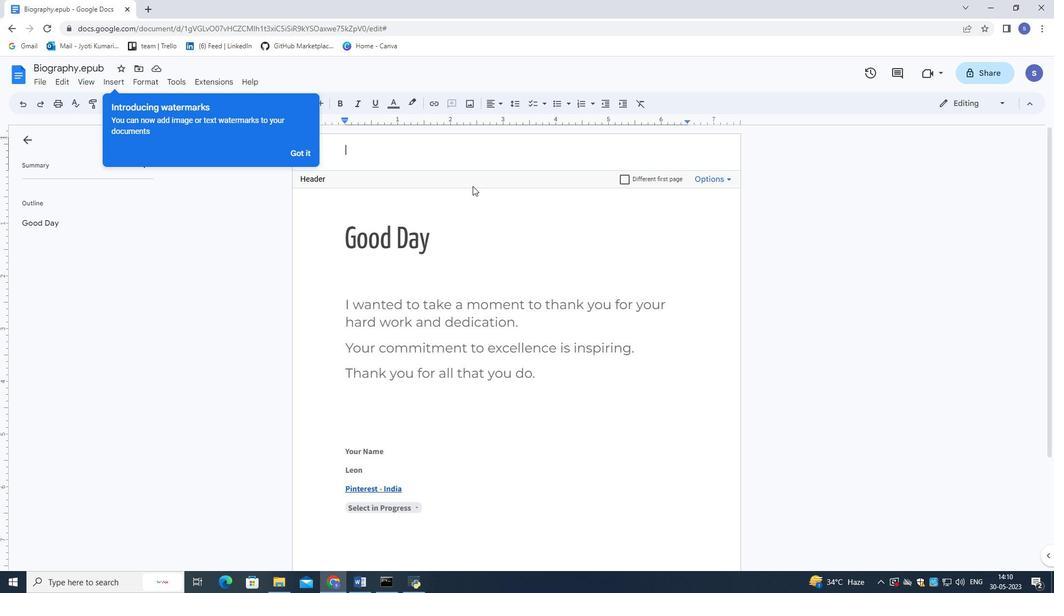 
Action: Mouse pressed left at (471, 182)
Screenshot: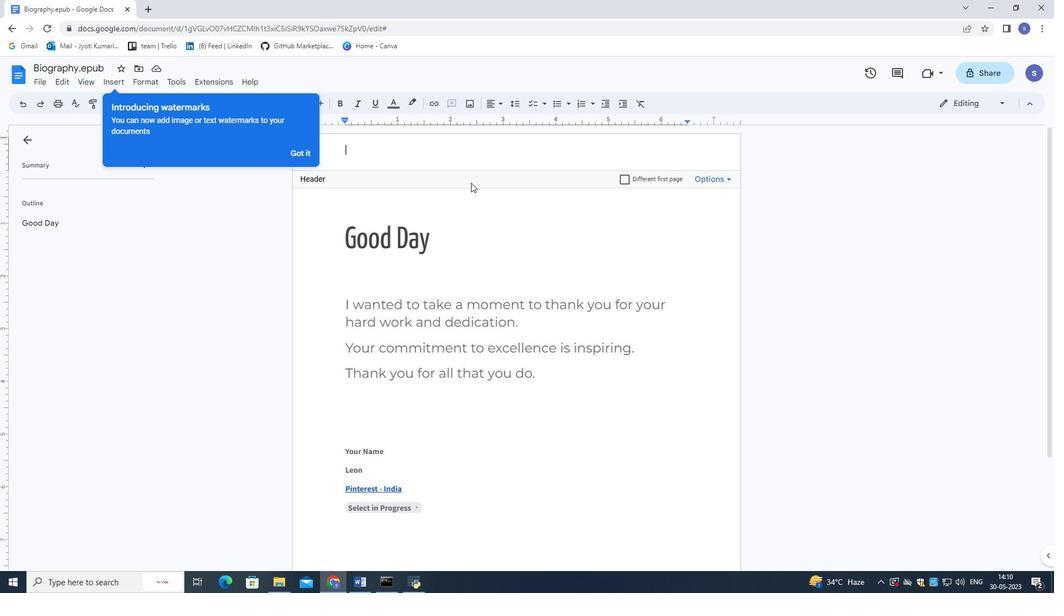 
Action: Mouse moved to (379, 148)
Screenshot: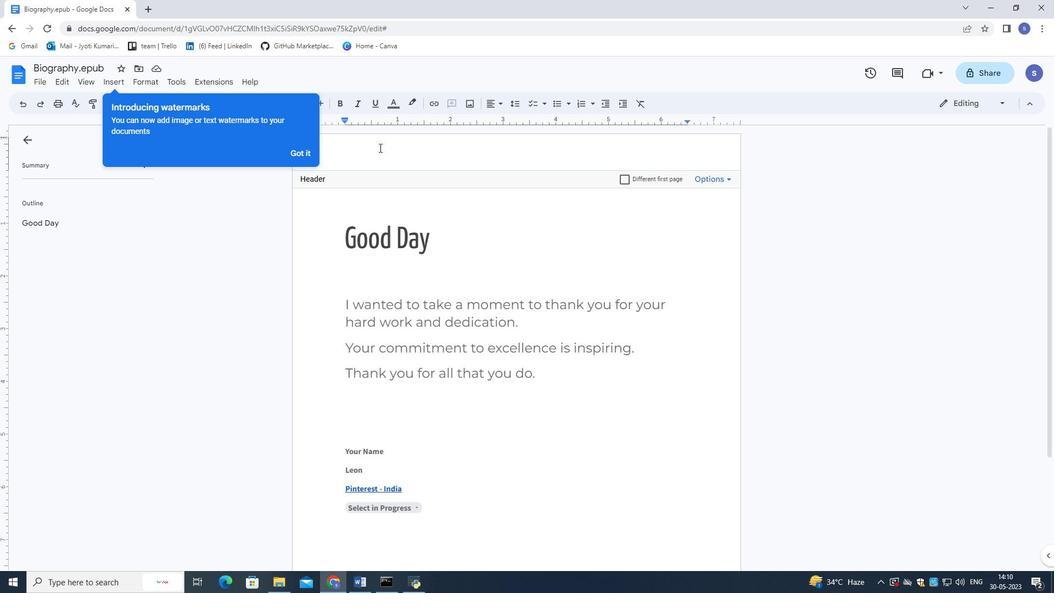 
Action: Key pressed <Key.shift>Luna<Key.space><Key.backspace><Key.shift>tech=<Key.backspace><Key.backspace><Key.backspace><Key.backspace><Key.backspace><Key.shift>tech<Key.backspace><Key.backspace><Key.backspace><Key.backspace><Key.shift>Tech
Screenshot: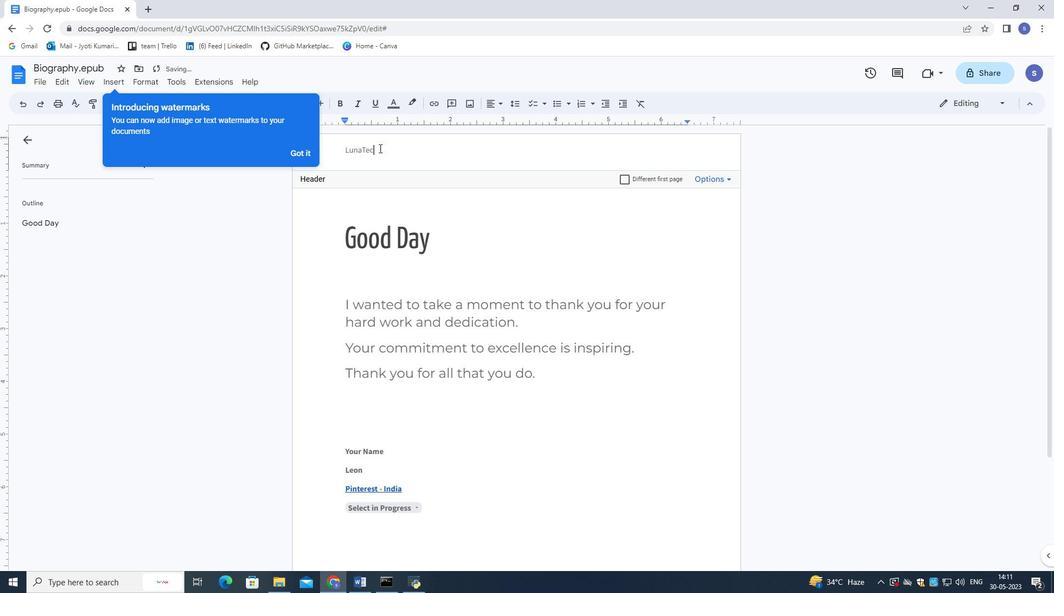 
Action: Mouse moved to (397, 149)
Screenshot: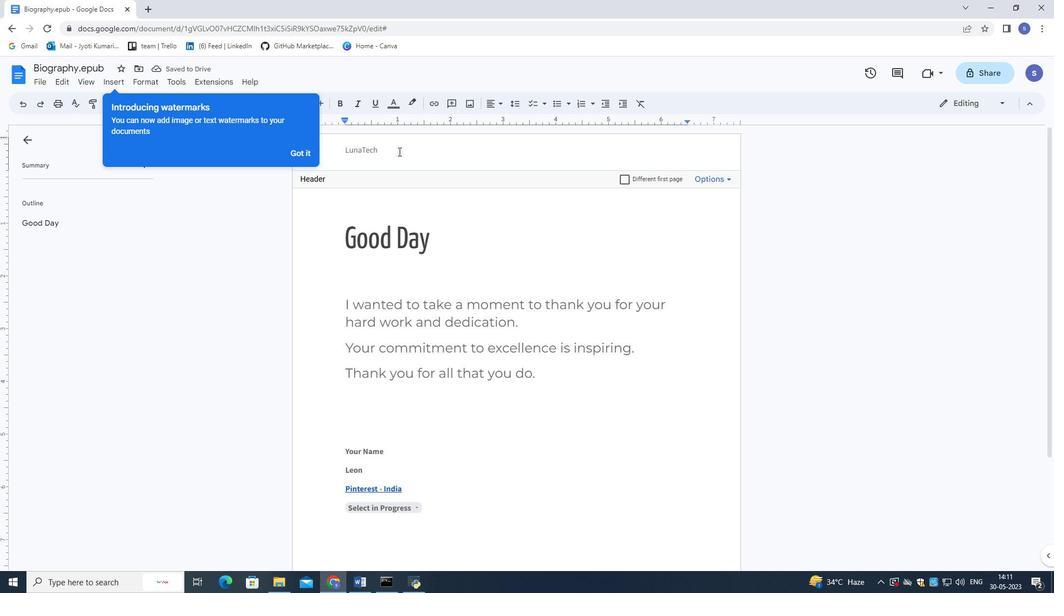 
Action: Mouse pressed left at (397, 149)
Screenshot: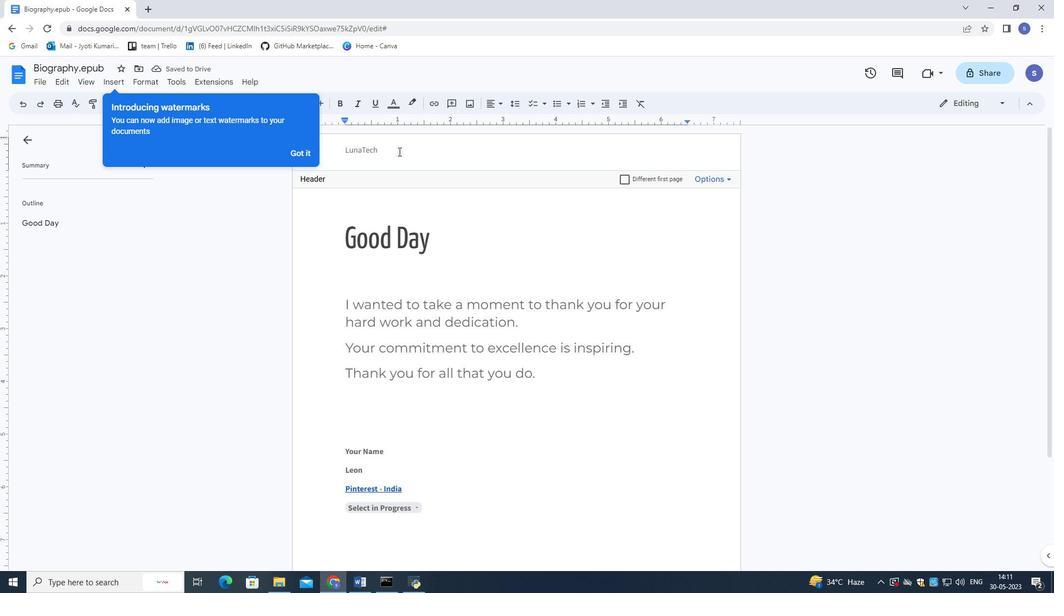 
Action: Mouse moved to (296, 155)
Screenshot: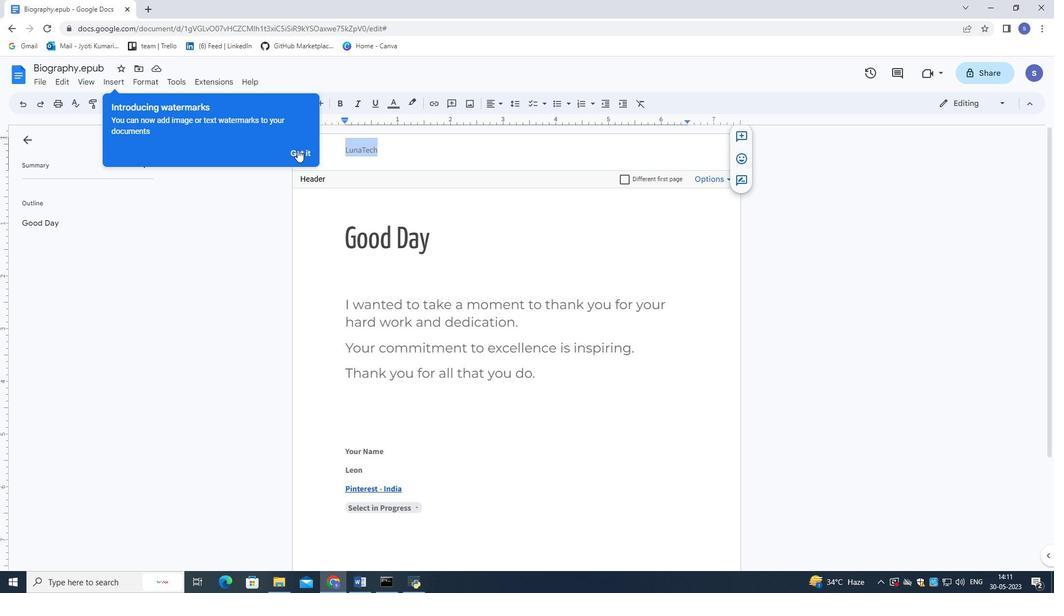 
Action: Mouse pressed left at (296, 155)
Screenshot: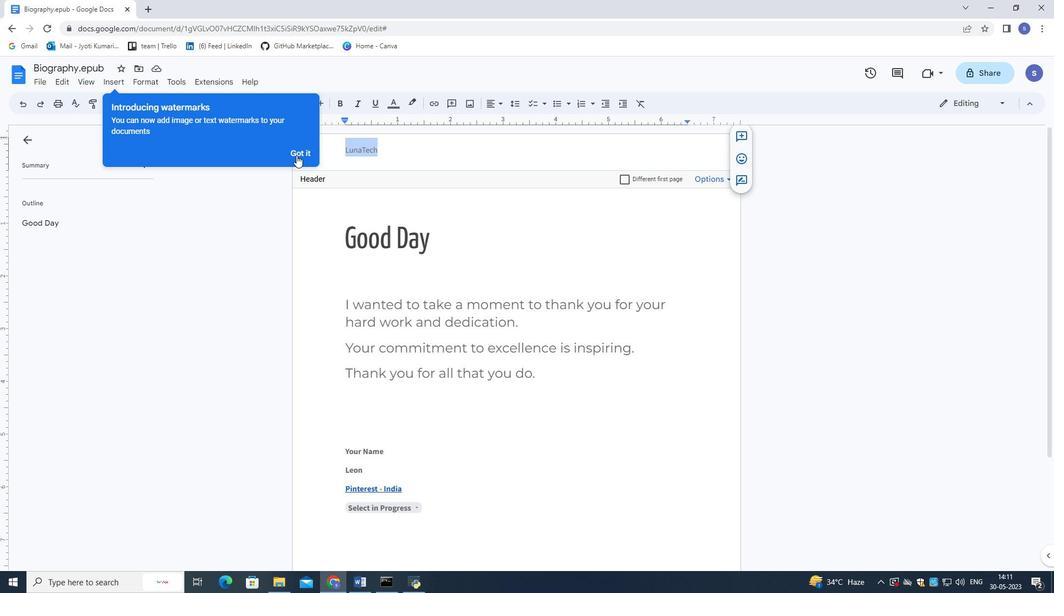 
Action: Mouse moved to (256, 102)
Screenshot: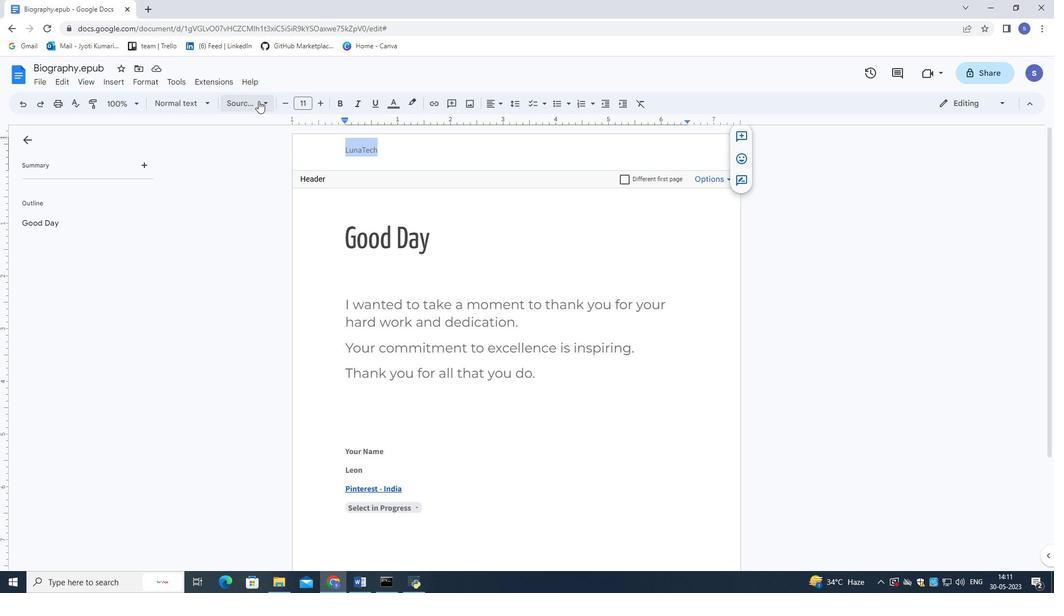 
Action: Mouse pressed left at (256, 102)
Screenshot: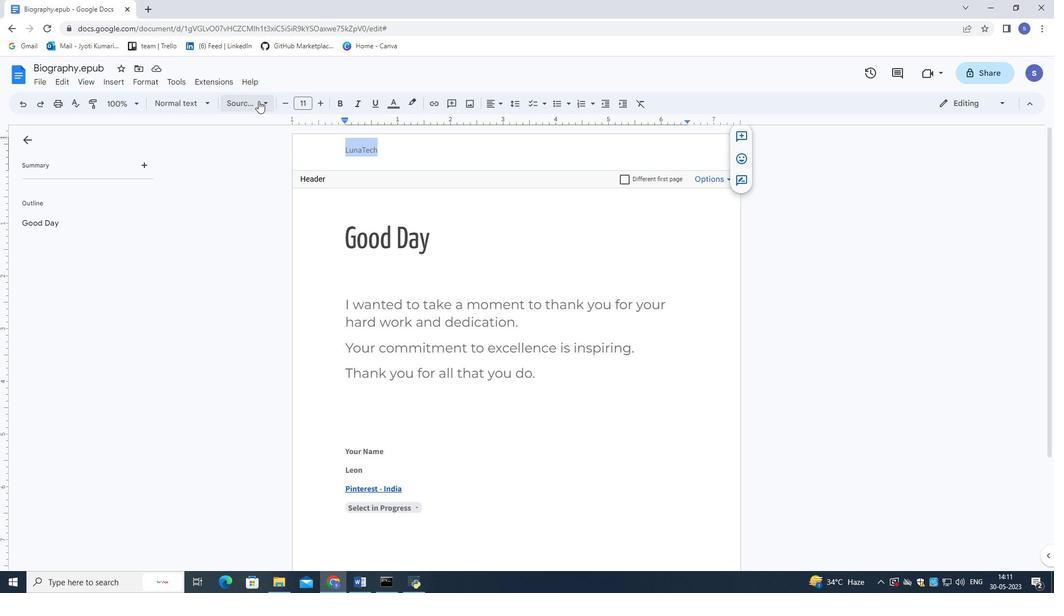
Action: Mouse moved to (275, 124)
Screenshot: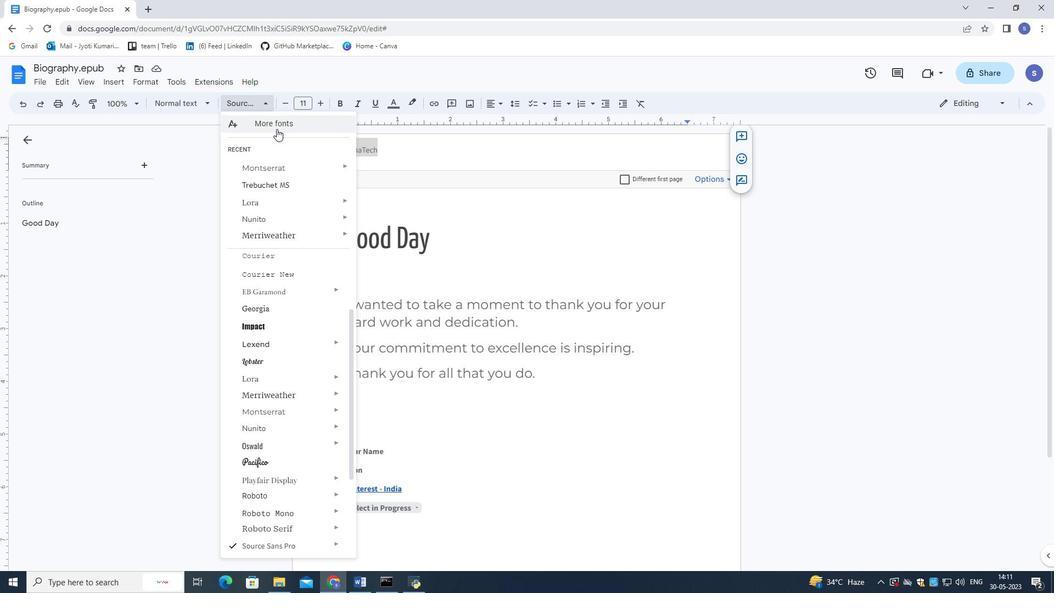 
Action: Mouse pressed left at (275, 124)
Screenshot: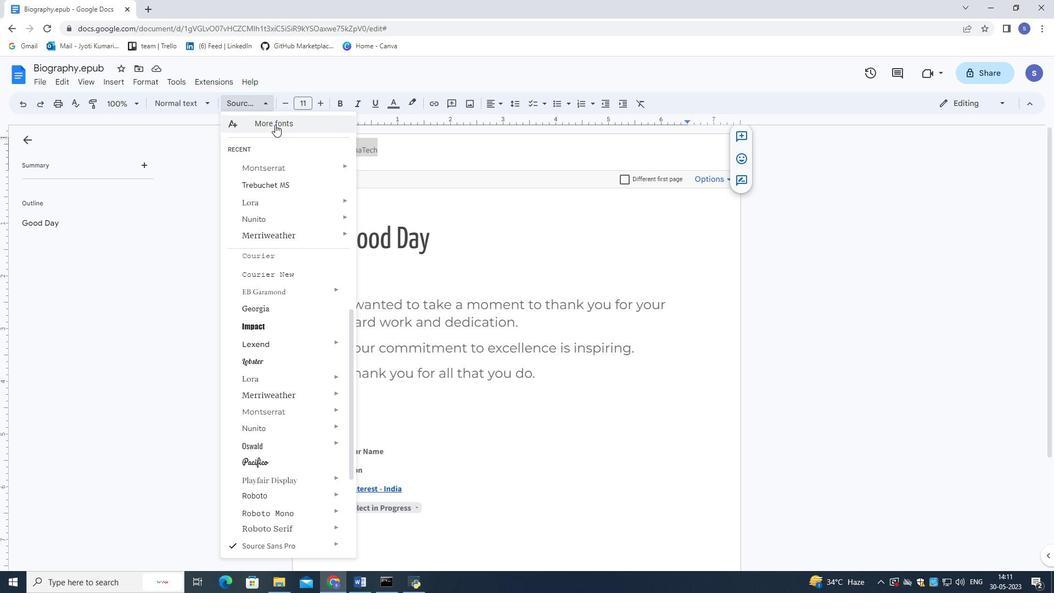 
Action: Mouse moved to (340, 188)
Screenshot: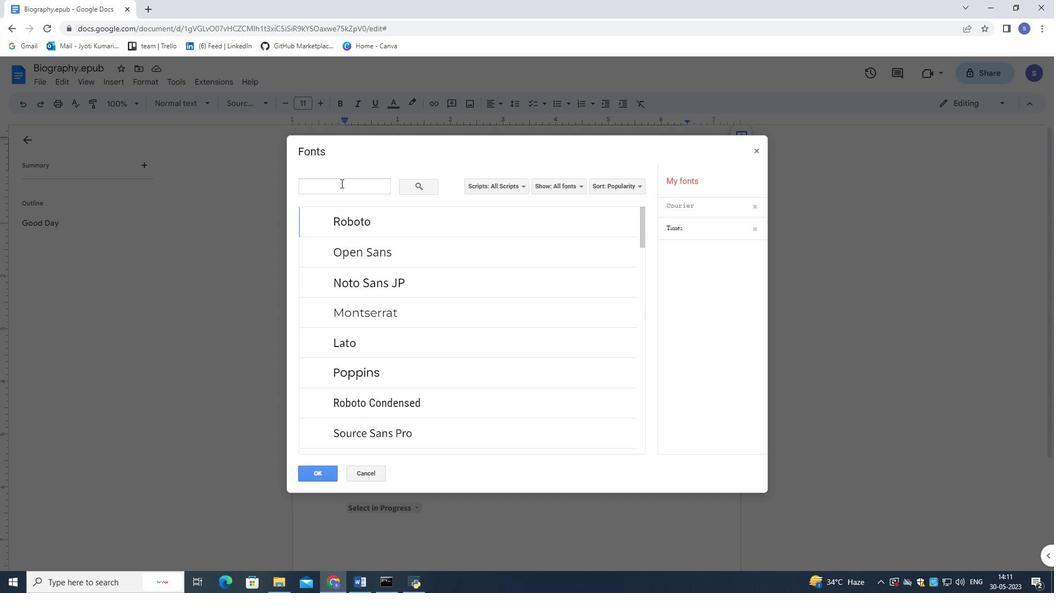 
Action: Mouse pressed left at (340, 188)
Screenshot: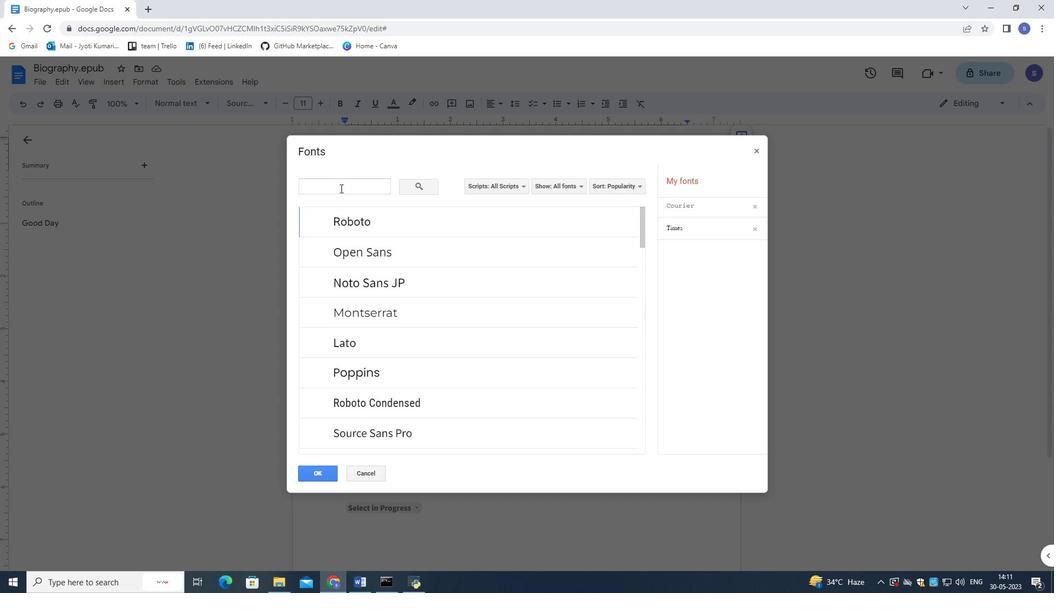 
Action: Key pressed <Key.shift><Key.shift>Caveat
Screenshot: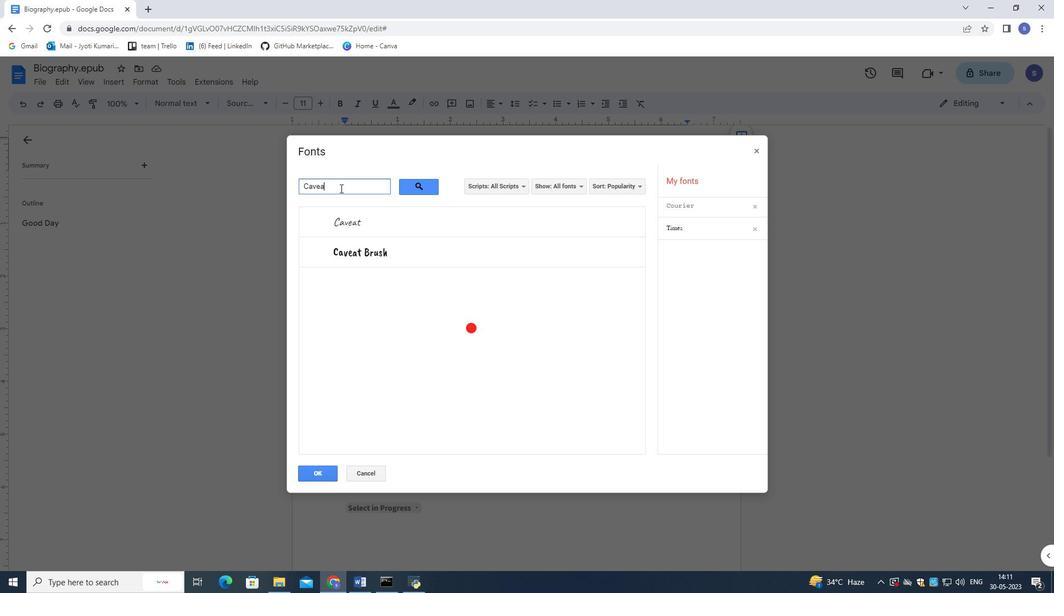 
Action: Mouse moved to (395, 230)
Screenshot: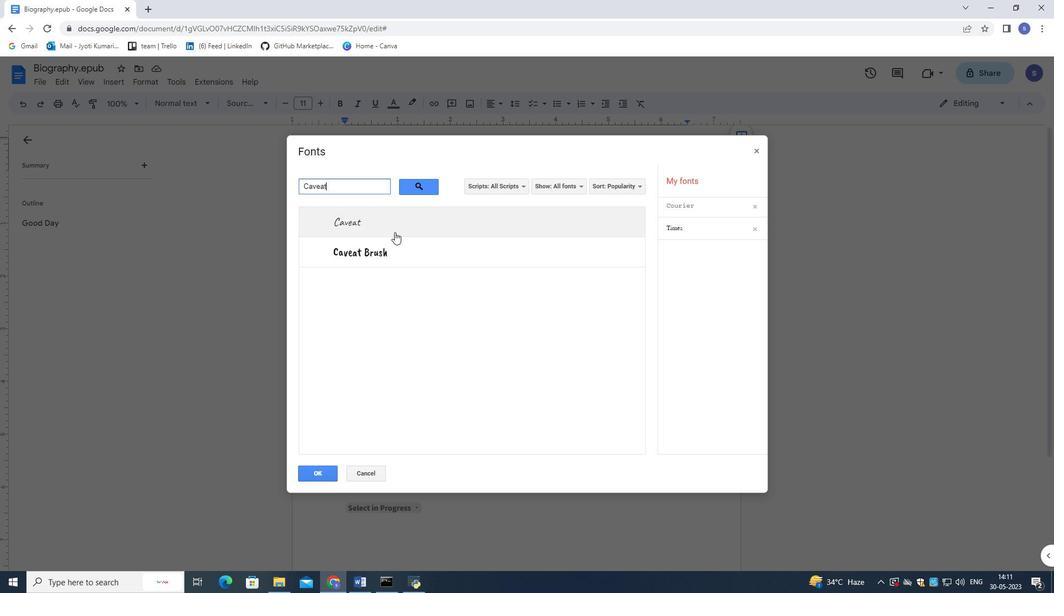 
Action: Mouse pressed left at (395, 230)
Screenshot: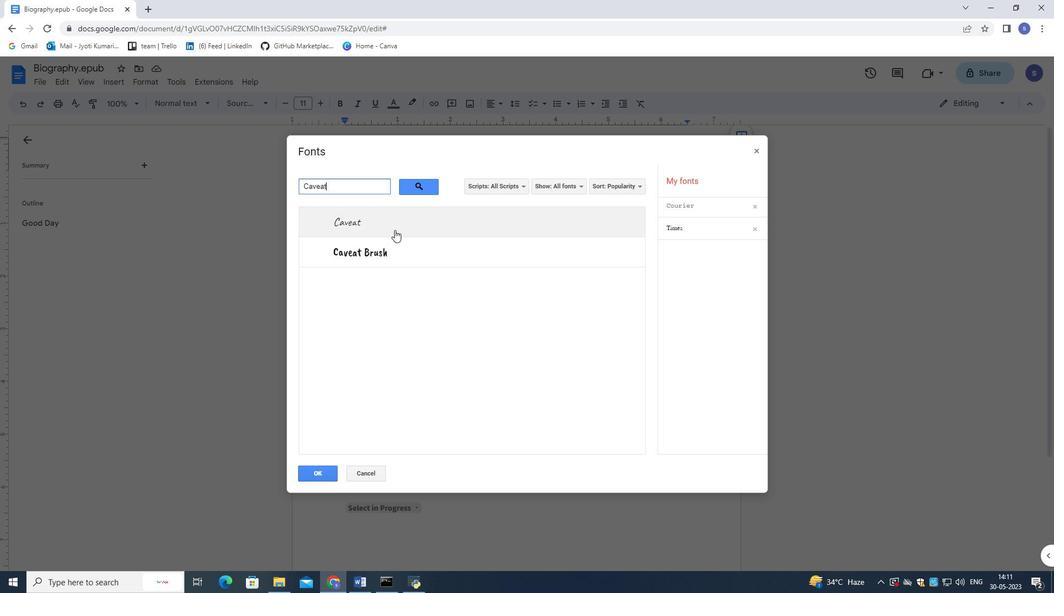 
Action: Mouse moved to (323, 470)
Screenshot: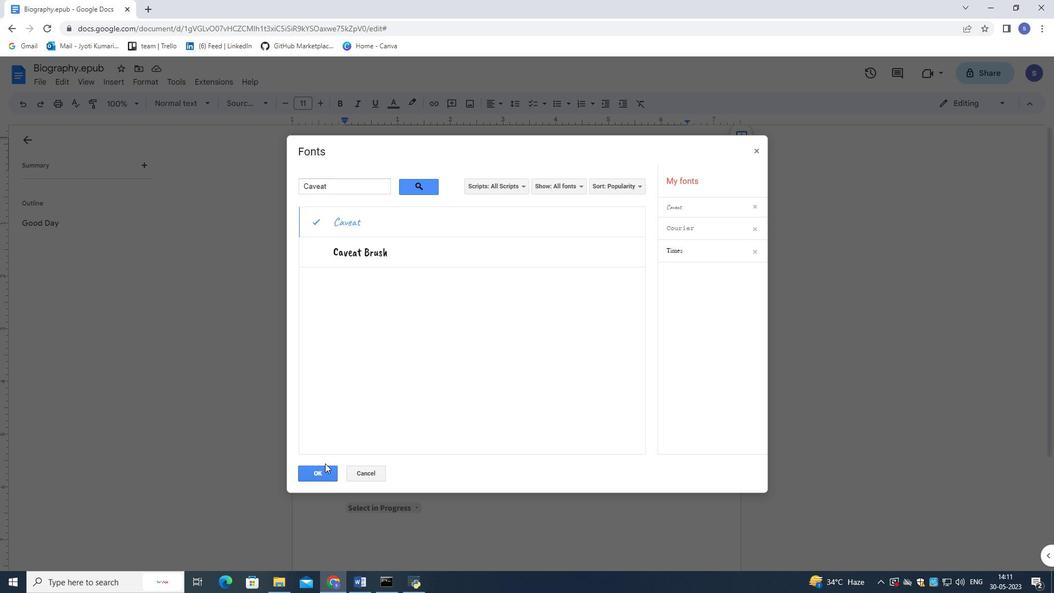 
Action: Mouse pressed left at (323, 470)
Screenshot: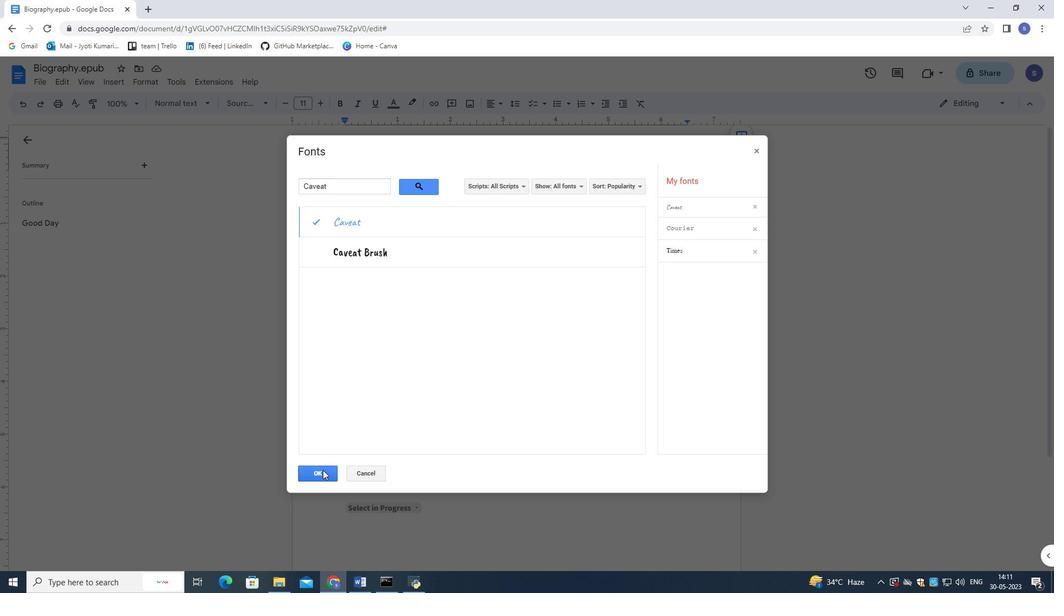 
Action: Mouse moved to (433, 155)
Screenshot: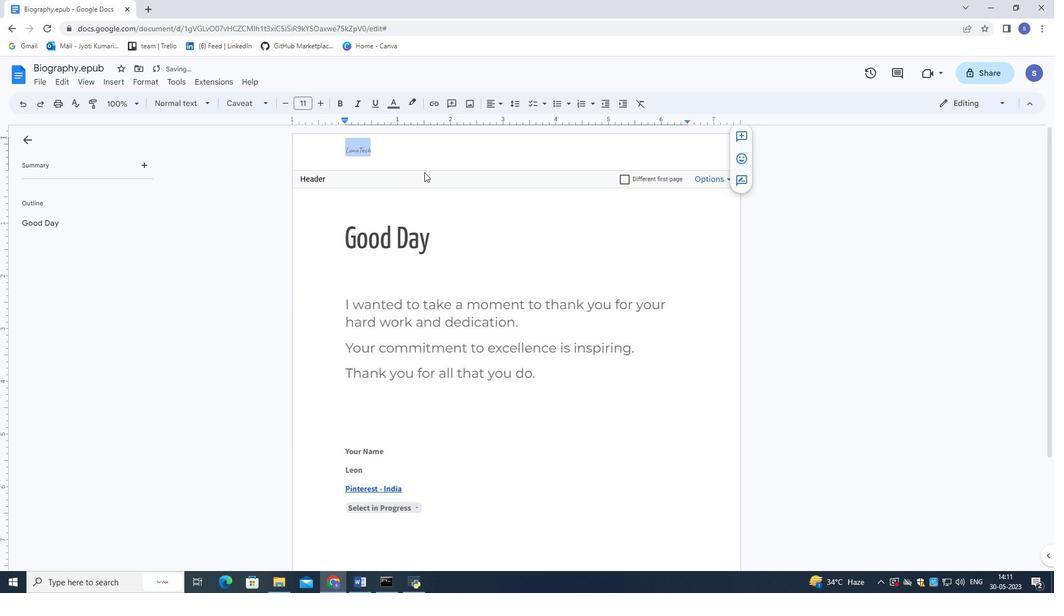 
Action: Mouse pressed left at (433, 155)
Screenshot: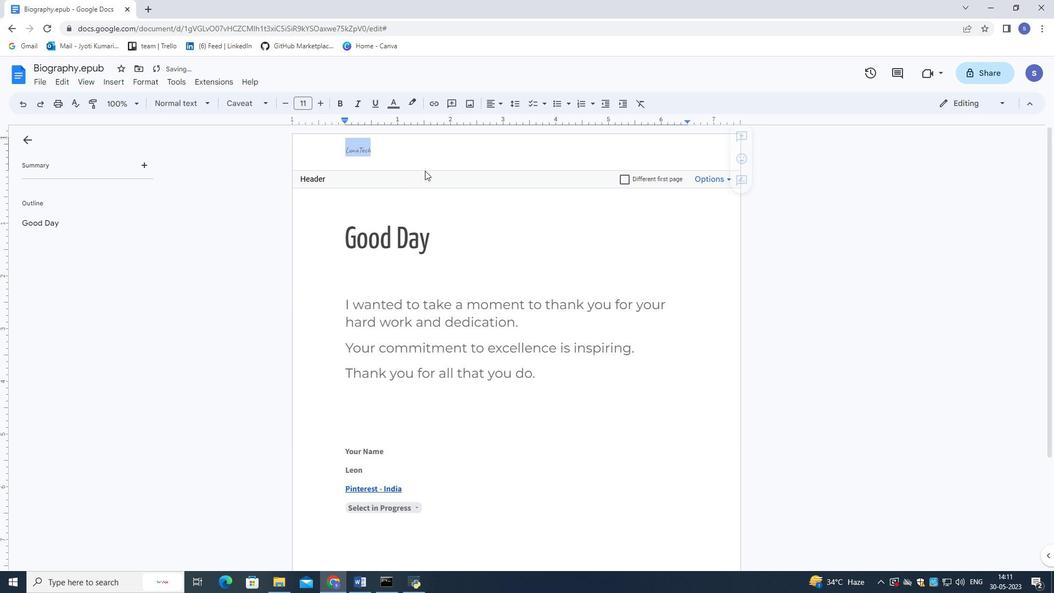 
Action: Mouse moved to (418, 359)
Screenshot: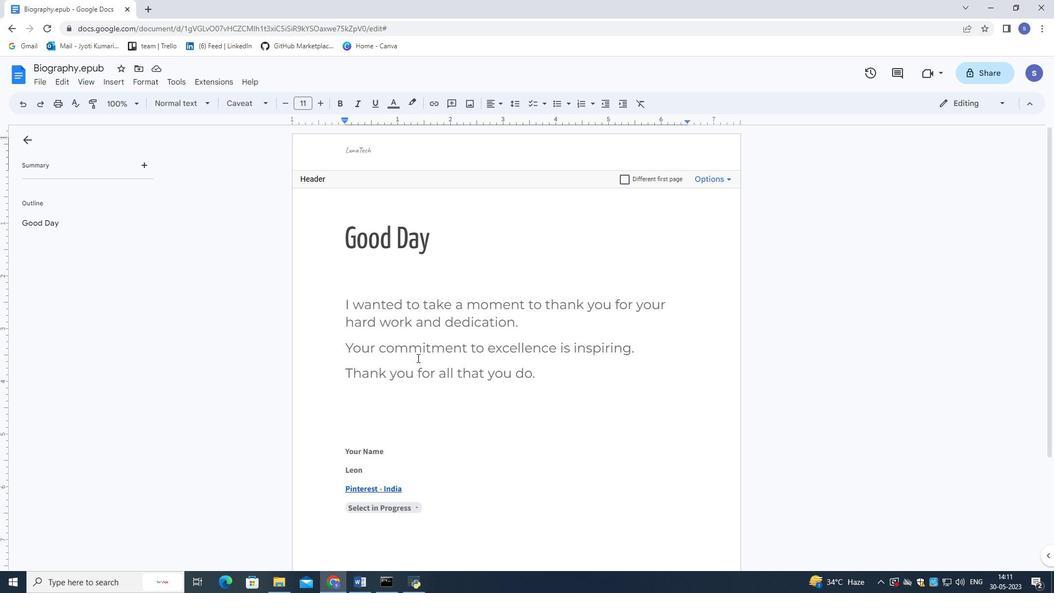 
Action: Mouse scrolled (418, 358) with delta (0, 0)
Screenshot: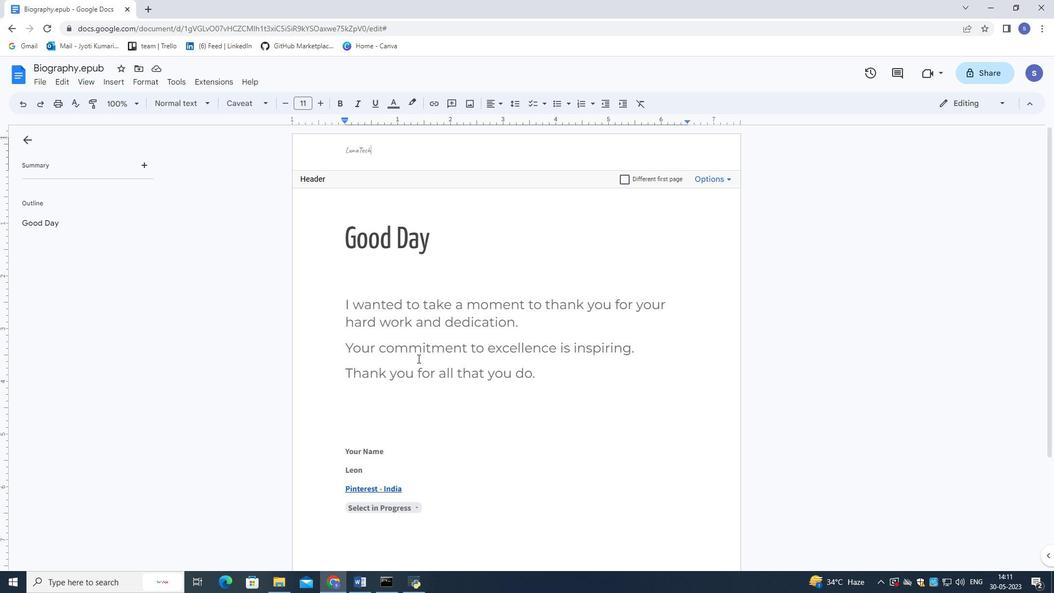 
Action: Mouse moved to (418, 359)
Screenshot: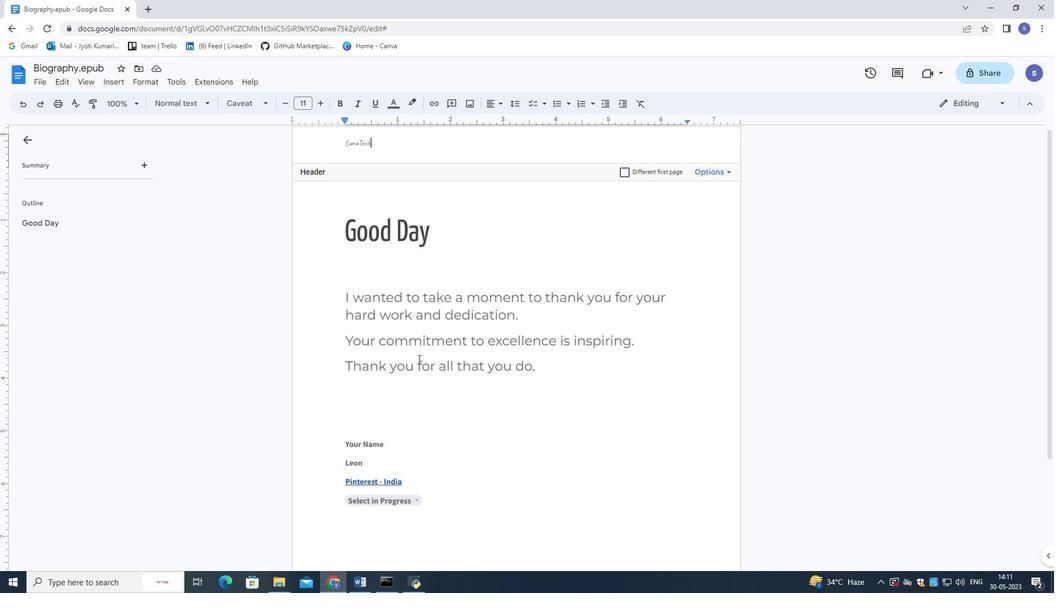 
Action: Mouse scrolled (418, 359) with delta (0, 0)
Screenshot: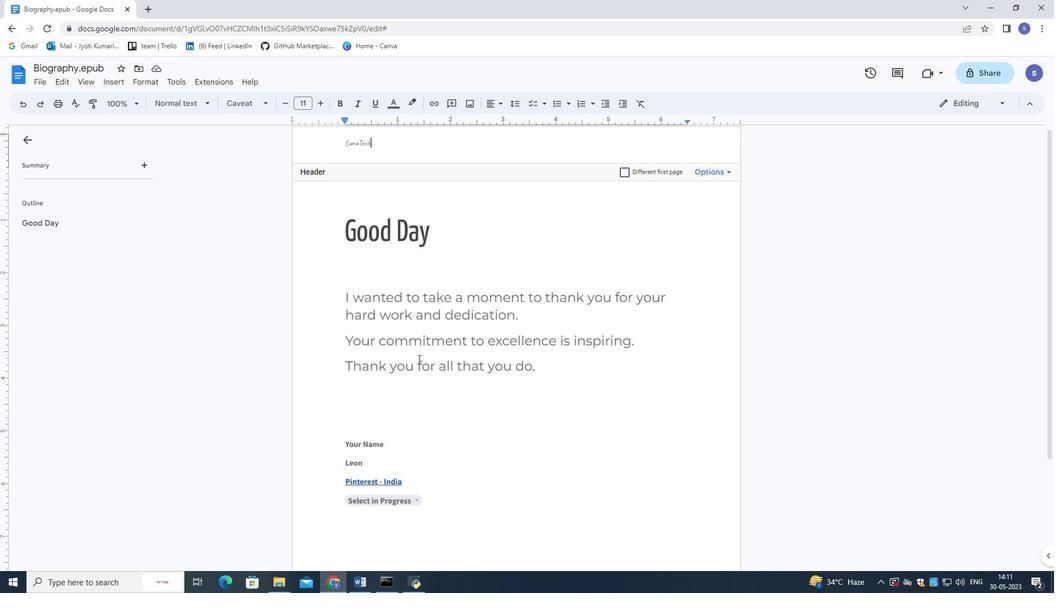
Action: Mouse scrolled (418, 359) with delta (0, 0)
Screenshot: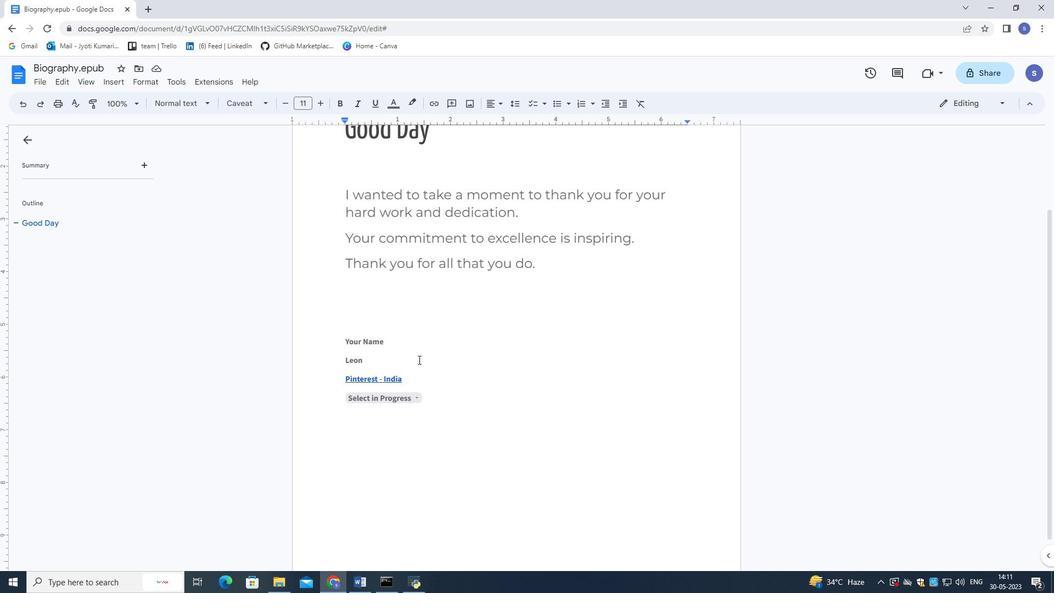 
Action: Mouse moved to (384, 314)
Screenshot: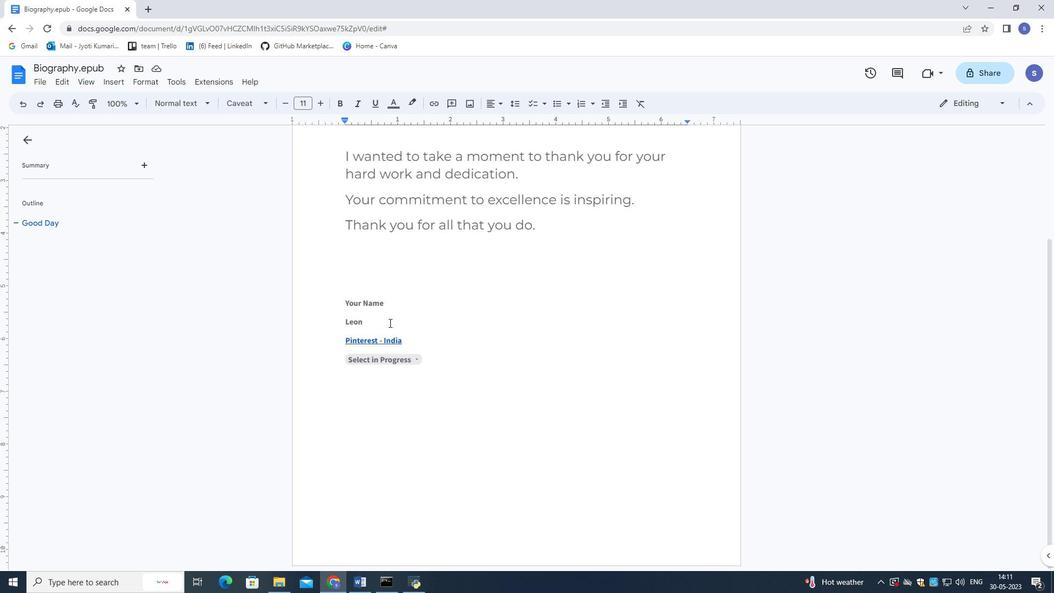 
Action: Mouse scrolled (384, 314) with delta (0, 0)
Screenshot: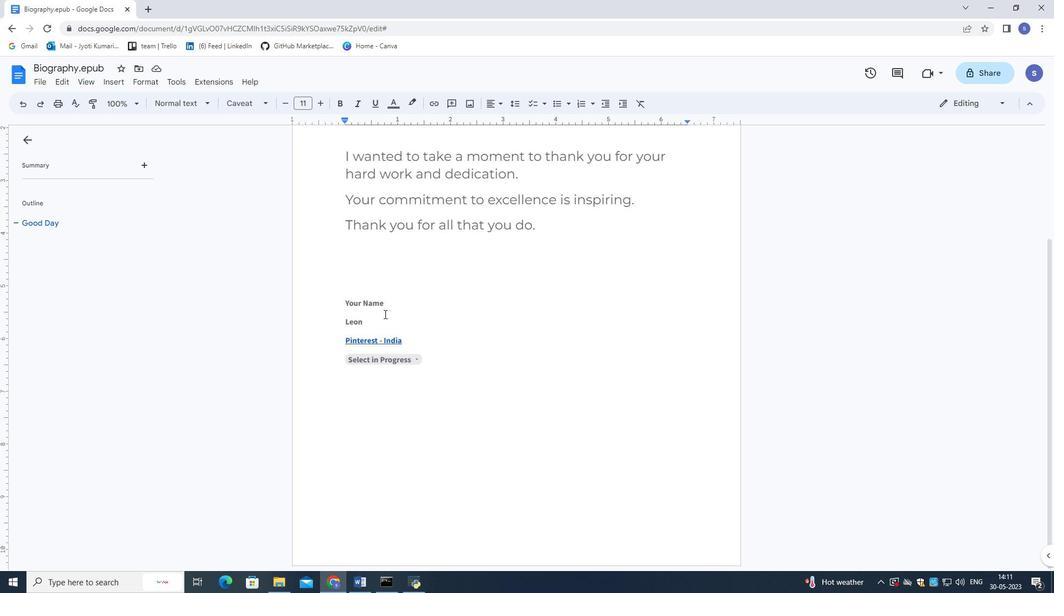 
Action: Mouse scrolled (384, 314) with delta (0, 0)
Screenshot: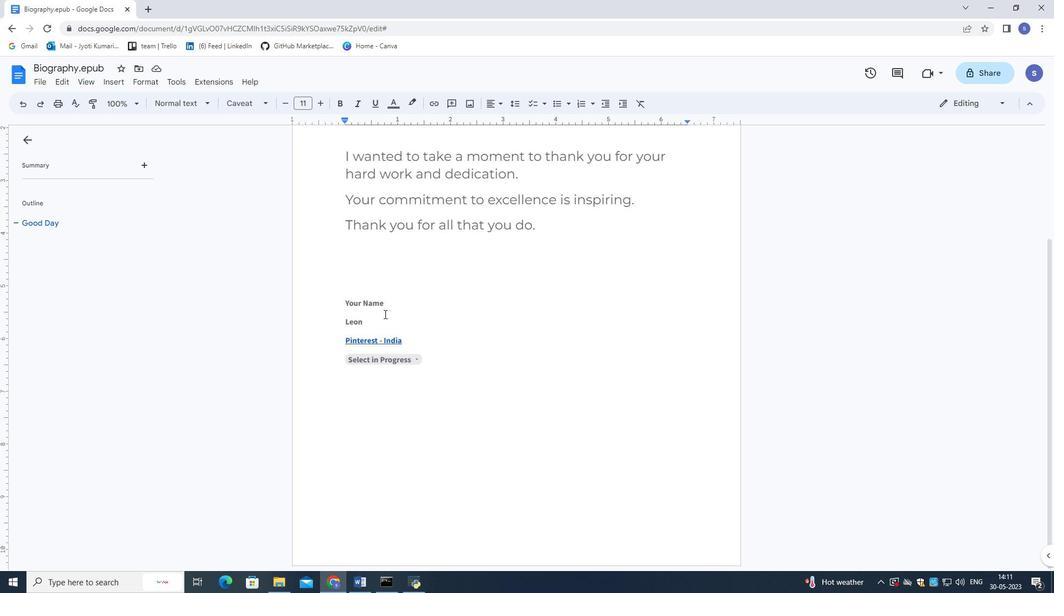 
Action: Mouse scrolled (384, 314) with delta (0, 0)
Screenshot: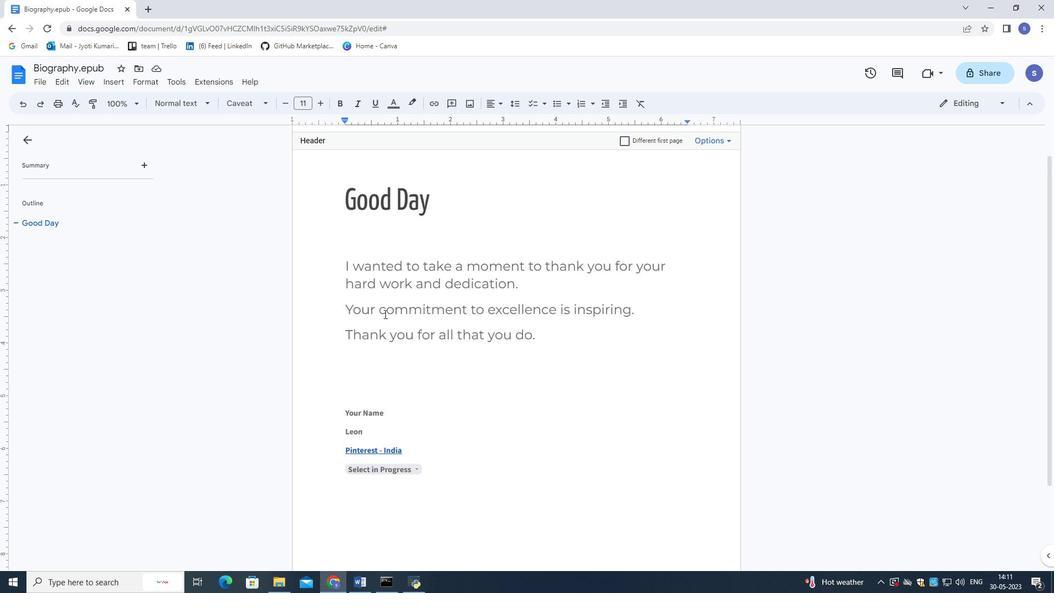 
Action: Mouse scrolled (384, 314) with delta (0, 0)
Screenshot: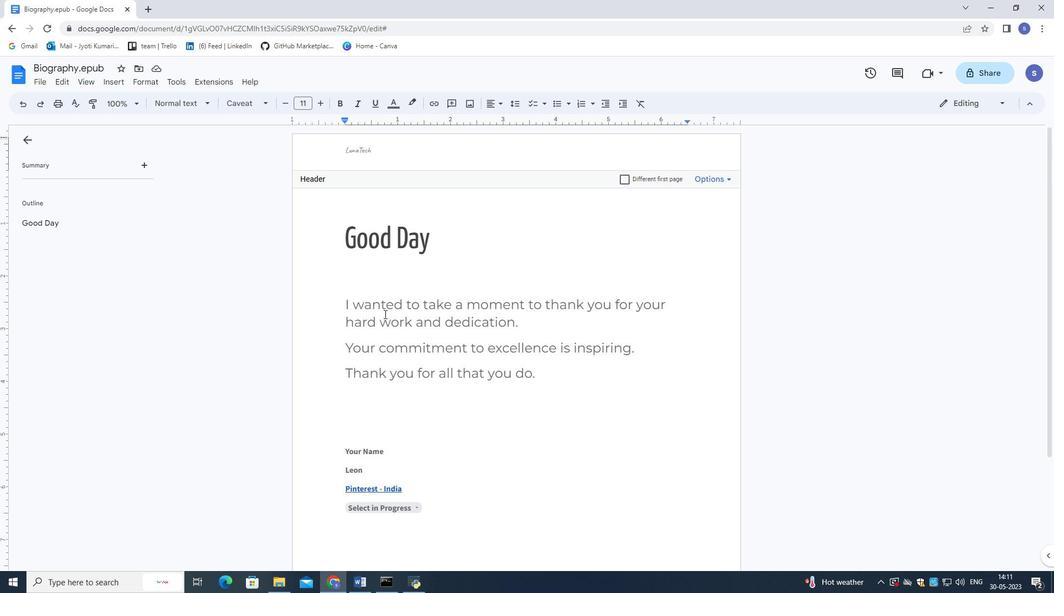
Action: Mouse moved to (119, 81)
Screenshot: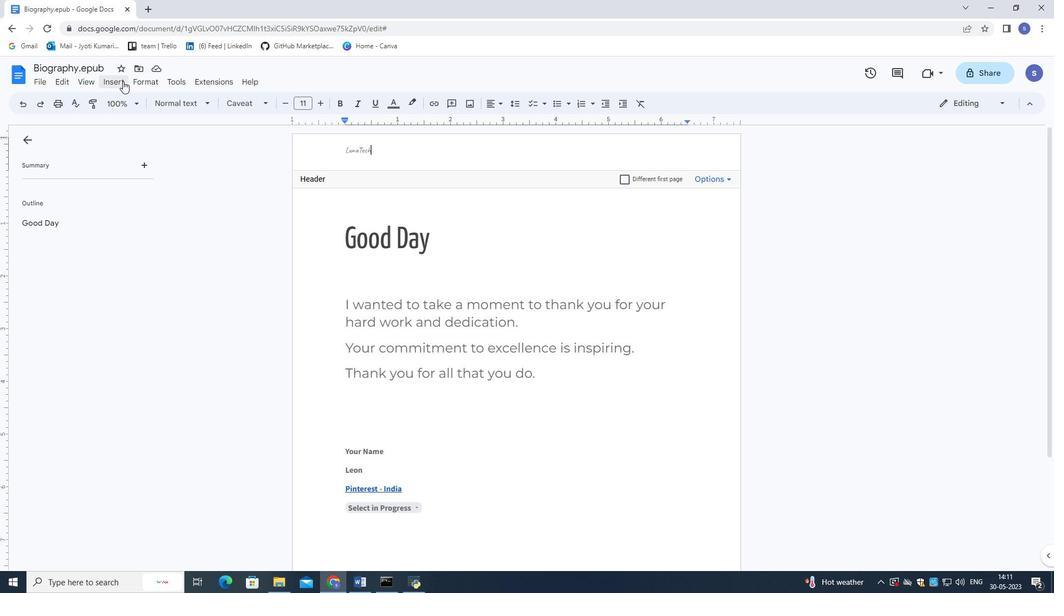 
Action: Mouse pressed left at (119, 81)
Screenshot: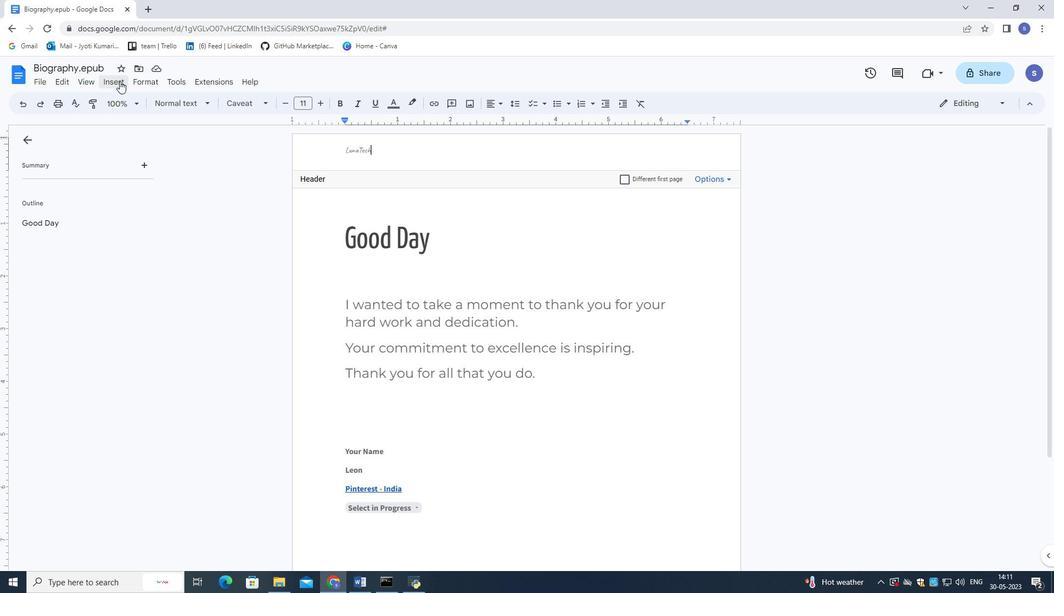 
Action: Mouse moved to (158, 225)
Screenshot: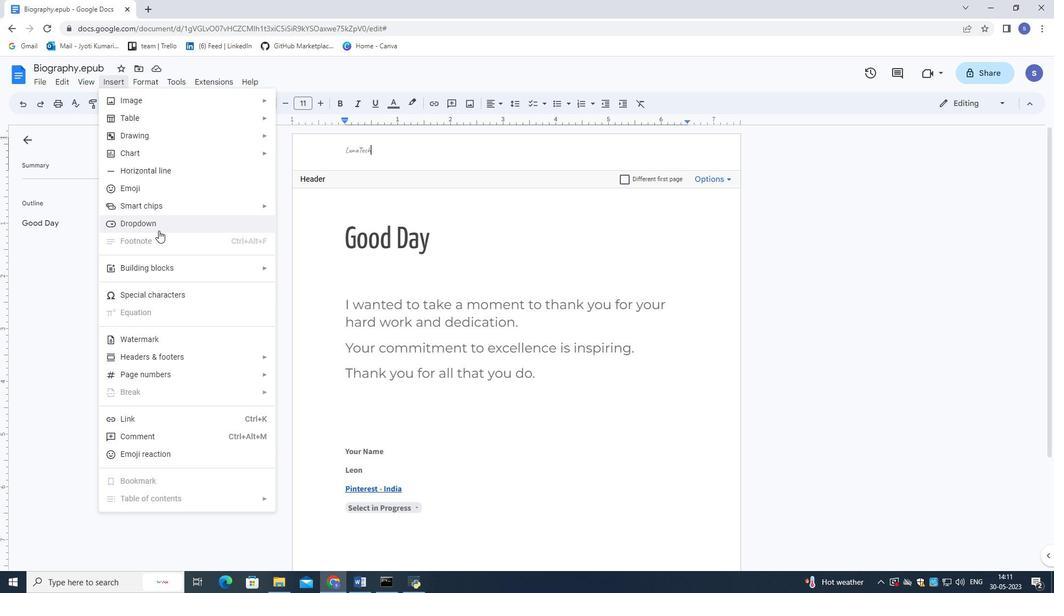 
Action: Mouse pressed left at (158, 225)
Screenshot: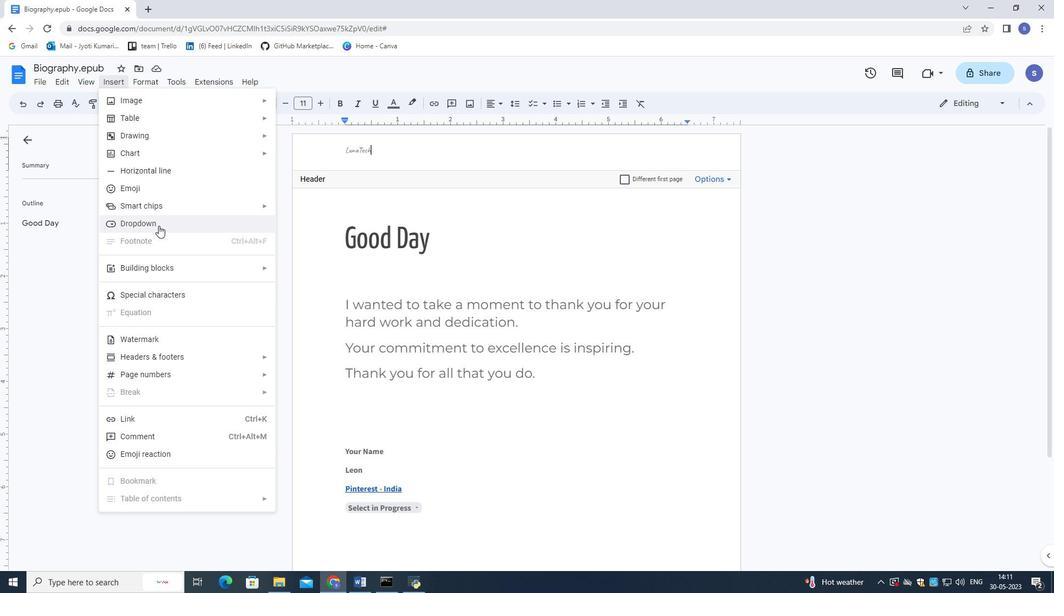 
Action: Mouse moved to (656, 241)
Screenshot: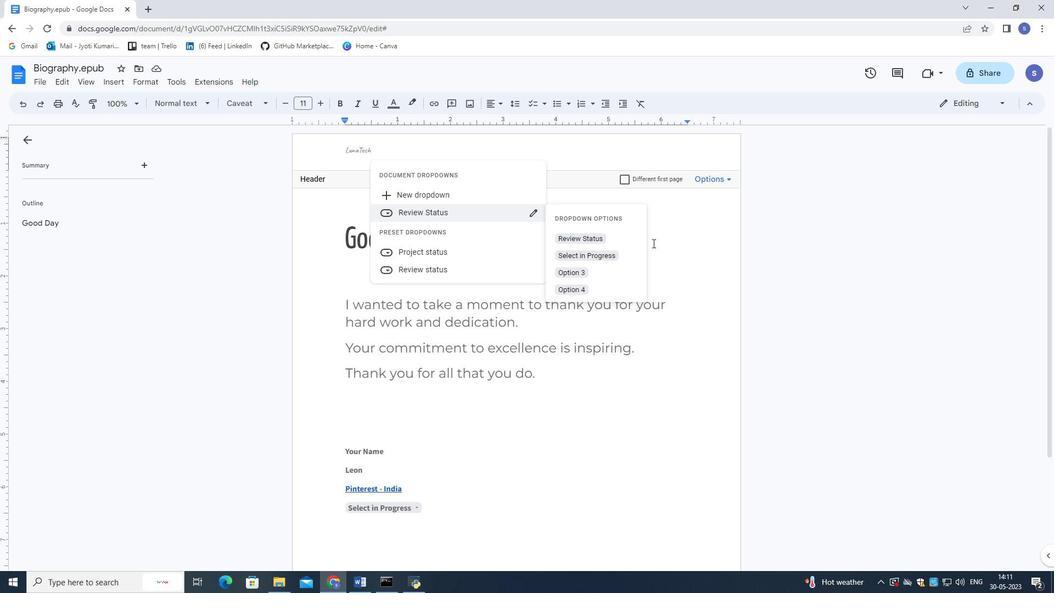 
Action: Mouse pressed left at (656, 241)
Screenshot: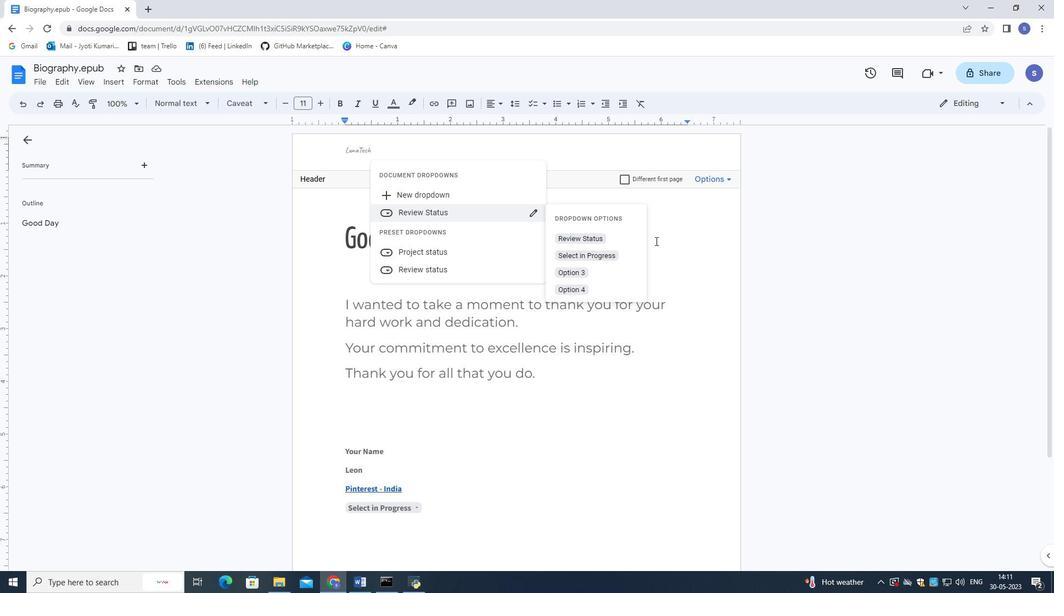 
Action: Mouse moved to (527, 245)
Screenshot: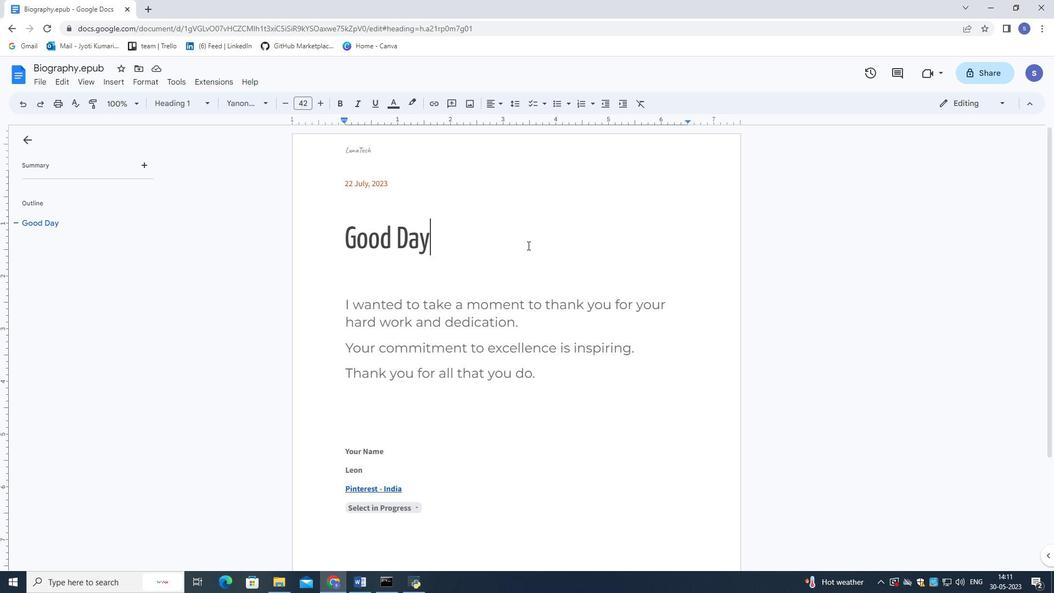 
Action: Mouse scrolled (527, 245) with delta (0, 0)
Screenshot: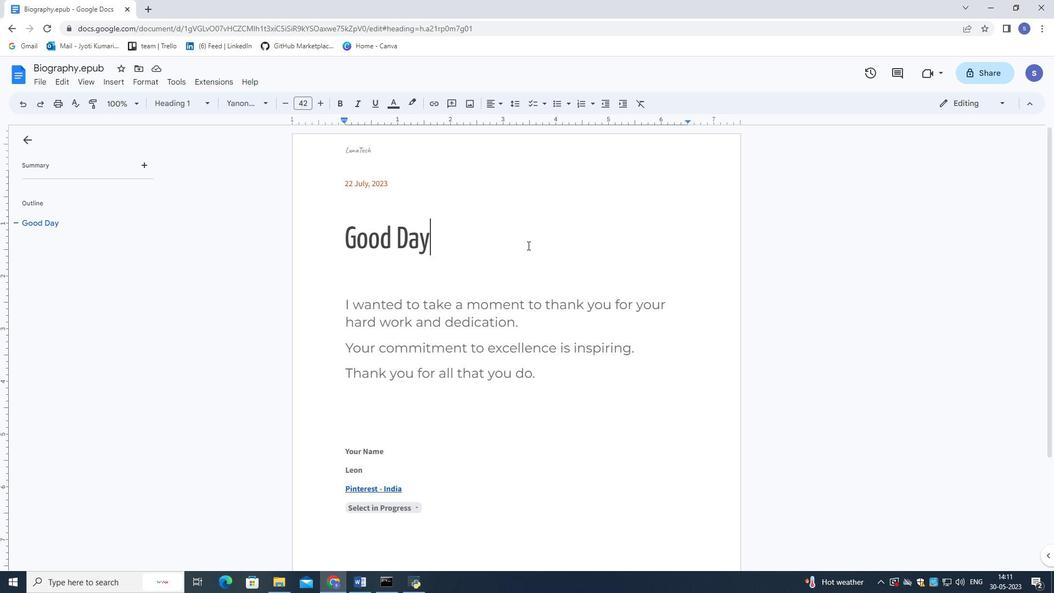 
Action: Mouse moved to (527, 246)
Screenshot: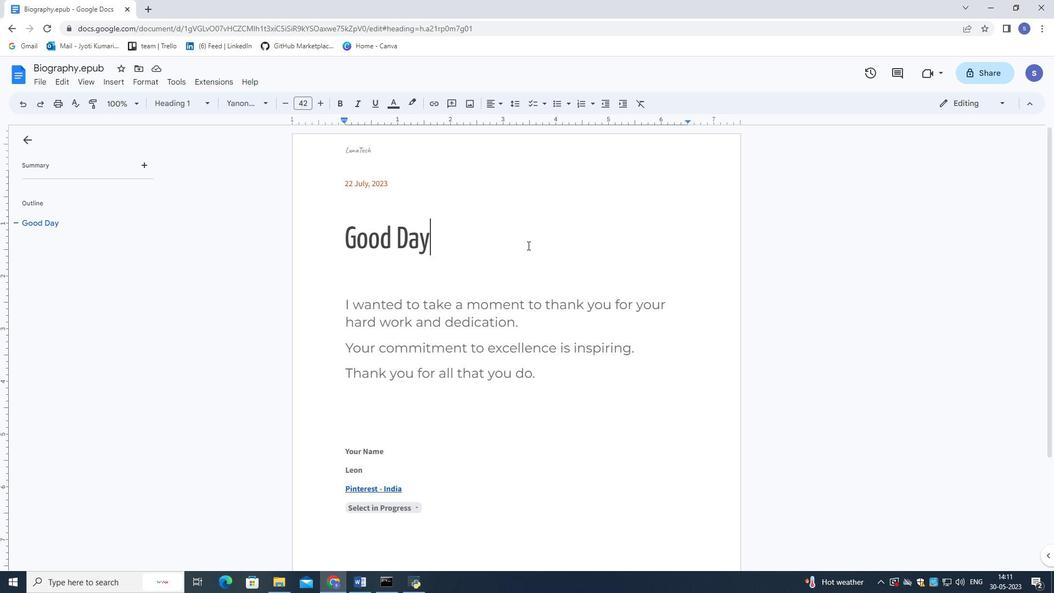 
Action: Mouse scrolled (527, 246) with delta (0, 0)
Screenshot: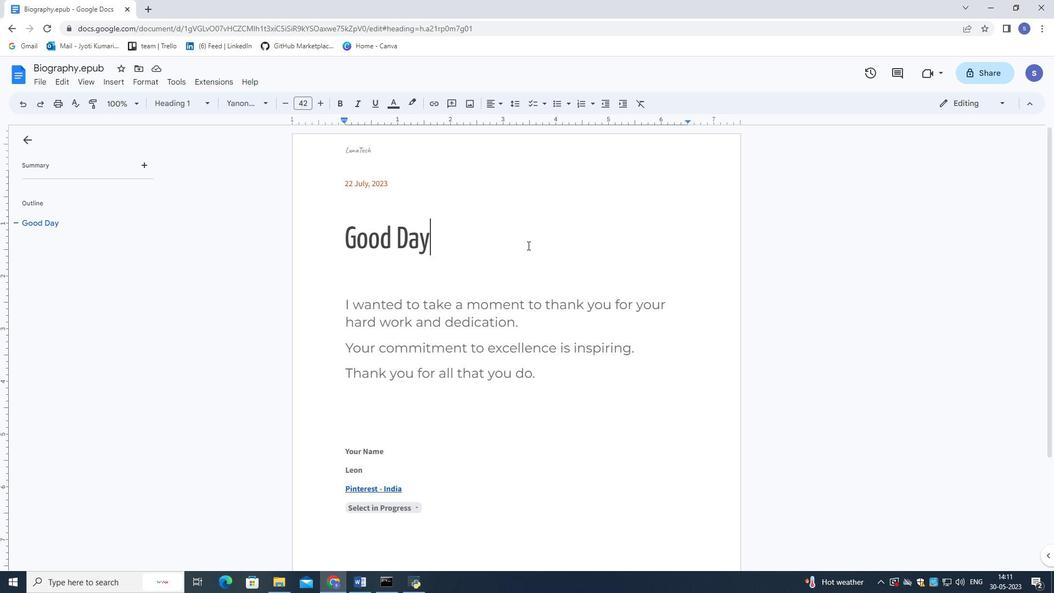 
Action: Mouse moved to (527, 247)
Screenshot: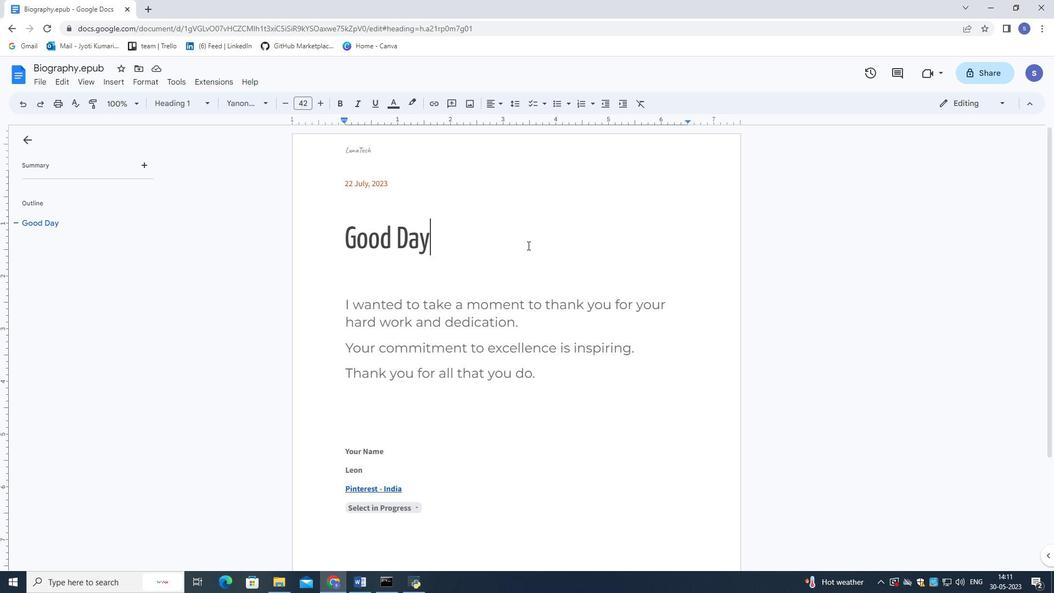 
Action: Mouse scrolled (527, 246) with delta (0, 0)
Screenshot: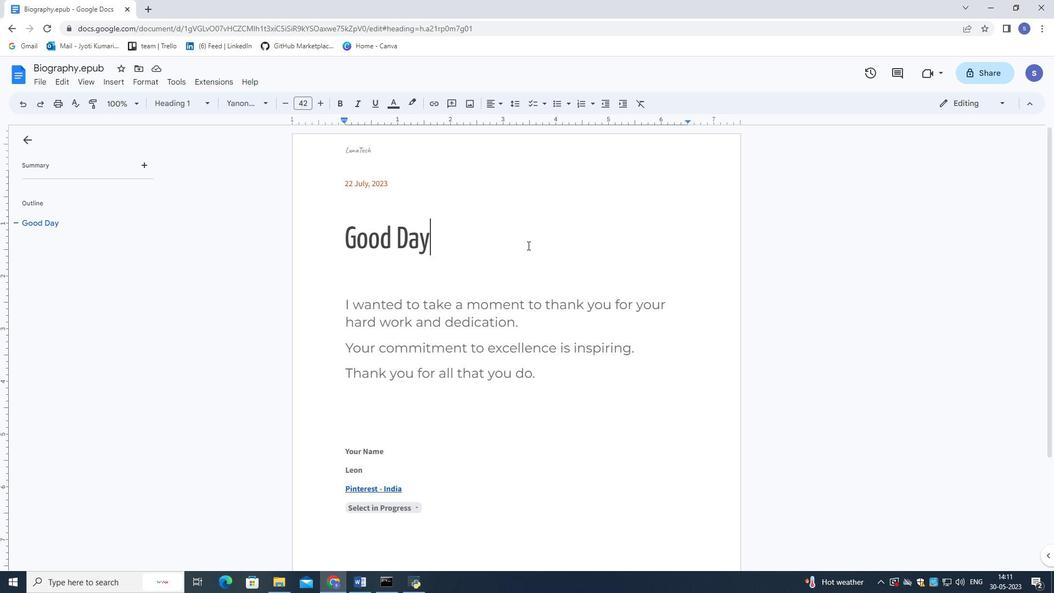 
Action: Mouse moved to (526, 247)
Screenshot: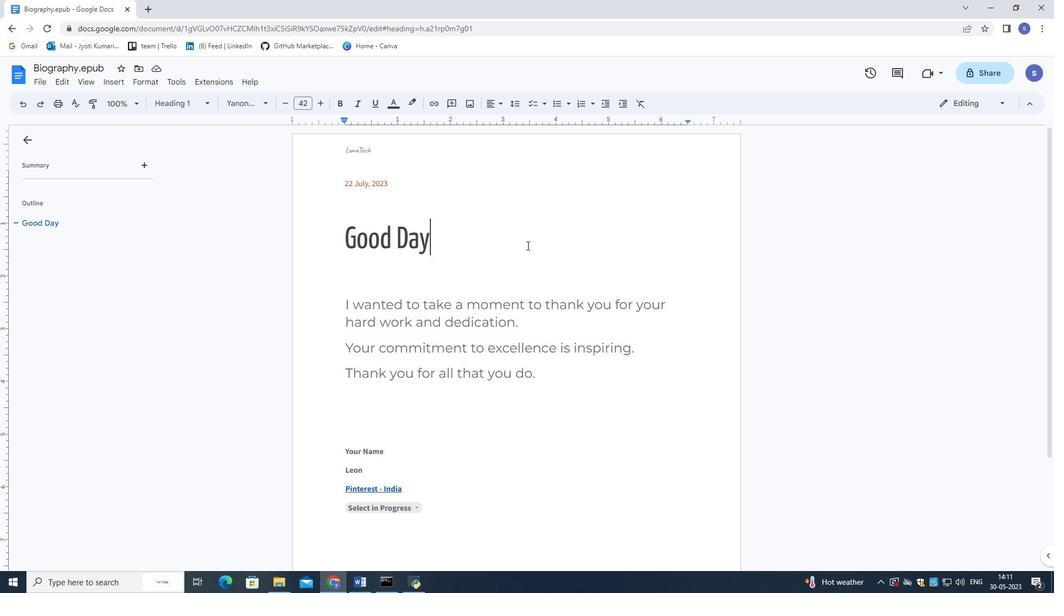 
Action: Mouse scrolled (526, 246) with delta (0, 0)
Screenshot: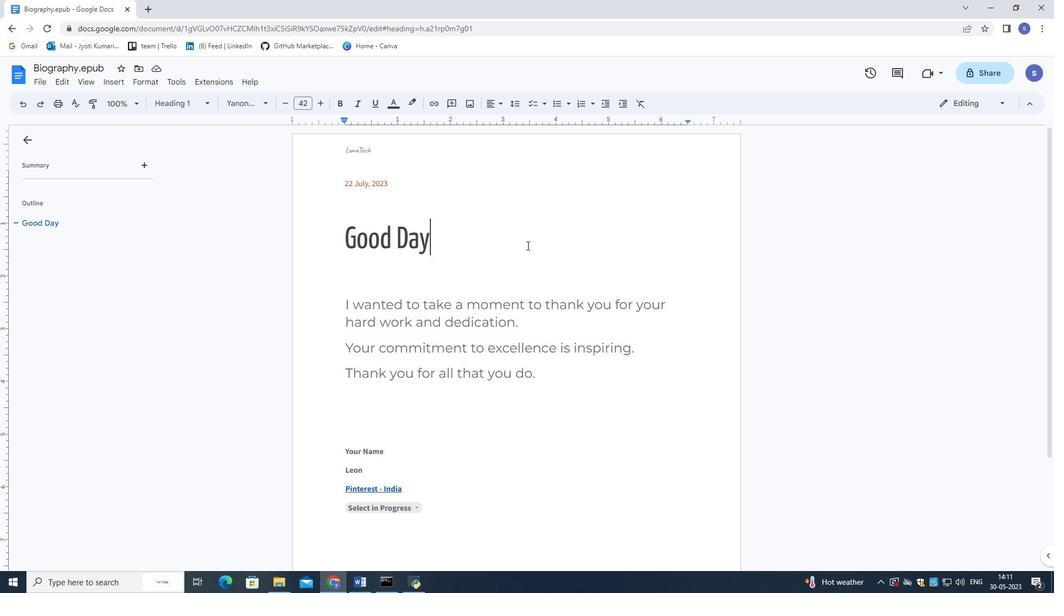 
Action: Mouse scrolled (526, 247) with delta (0, 0)
Screenshot: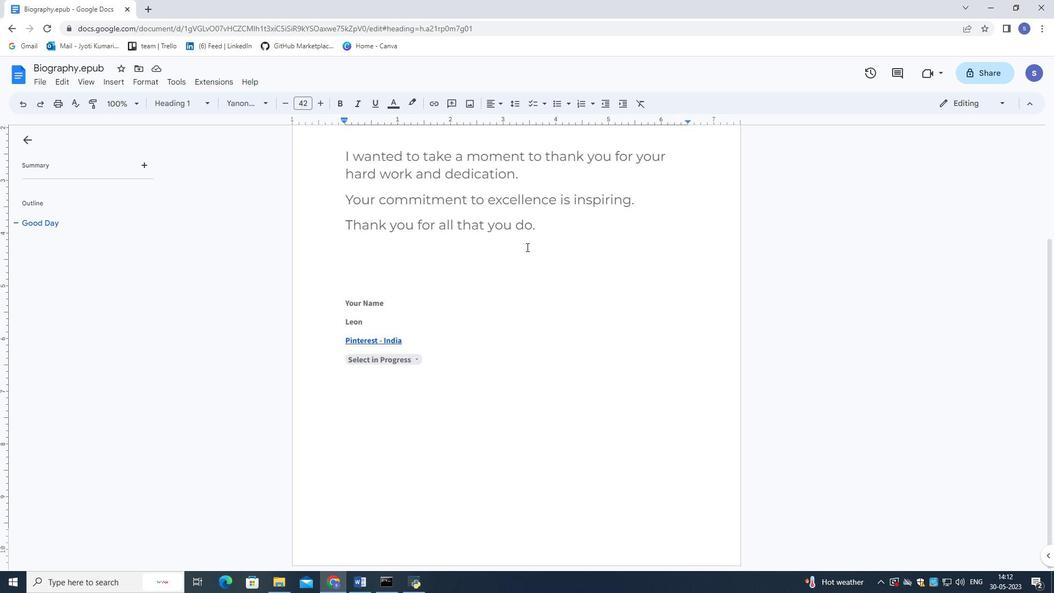 
Action: Mouse scrolled (526, 247) with delta (0, 0)
Screenshot: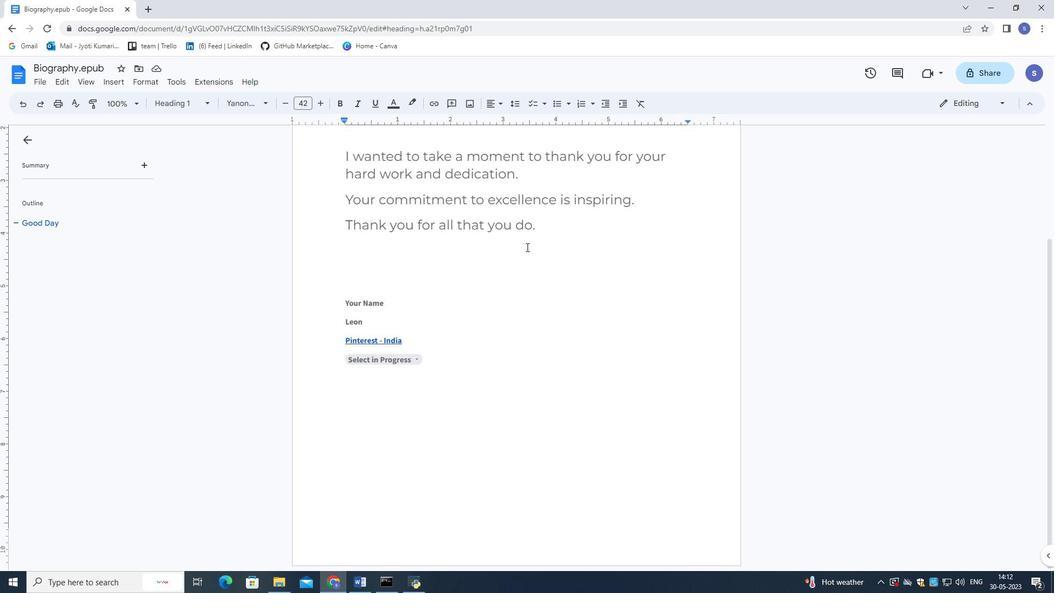 
Action: Mouse scrolled (526, 247) with delta (0, 0)
Screenshot: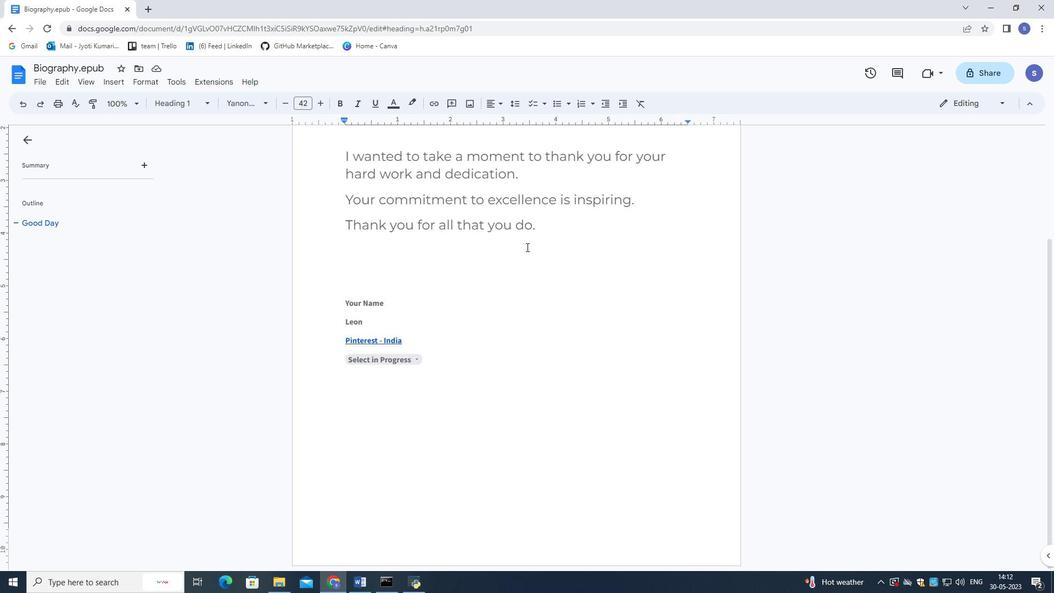 
Action: Mouse moved to (458, 413)
Screenshot: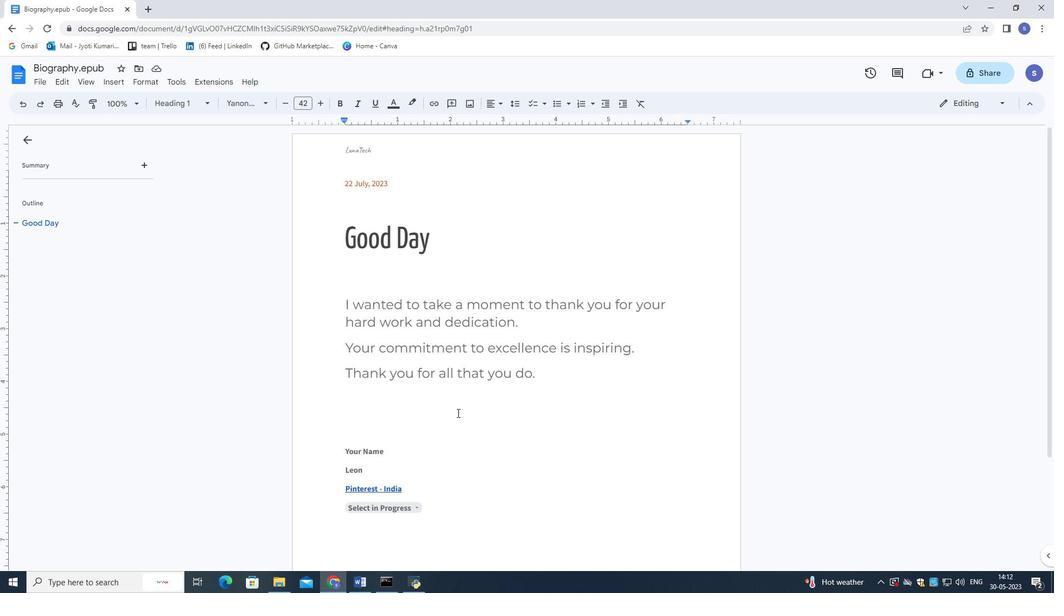 
Action: Mouse pressed left at (458, 413)
Screenshot: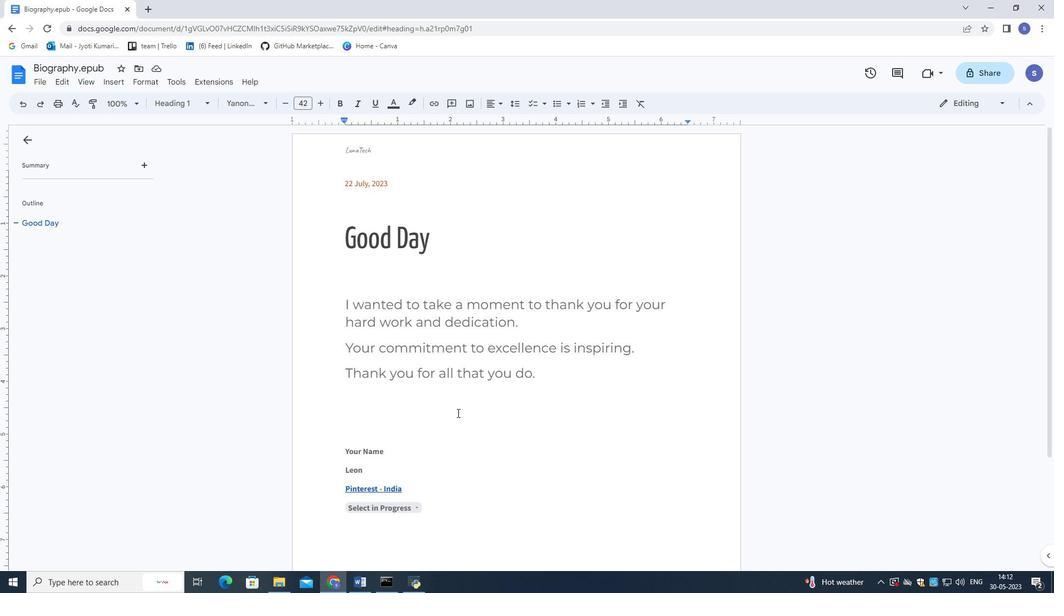 
Action: Mouse moved to (458, 412)
Screenshot: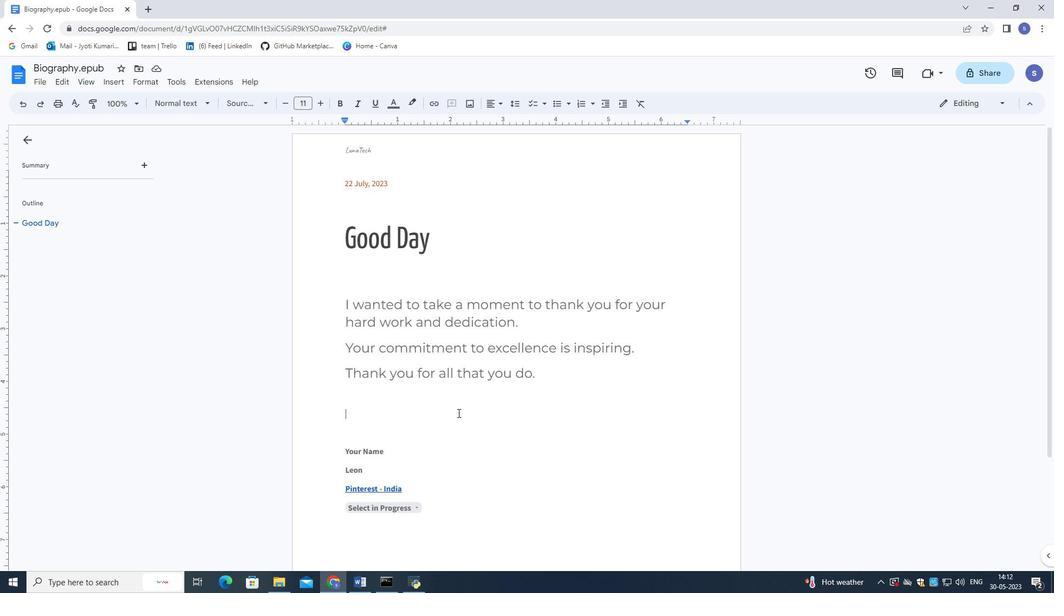 
